 Task: Find connections with filter location Korem with filter topic #realestateinvesting with filter profile language German with filter current company Hacking Articles with filter school Indian Institute of Technology, Ropar with filter industry Pet Services with filter service category Translation with filter keywords title Payroll Manager
Action: Mouse moved to (170, 239)
Screenshot: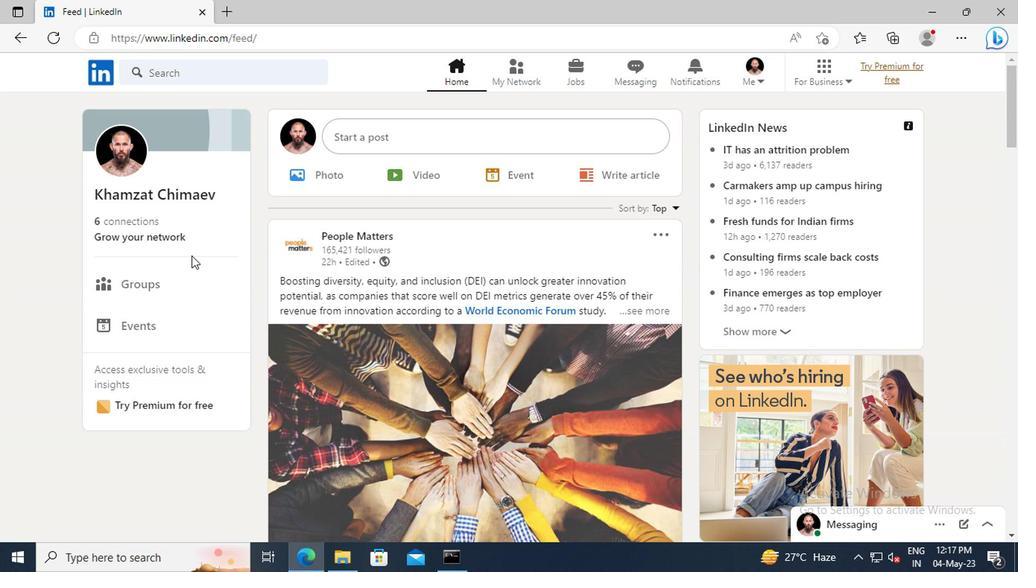 
Action: Mouse pressed left at (170, 239)
Screenshot: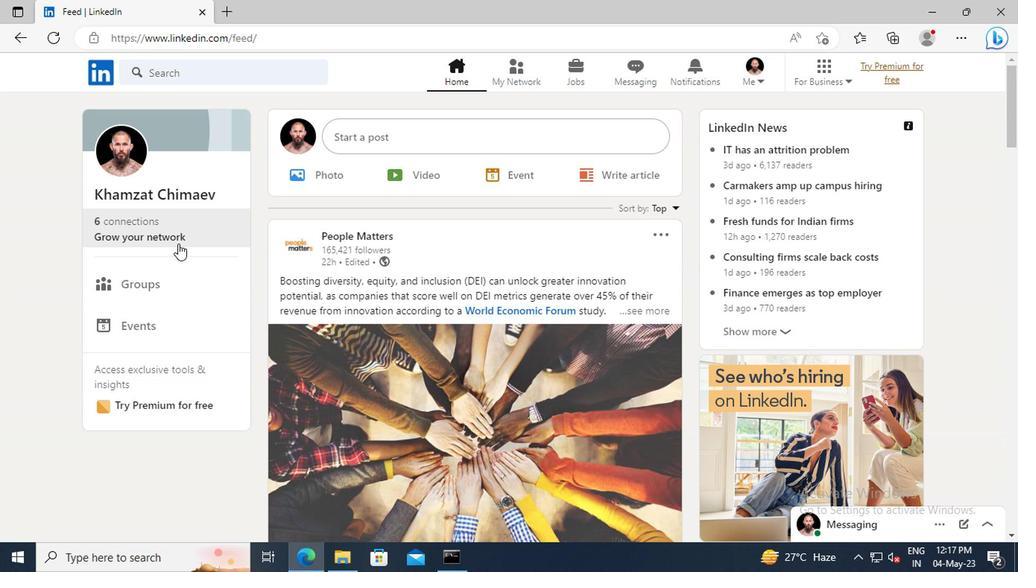 
Action: Mouse moved to (166, 160)
Screenshot: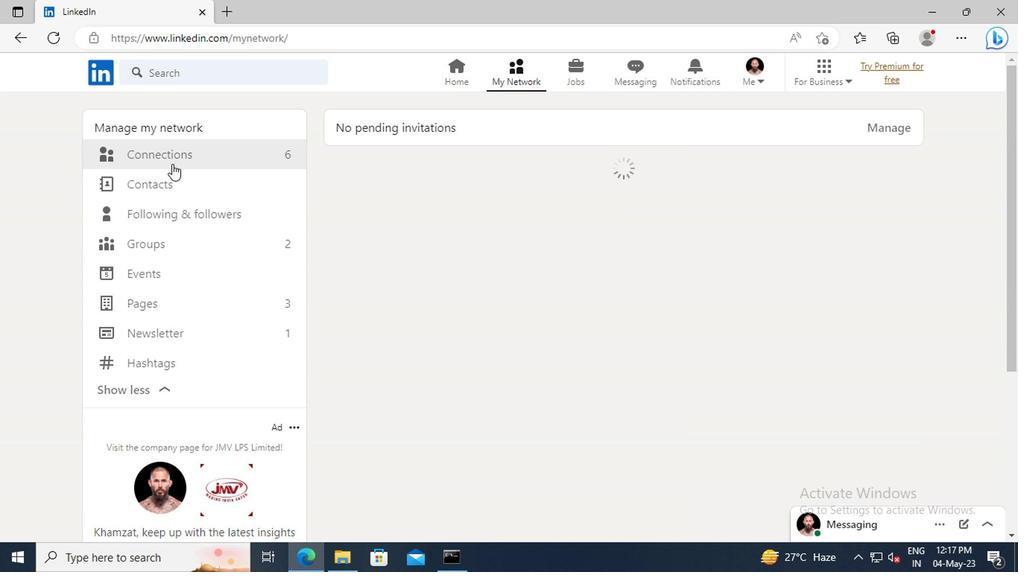 
Action: Mouse pressed left at (166, 160)
Screenshot: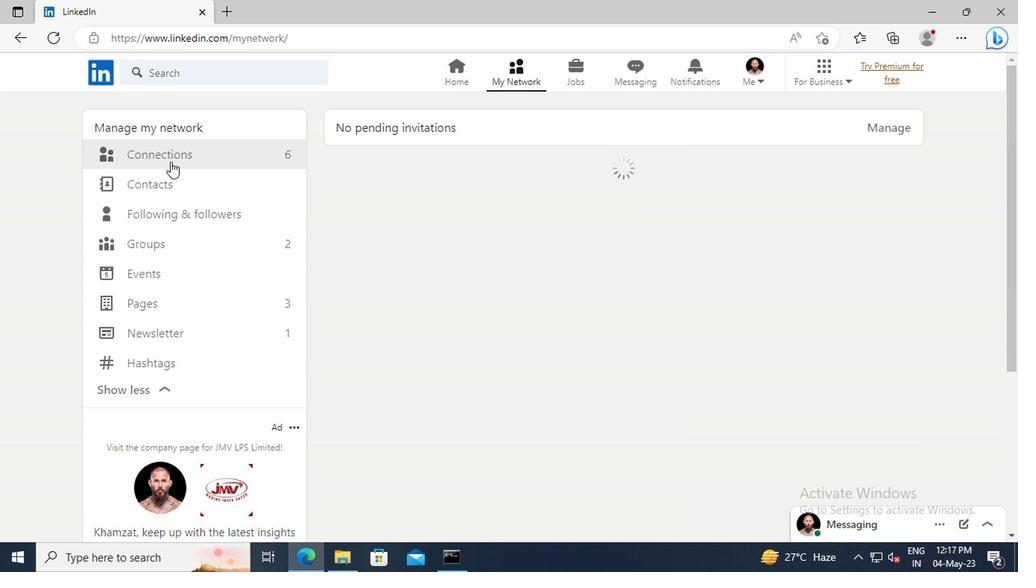 
Action: Mouse moved to (607, 160)
Screenshot: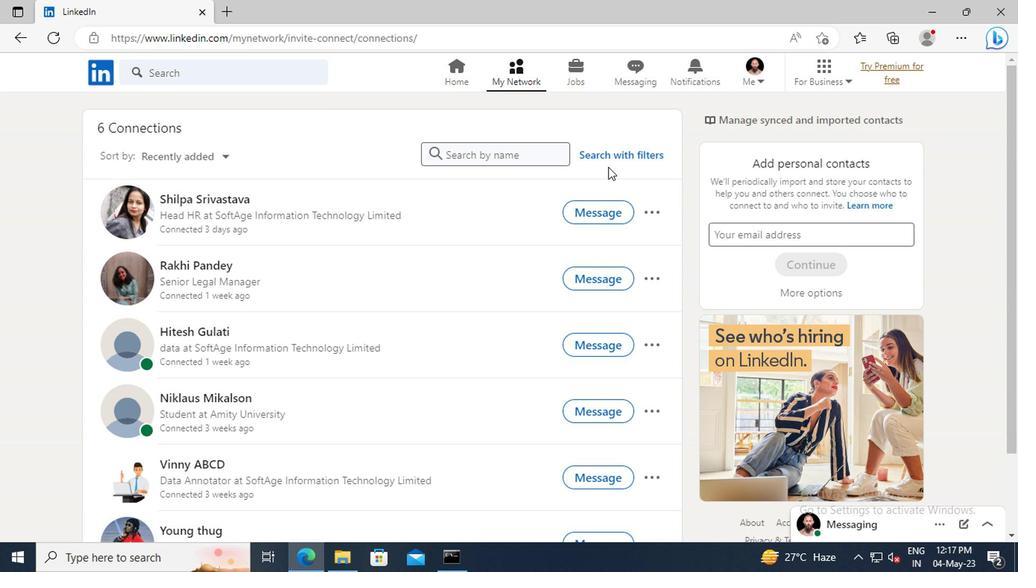 
Action: Mouse pressed left at (607, 160)
Screenshot: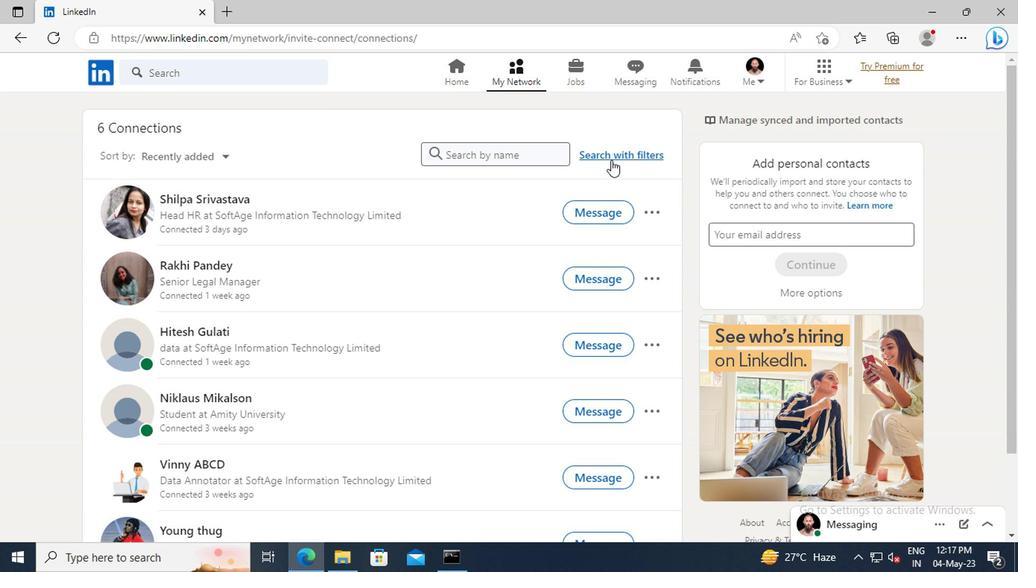 
Action: Mouse moved to (562, 117)
Screenshot: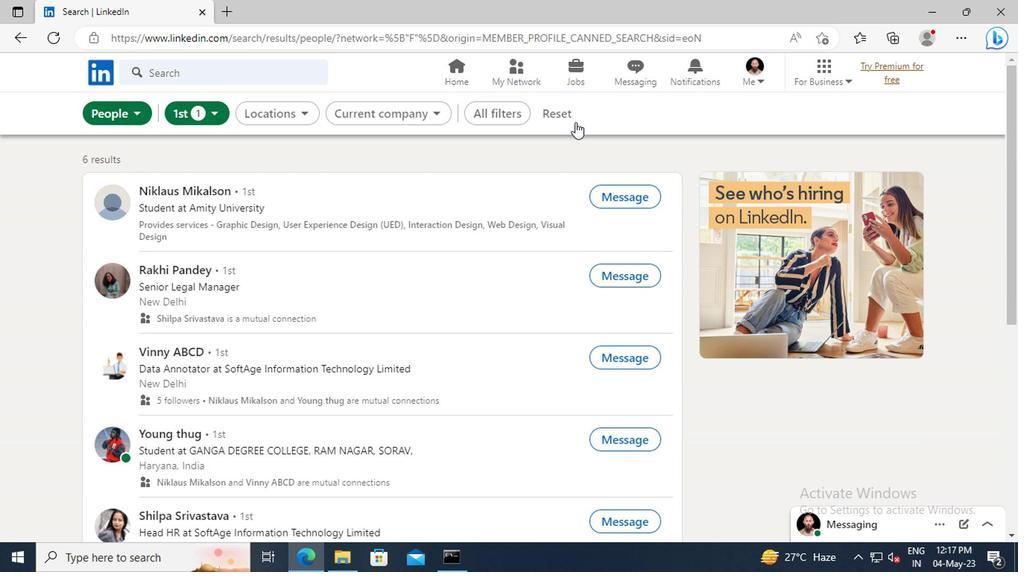 
Action: Mouse pressed left at (562, 117)
Screenshot: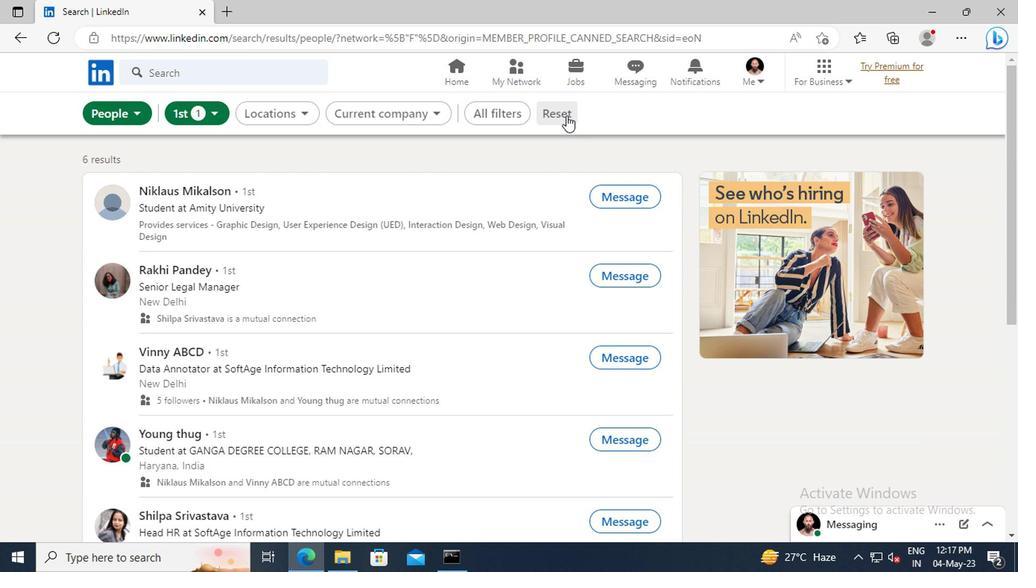 
Action: Mouse moved to (546, 117)
Screenshot: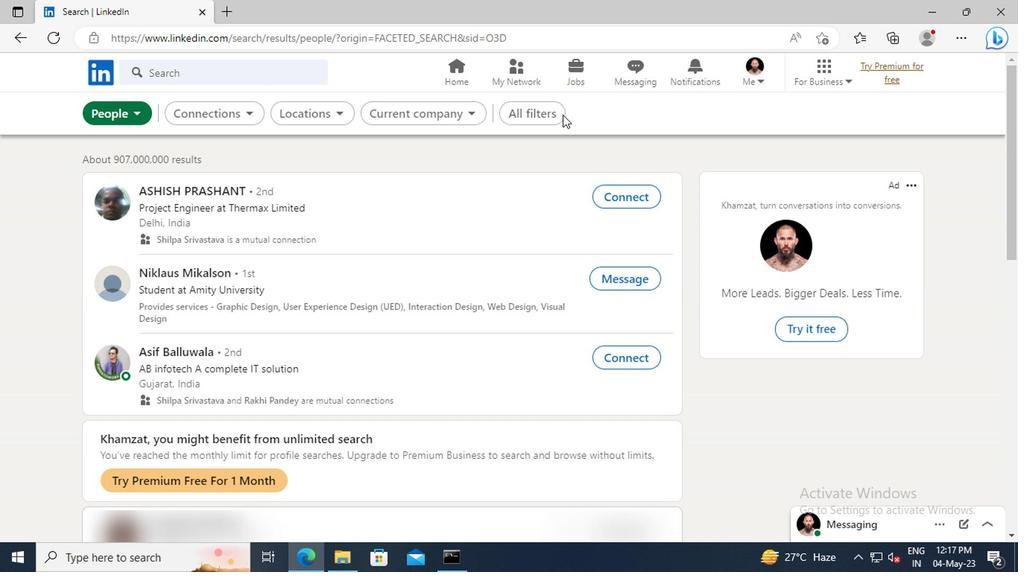 
Action: Mouse pressed left at (546, 117)
Screenshot: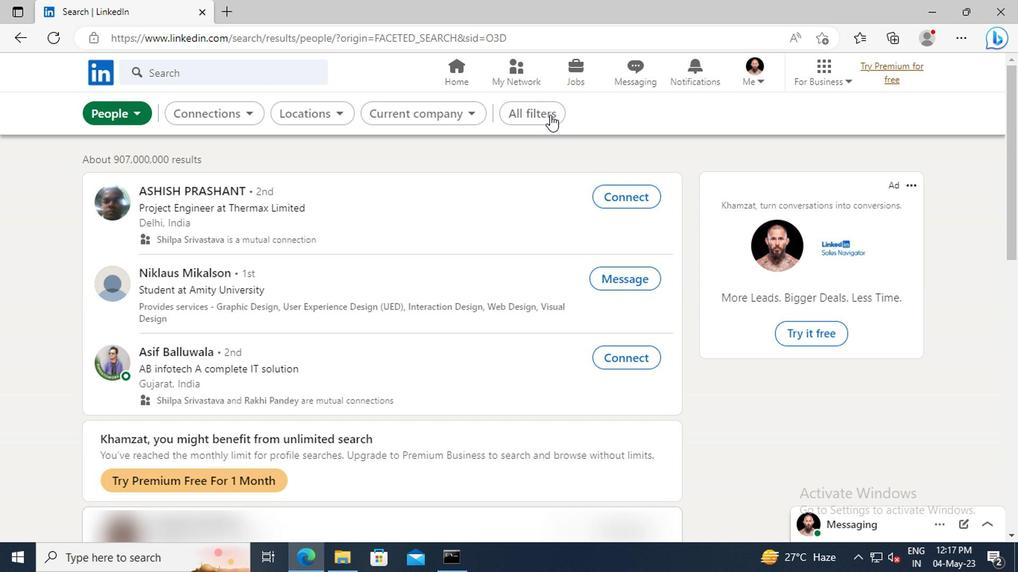 
Action: Mouse moved to (810, 280)
Screenshot: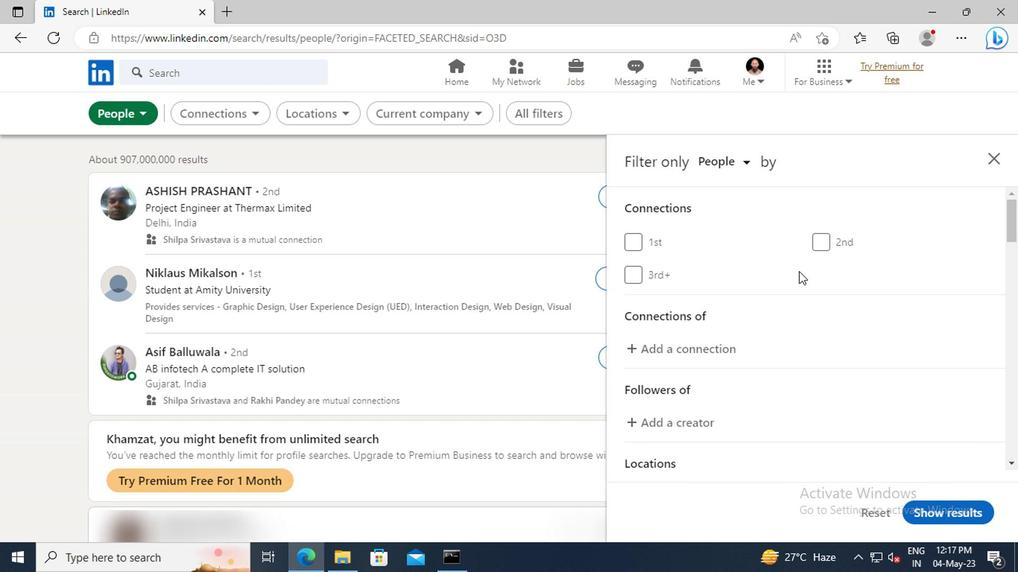 
Action: Mouse scrolled (810, 280) with delta (0, 0)
Screenshot: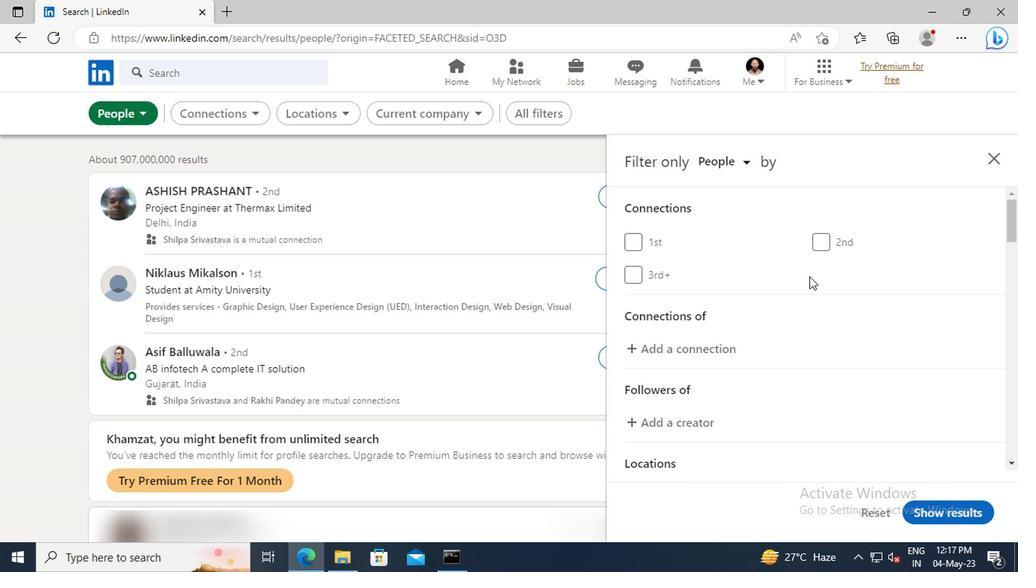 
Action: Mouse scrolled (810, 280) with delta (0, 0)
Screenshot: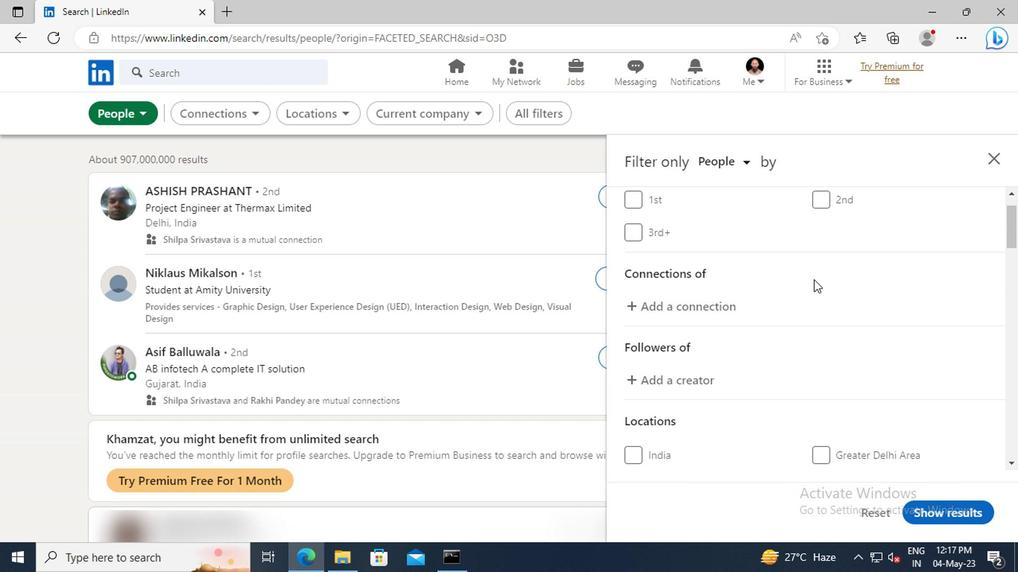 
Action: Mouse scrolled (810, 280) with delta (0, 0)
Screenshot: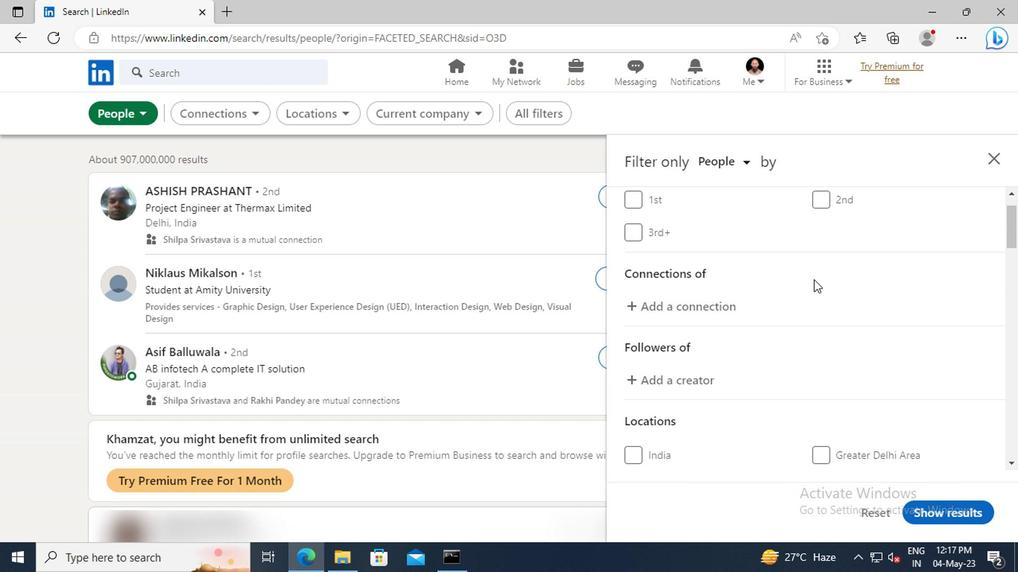 
Action: Mouse scrolled (810, 280) with delta (0, 0)
Screenshot: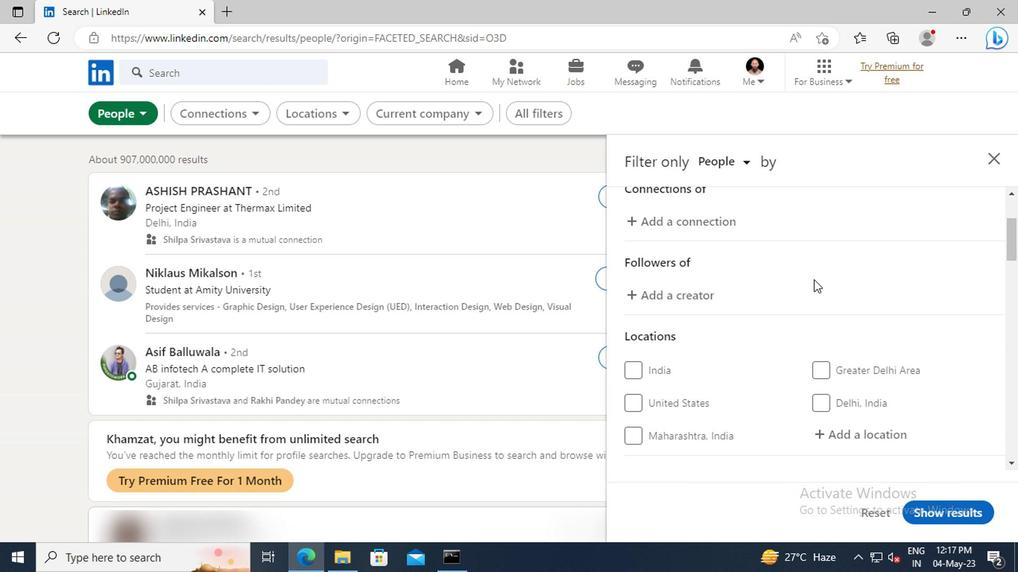 
Action: Mouse scrolled (810, 280) with delta (0, 0)
Screenshot: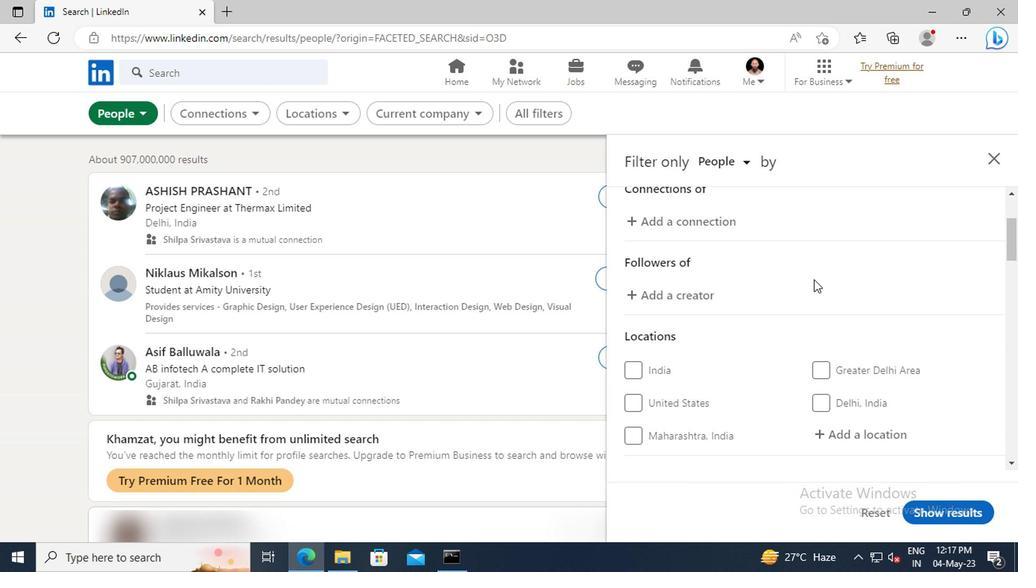 
Action: Mouse scrolled (810, 280) with delta (0, 0)
Screenshot: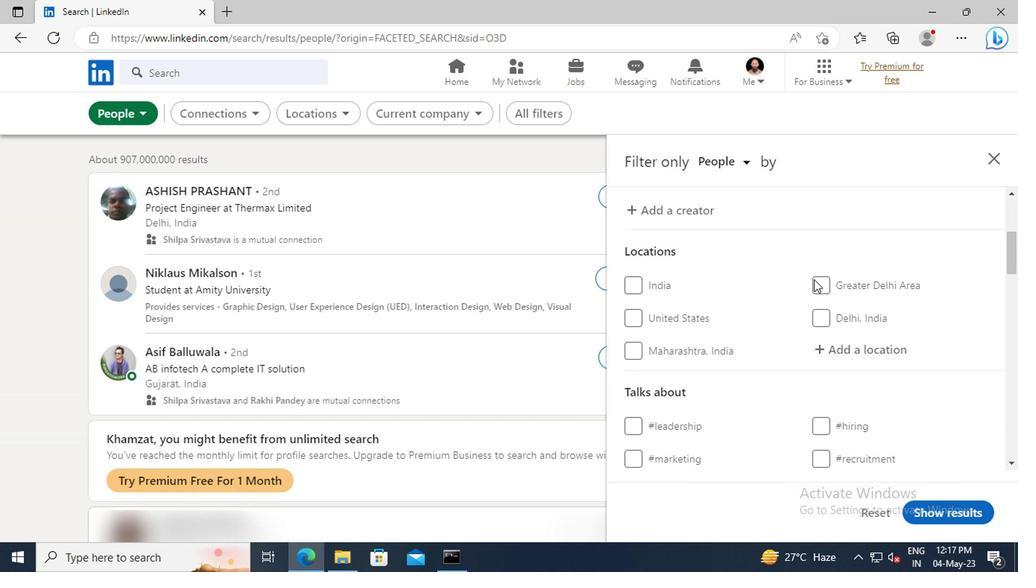 
Action: Mouse moved to (825, 307)
Screenshot: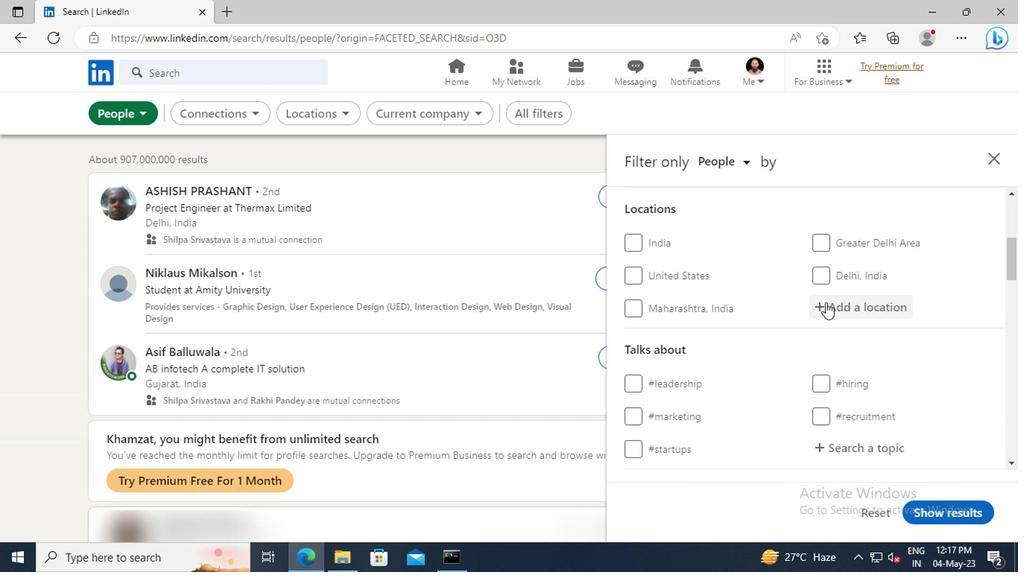
Action: Mouse pressed left at (825, 307)
Screenshot: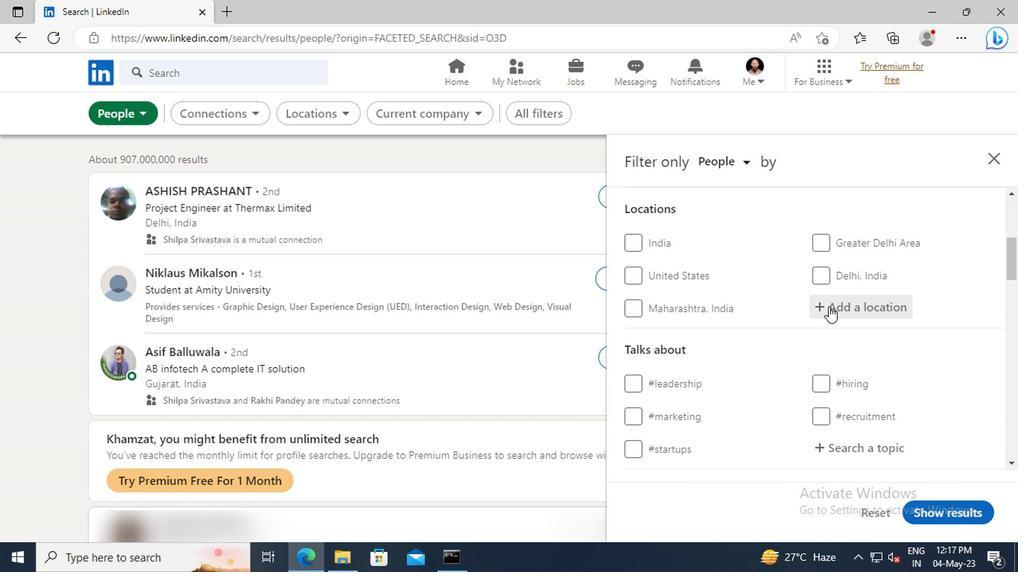 
Action: Mouse moved to (828, 308)
Screenshot: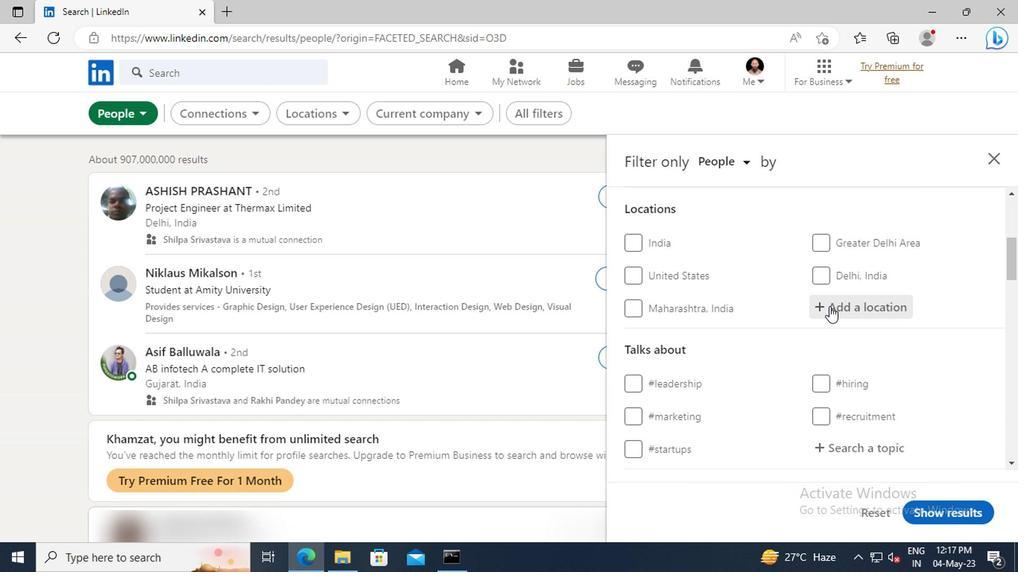 
Action: Key pressed <Key.shift>KOREM<Key.enter>
Screenshot: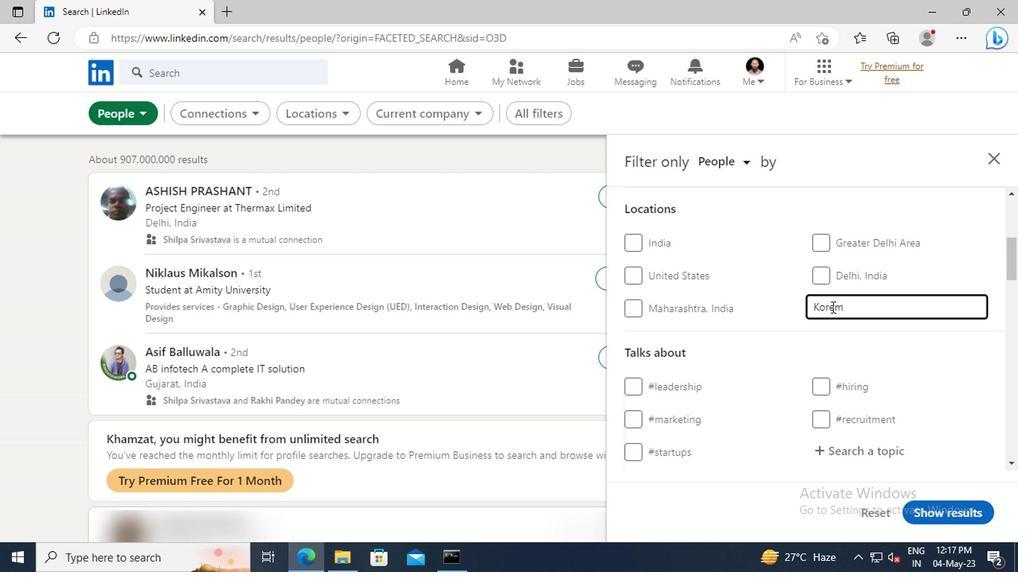 
Action: Mouse scrolled (828, 307) with delta (0, -1)
Screenshot: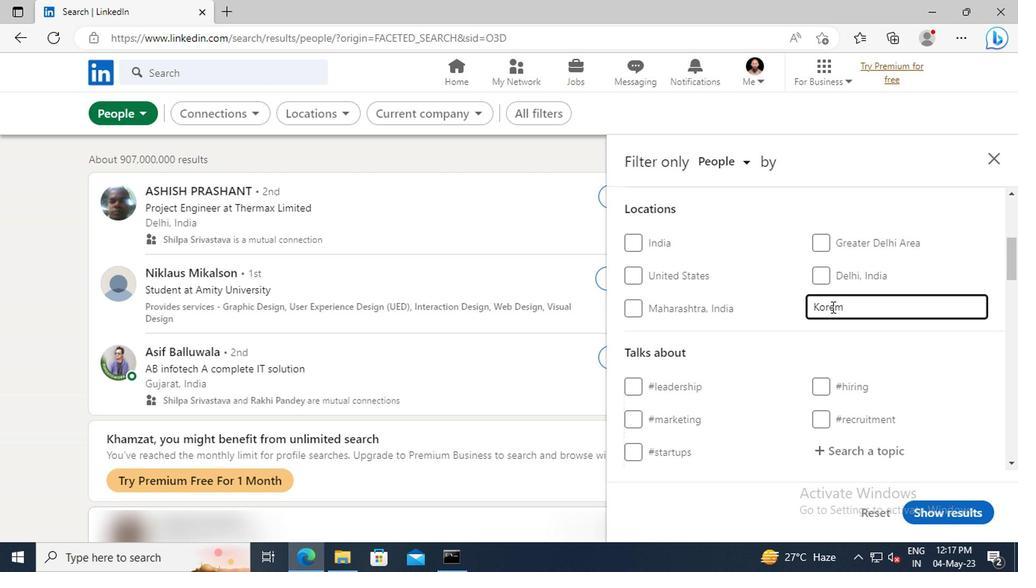 
Action: Mouse scrolled (828, 307) with delta (0, -1)
Screenshot: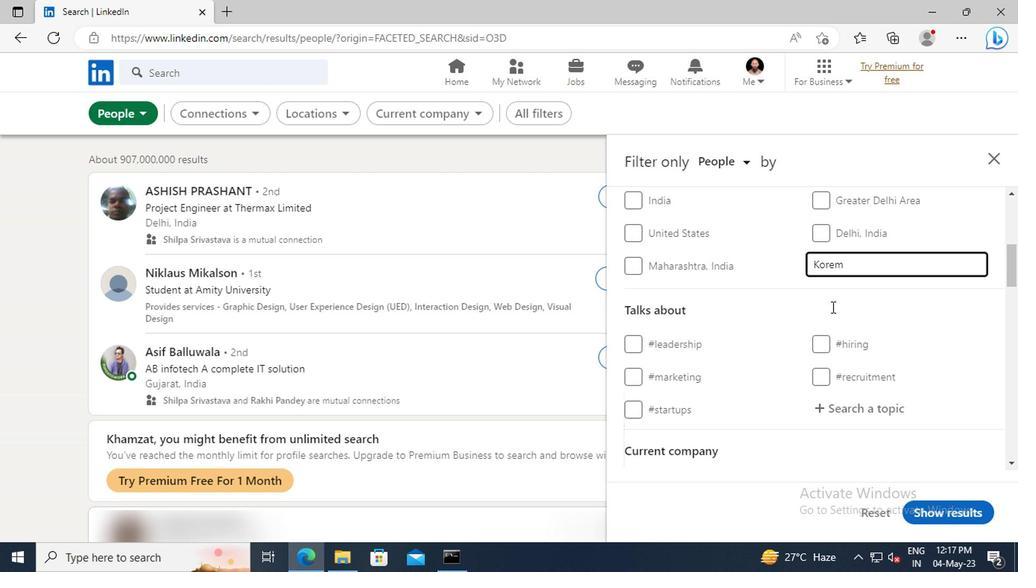 
Action: Mouse scrolled (828, 307) with delta (0, -1)
Screenshot: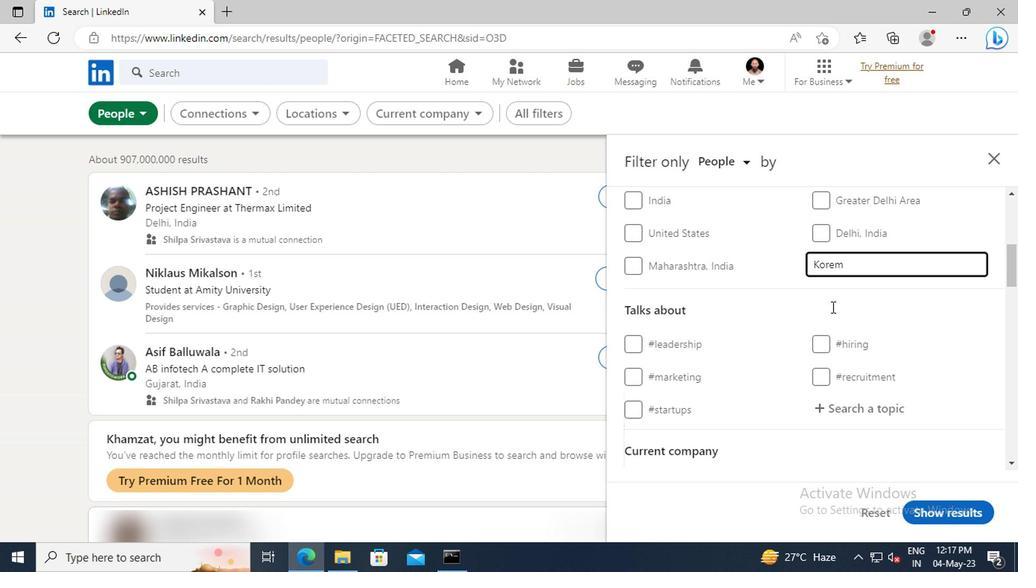 
Action: Mouse moved to (835, 325)
Screenshot: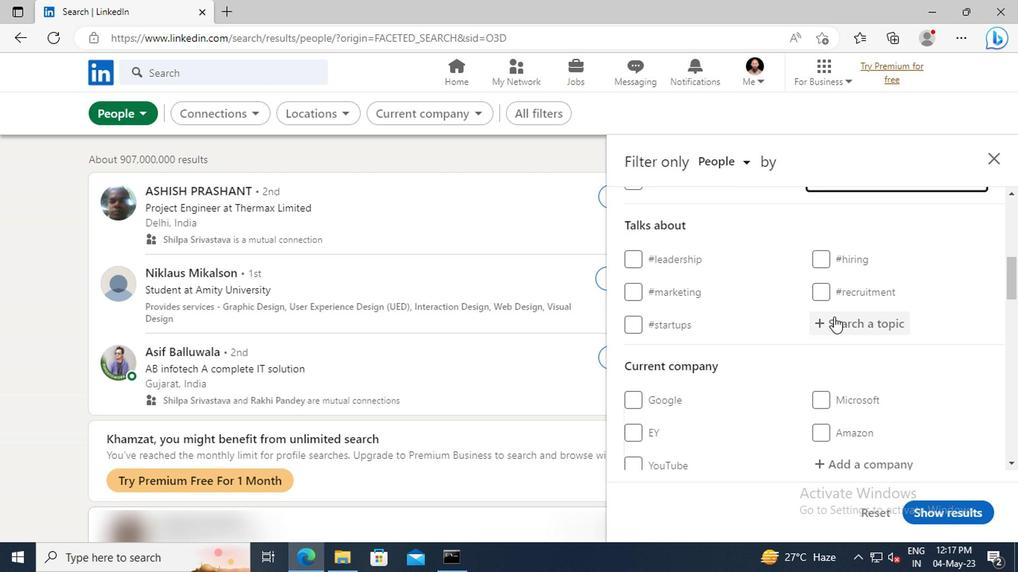 
Action: Mouse pressed left at (835, 325)
Screenshot: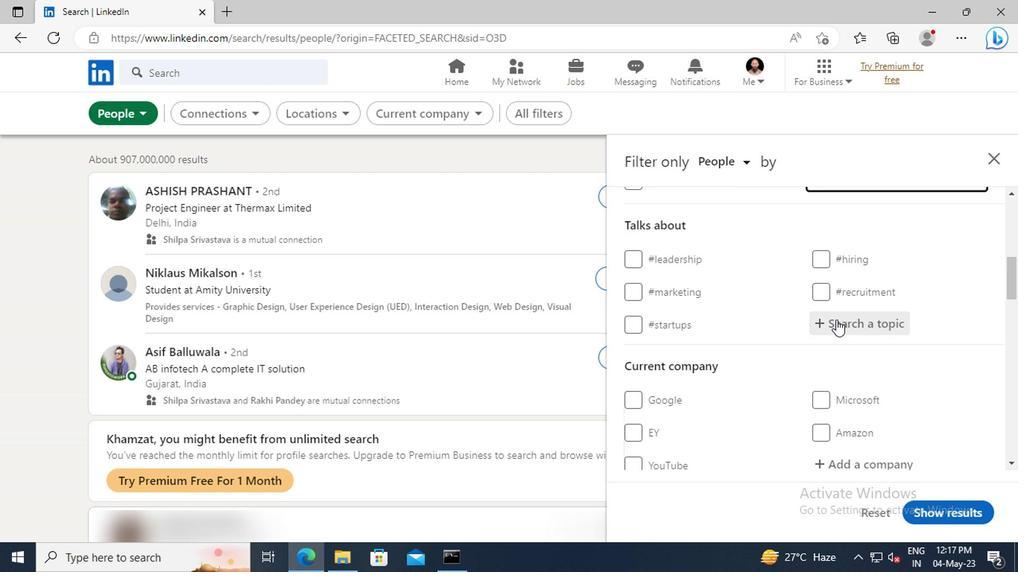 
Action: Key pressed REALESTATEIN
Screenshot: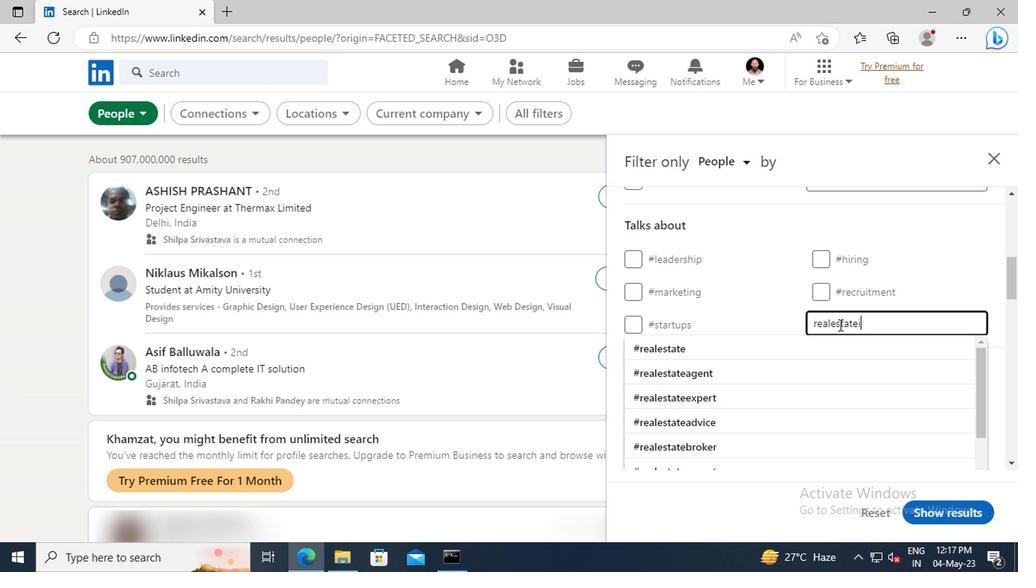
Action: Mouse moved to (836, 345)
Screenshot: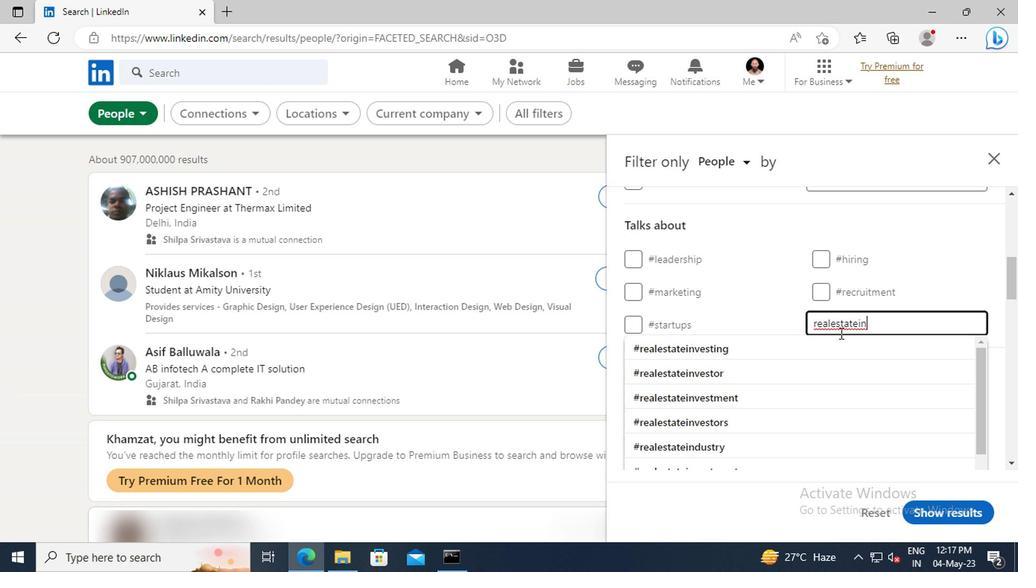 
Action: Mouse pressed left at (836, 345)
Screenshot: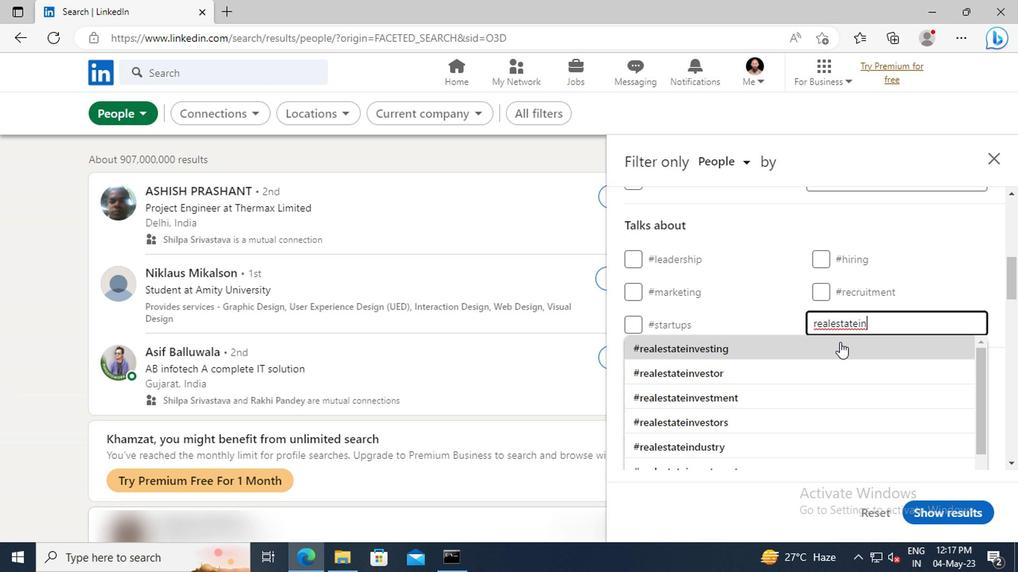 
Action: Mouse scrolled (836, 344) with delta (0, -1)
Screenshot: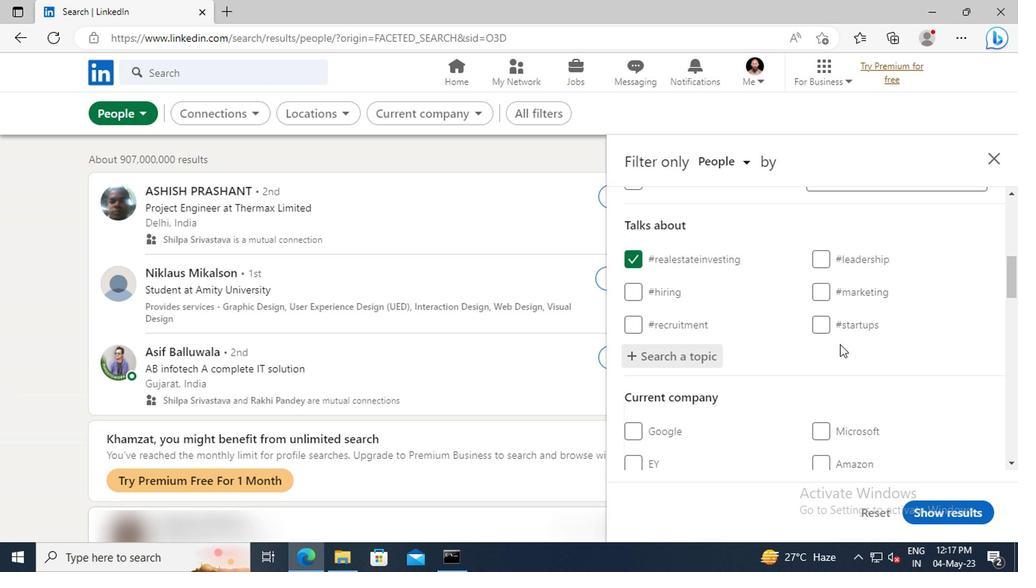 
Action: Mouse scrolled (836, 344) with delta (0, -1)
Screenshot: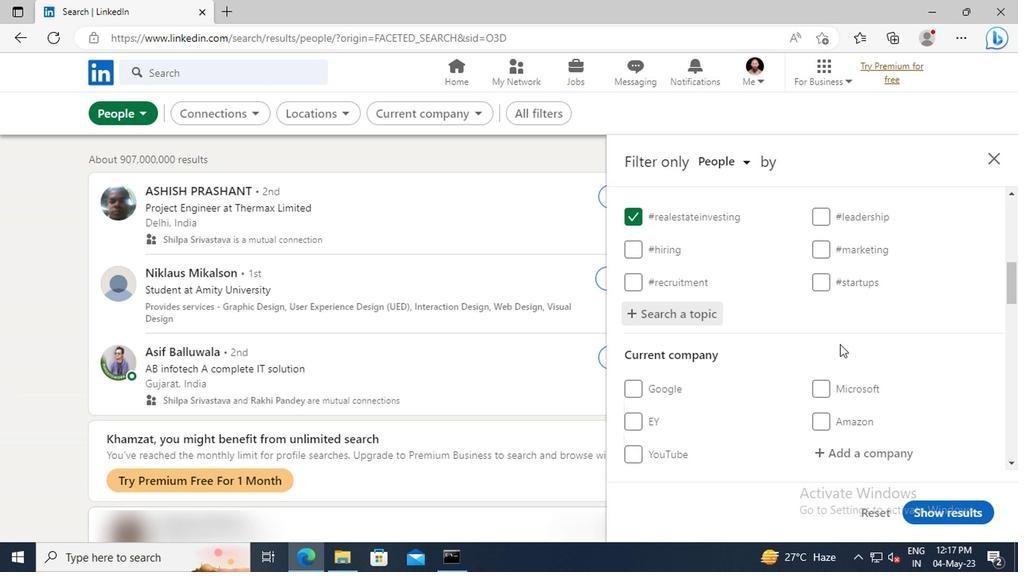 
Action: Mouse scrolled (836, 344) with delta (0, -1)
Screenshot: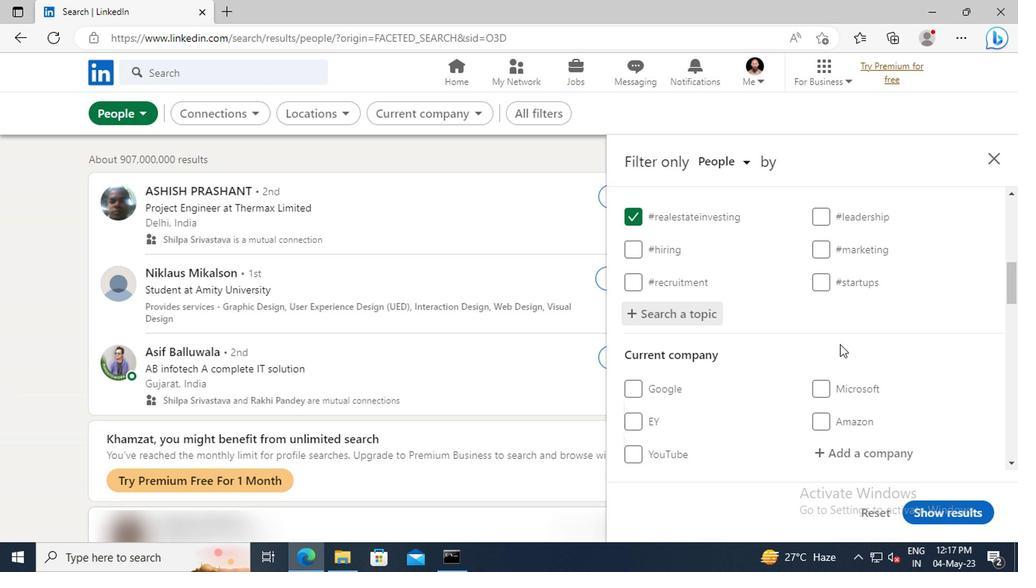 
Action: Mouse scrolled (836, 344) with delta (0, -1)
Screenshot: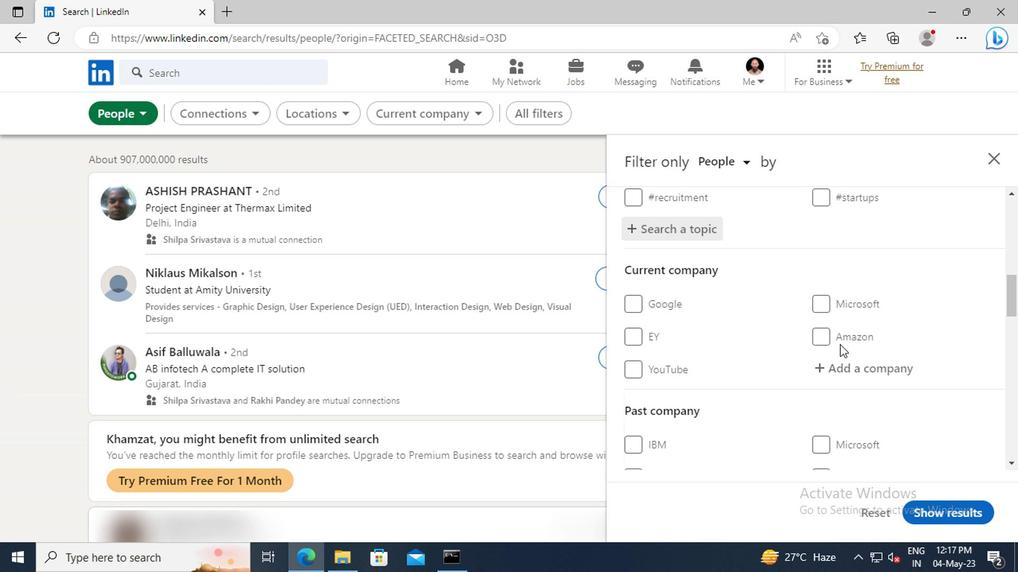 
Action: Mouse scrolled (836, 344) with delta (0, -1)
Screenshot: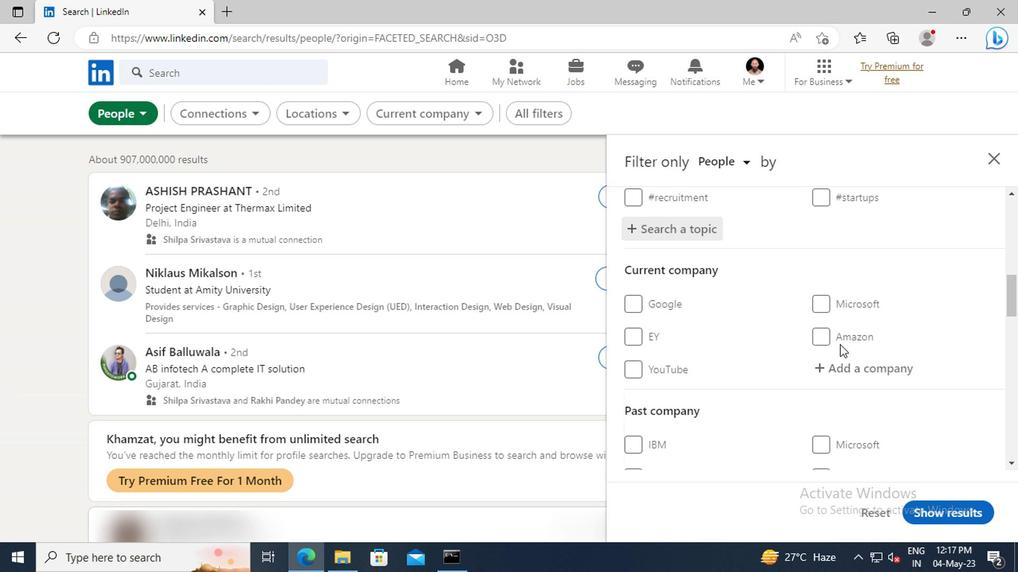 
Action: Mouse scrolled (836, 344) with delta (0, -1)
Screenshot: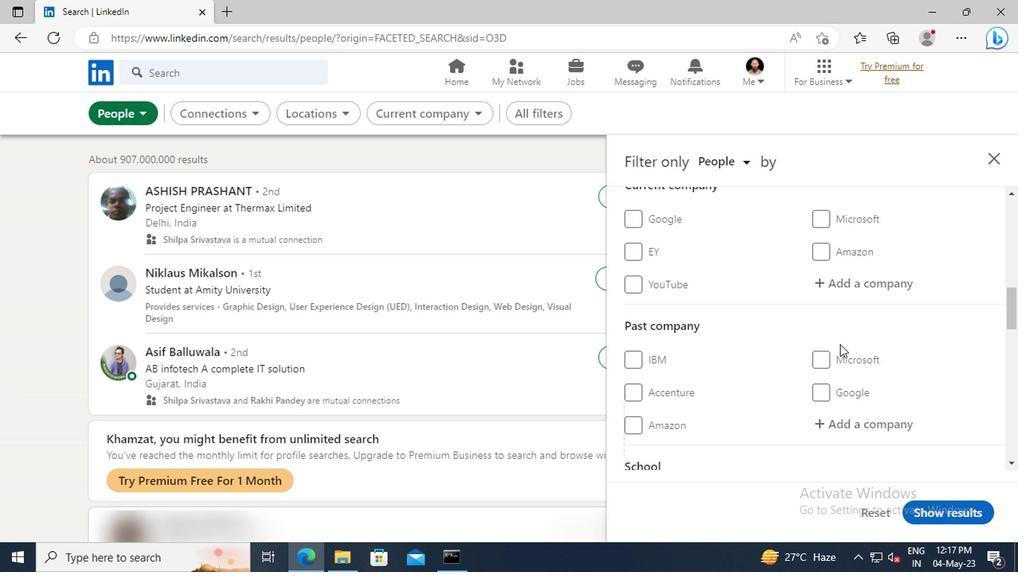 
Action: Mouse scrolled (836, 344) with delta (0, -1)
Screenshot: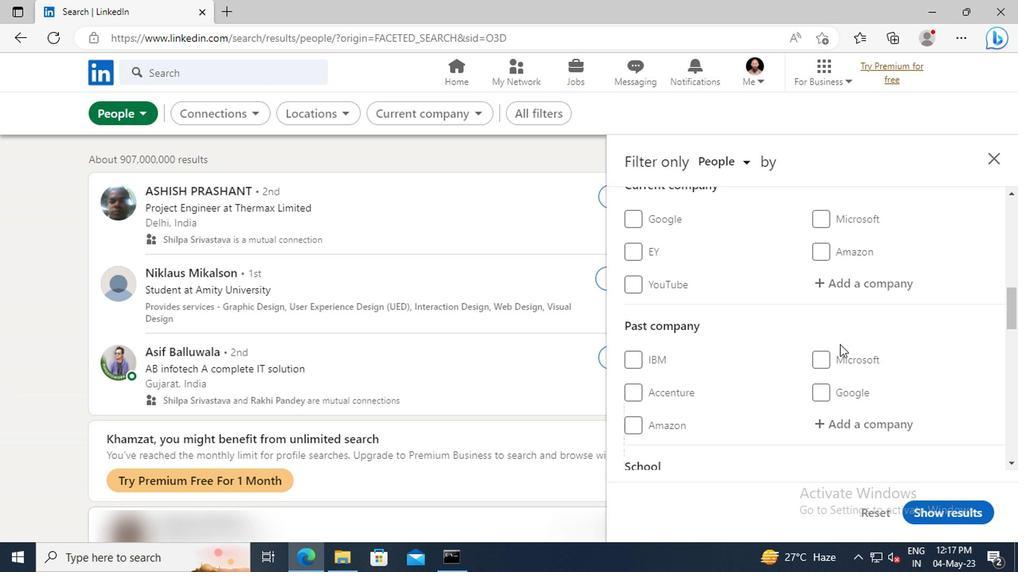 
Action: Mouse scrolled (836, 344) with delta (0, -1)
Screenshot: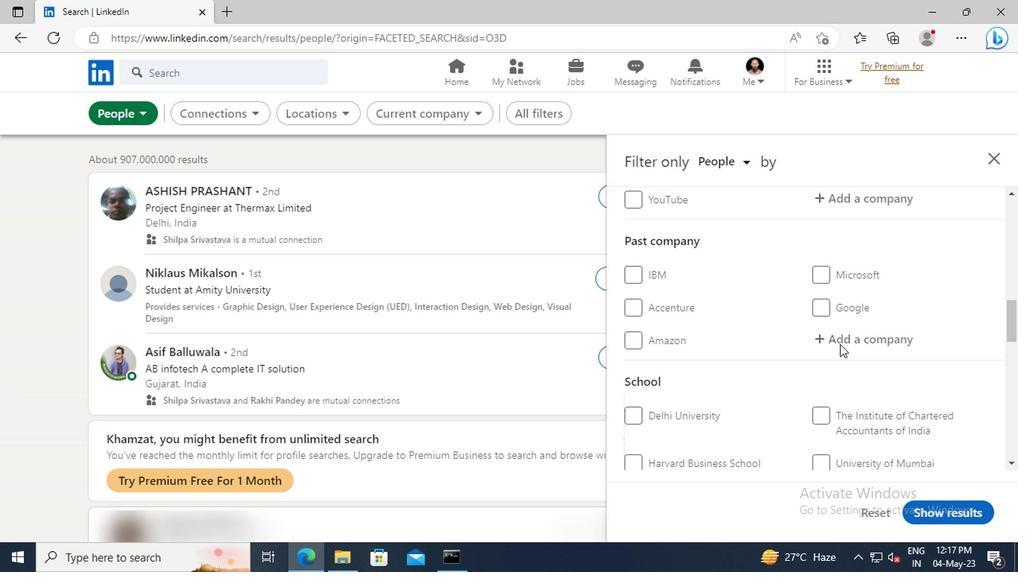 
Action: Mouse scrolled (836, 344) with delta (0, -1)
Screenshot: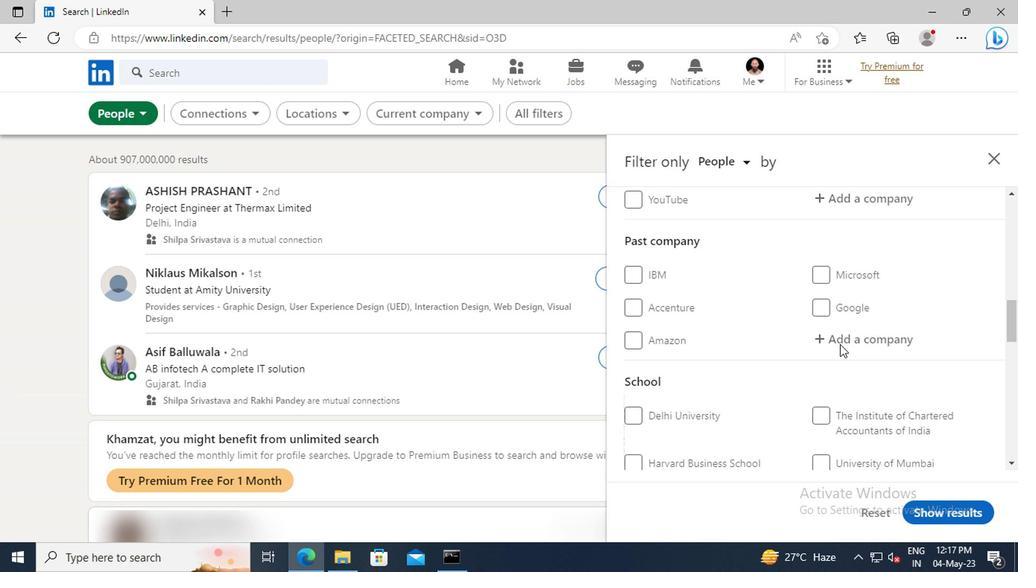 
Action: Mouse scrolled (836, 344) with delta (0, -1)
Screenshot: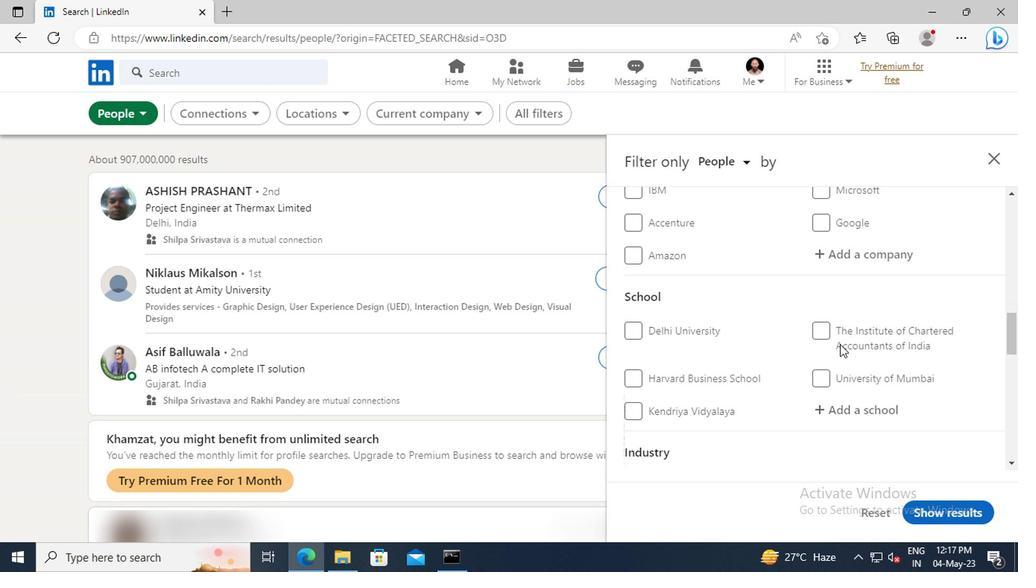 
Action: Mouse scrolled (836, 344) with delta (0, -1)
Screenshot: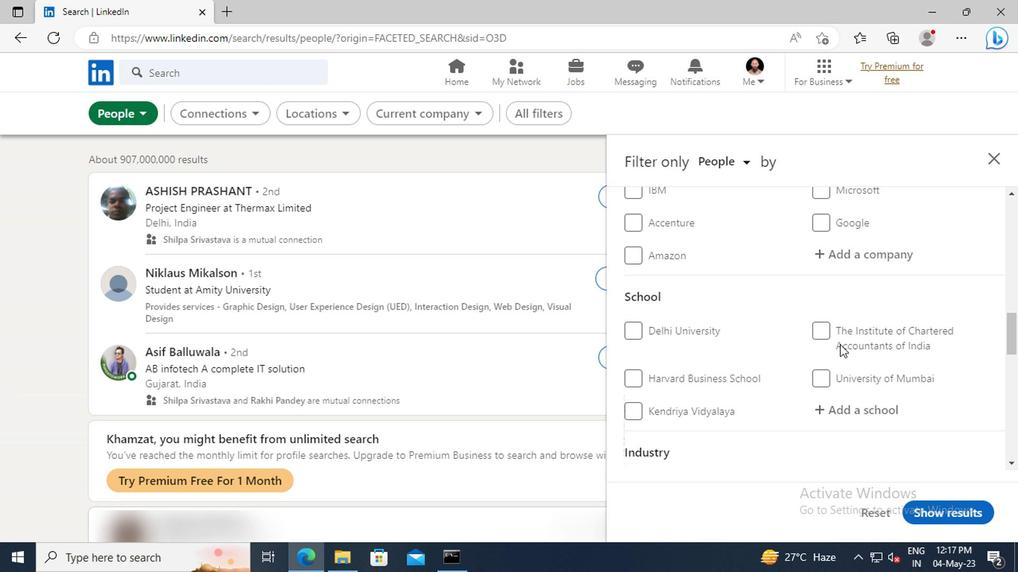 
Action: Mouse scrolled (836, 344) with delta (0, -1)
Screenshot: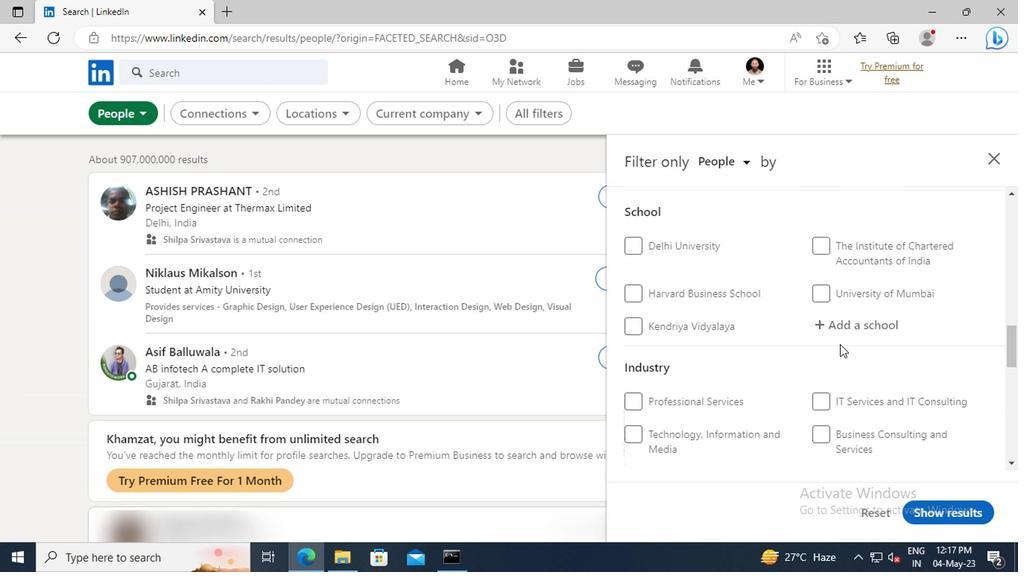 
Action: Mouse scrolled (836, 344) with delta (0, -1)
Screenshot: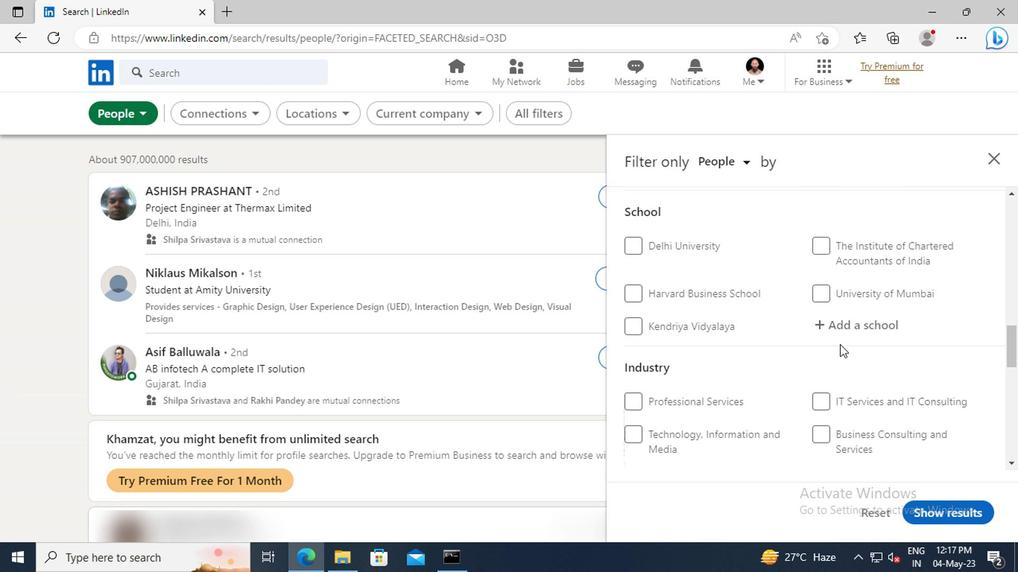 
Action: Mouse scrolled (836, 344) with delta (0, -1)
Screenshot: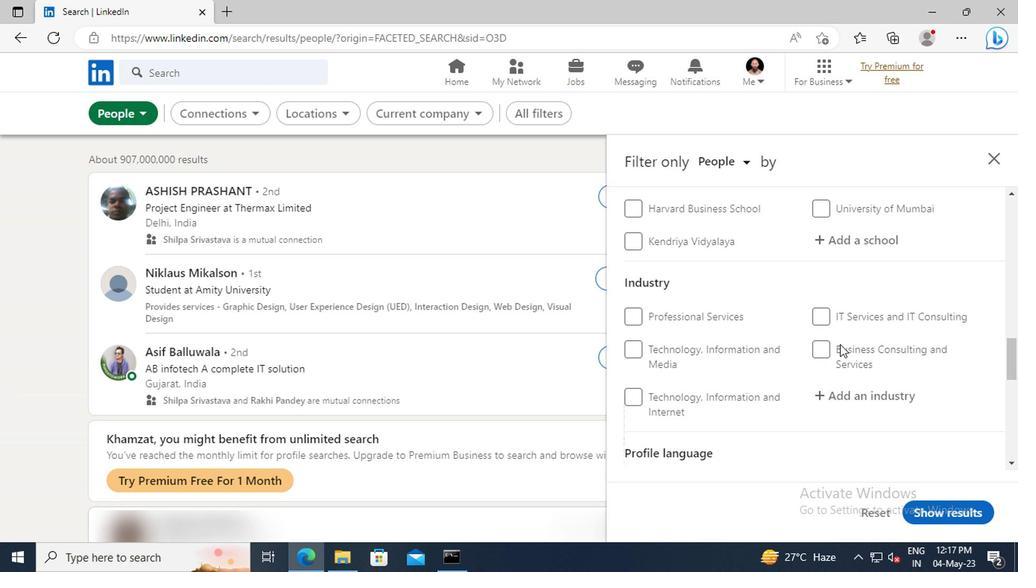 
Action: Mouse scrolled (836, 344) with delta (0, -1)
Screenshot: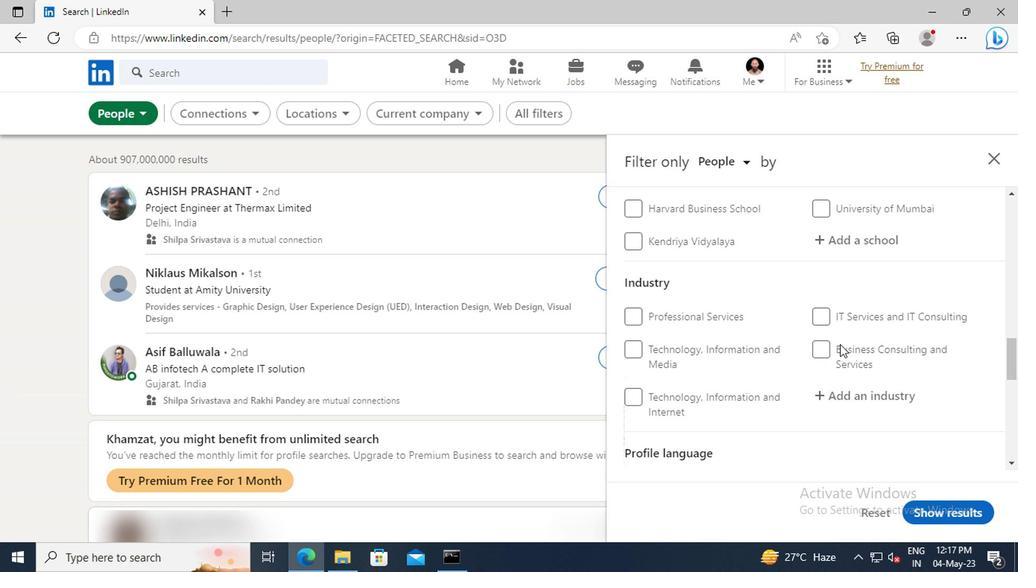 
Action: Mouse scrolled (836, 344) with delta (0, -1)
Screenshot: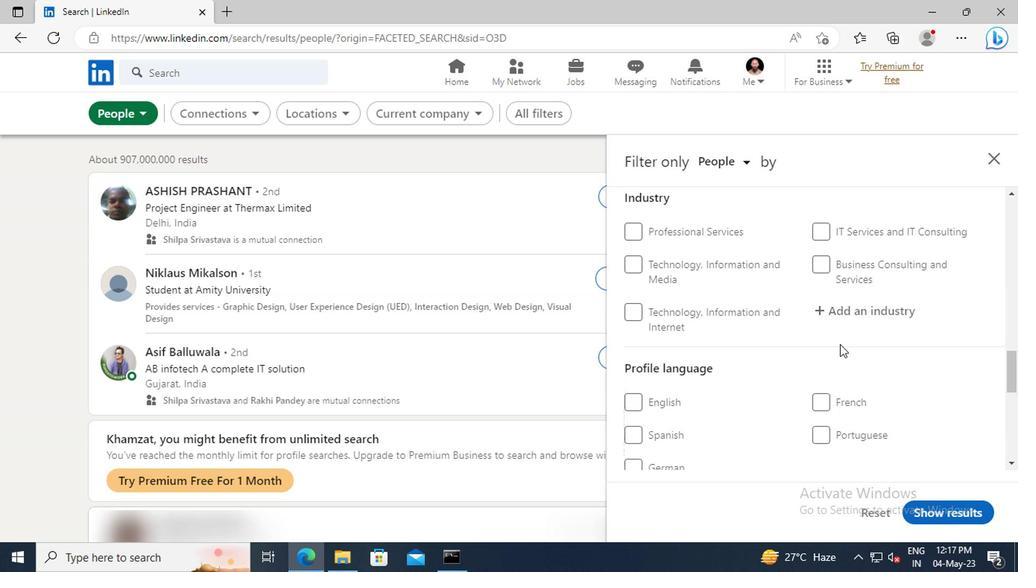 
Action: Mouse moved to (631, 427)
Screenshot: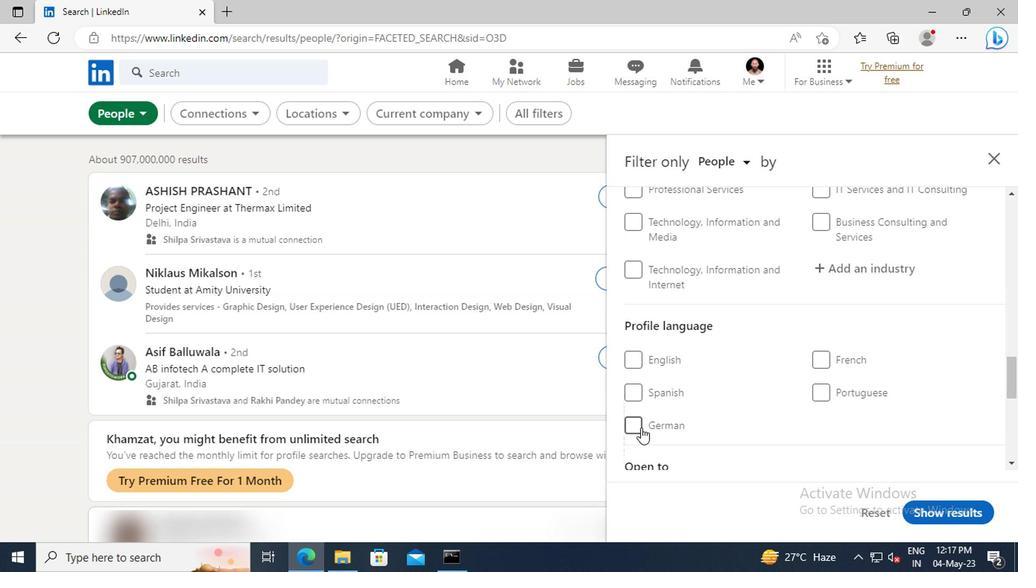 
Action: Mouse pressed left at (631, 427)
Screenshot: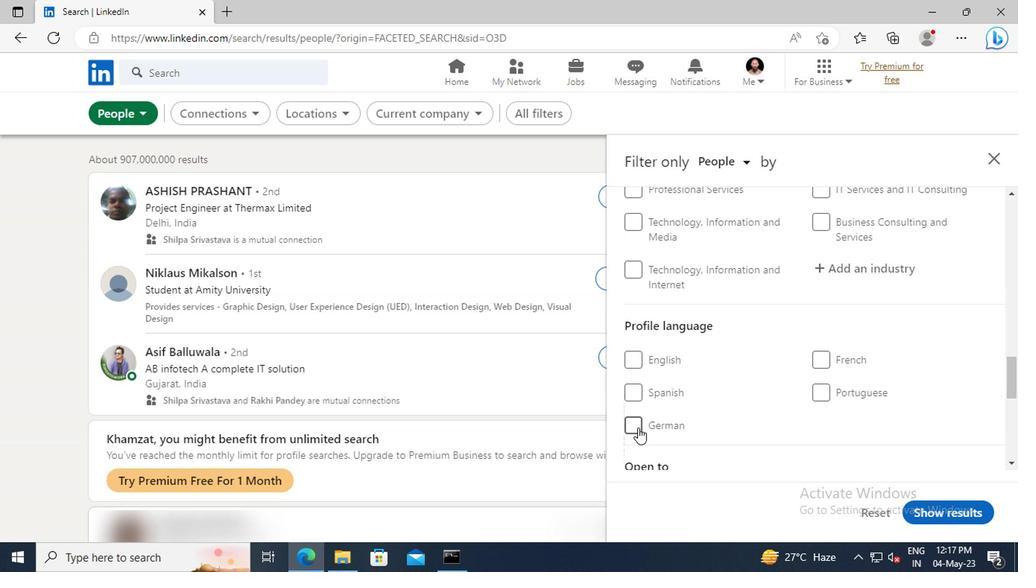 
Action: Mouse moved to (820, 389)
Screenshot: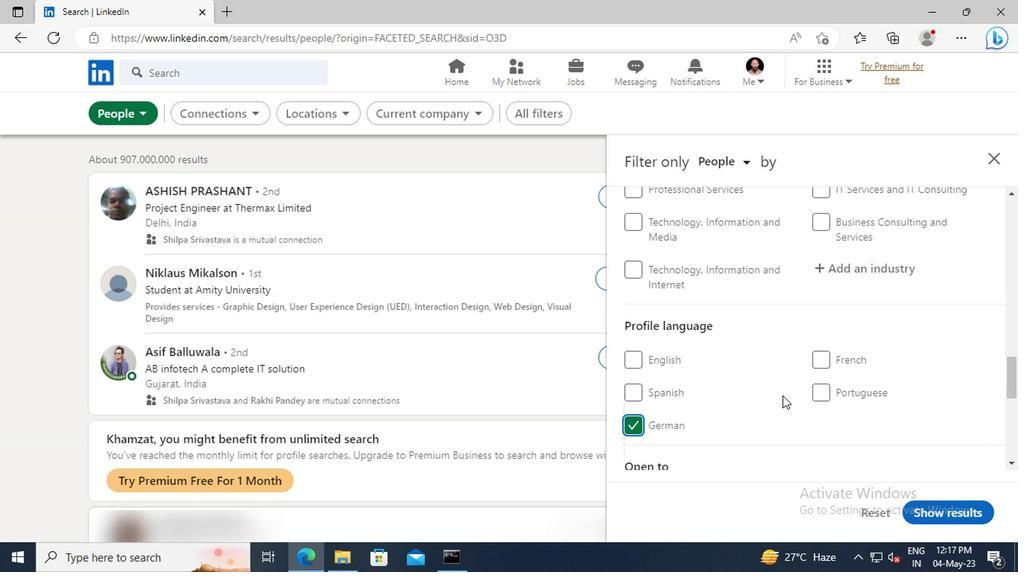 
Action: Mouse scrolled (820, 390) with delta (0, 1)
Screenshot: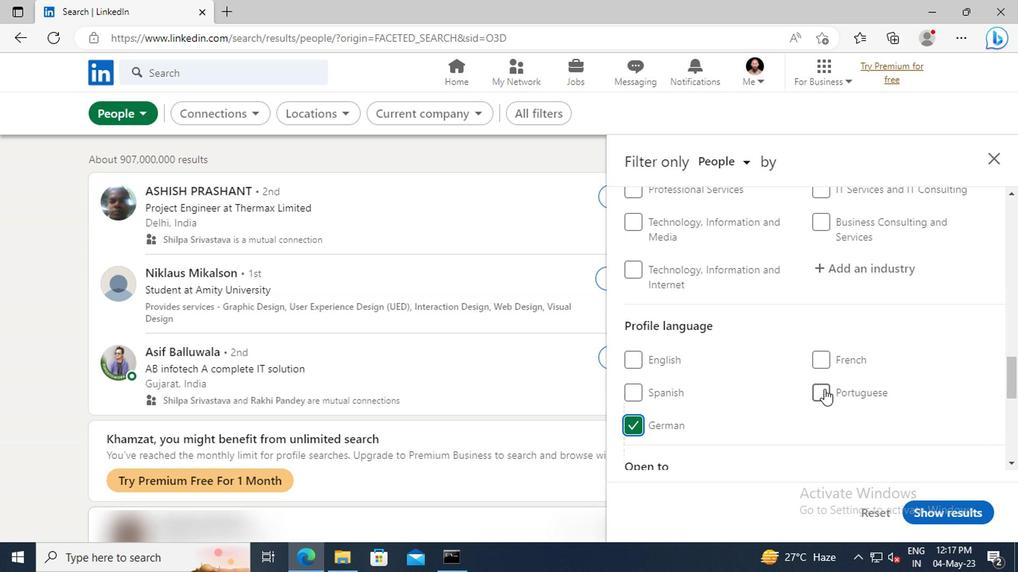 
Action: Mouse scrolled (820, 390) with delta (0, 1)
Screenshot: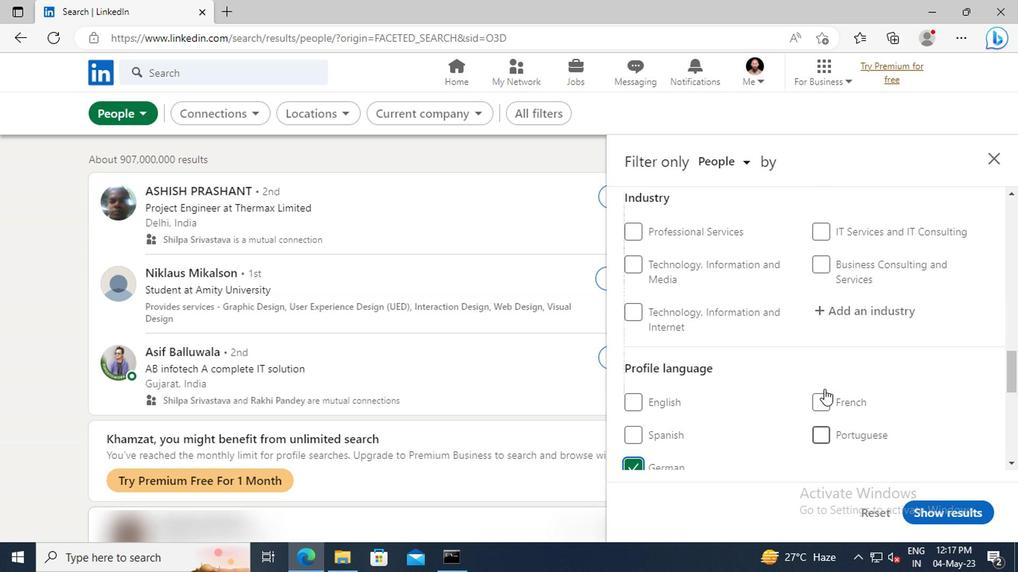 
Action: Mouse scrolled (820, 390) with delta (0, 1)
Screenshot: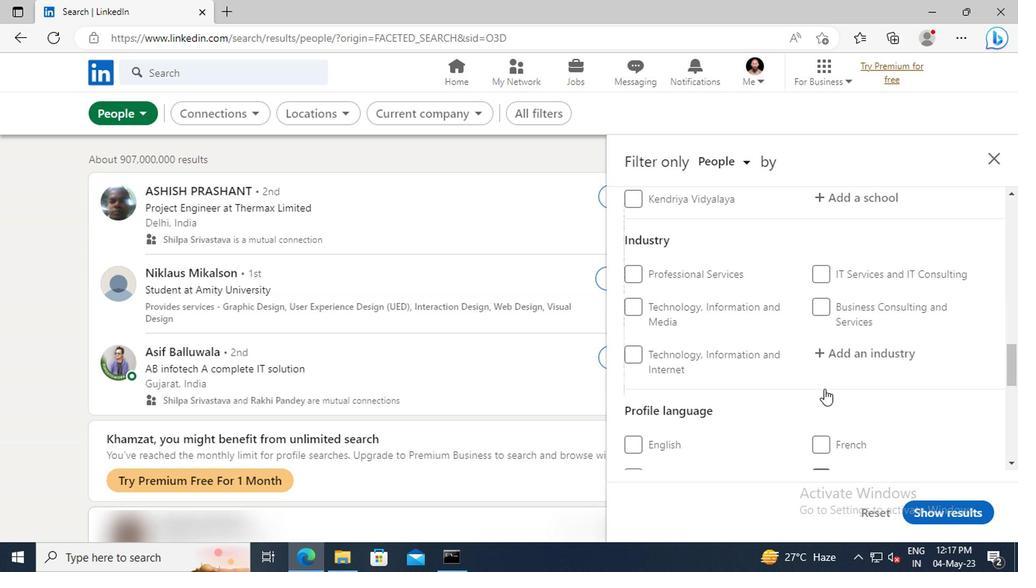 
Action: Mouse moved to (821, 388)
Screenshot: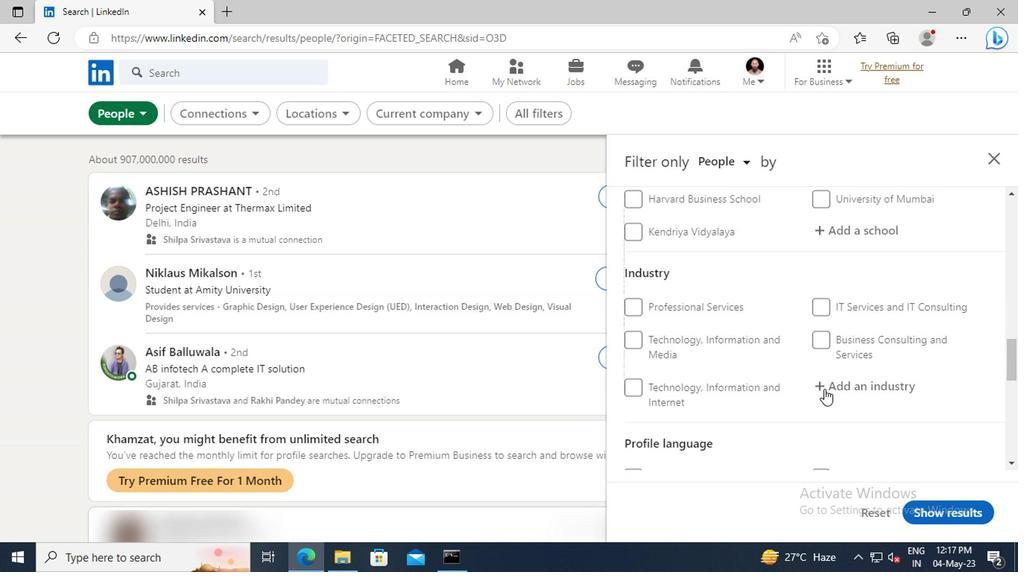 
Action: Mouse scrolled (821, 389) with delta (0, 0)
Screenshot: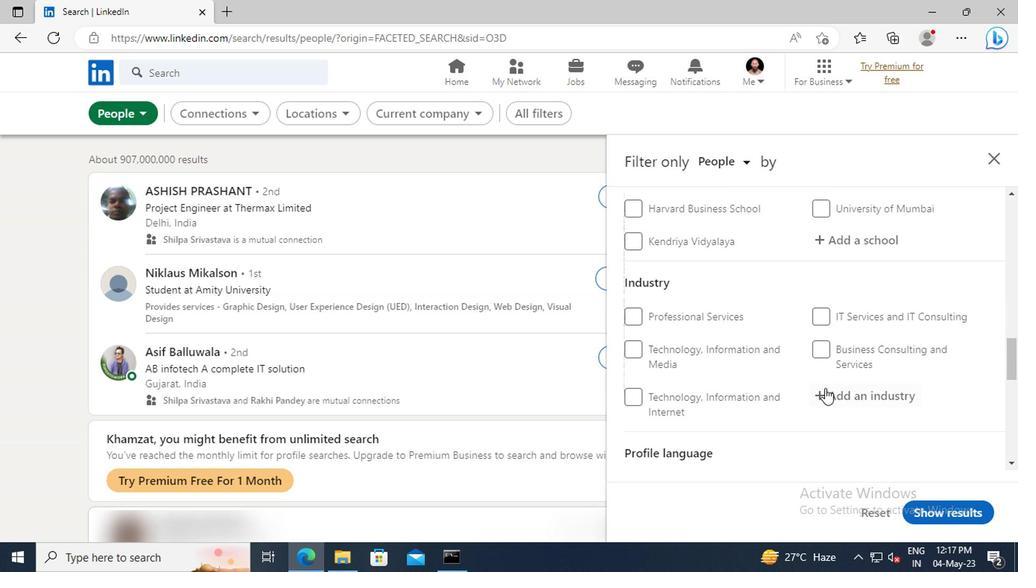 
Action: Mouse scrolled (821, 389) with delta (0, 0)
Screenshot: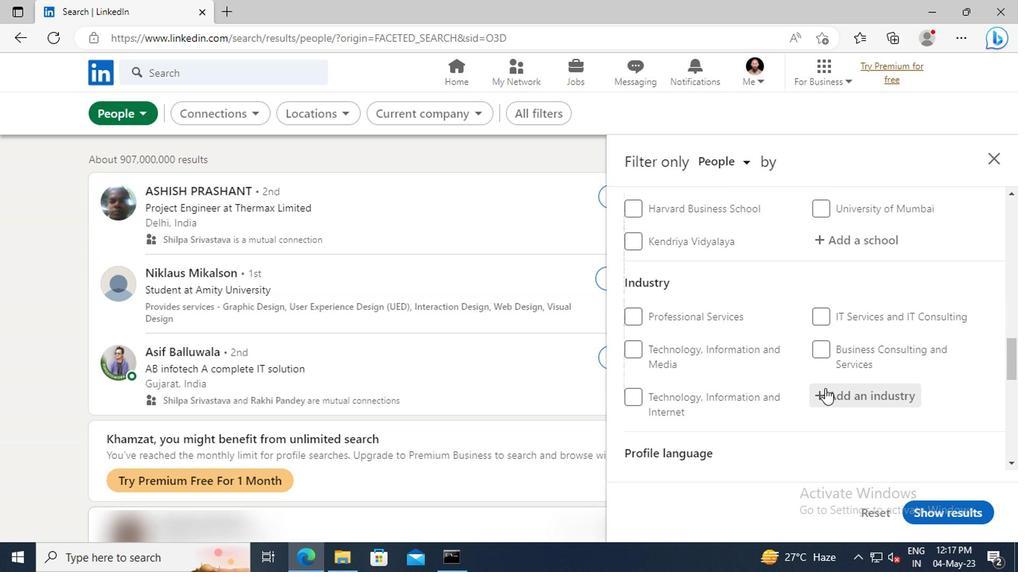 
Action: Mouse scrolled (821, 389) with delta (0, 0)
Screenshot: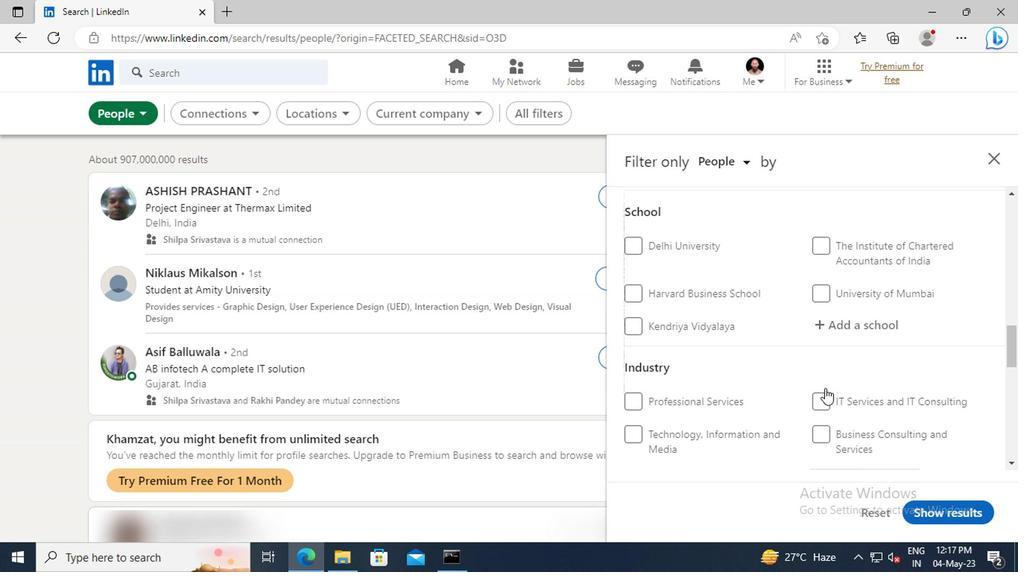 
Action: Mouse scrolled (821, 389) with delta (0, 0)
Screenshot: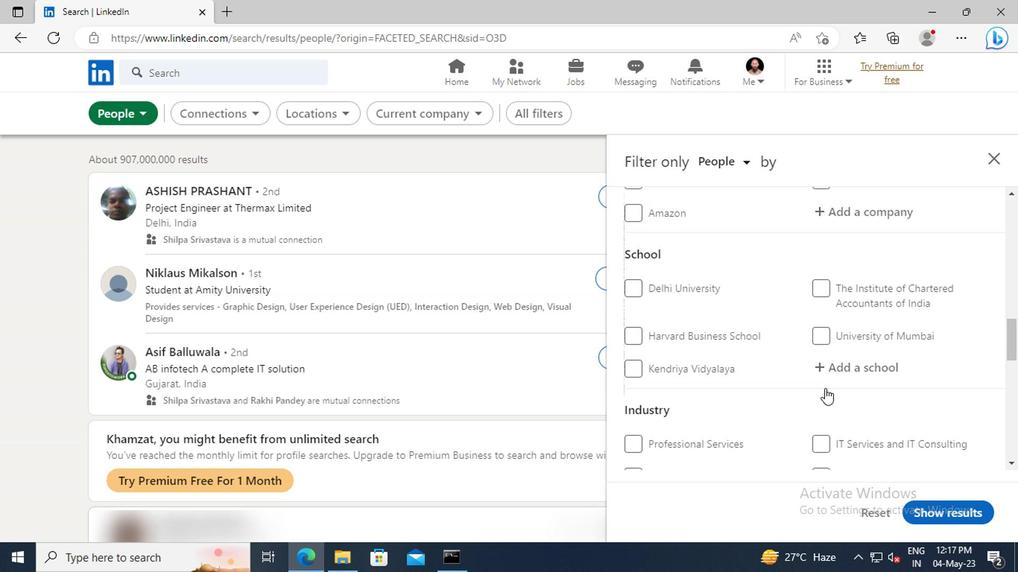 
Action: Mouse scrolled (821, 389) with delta (0, 0)
Screenshot: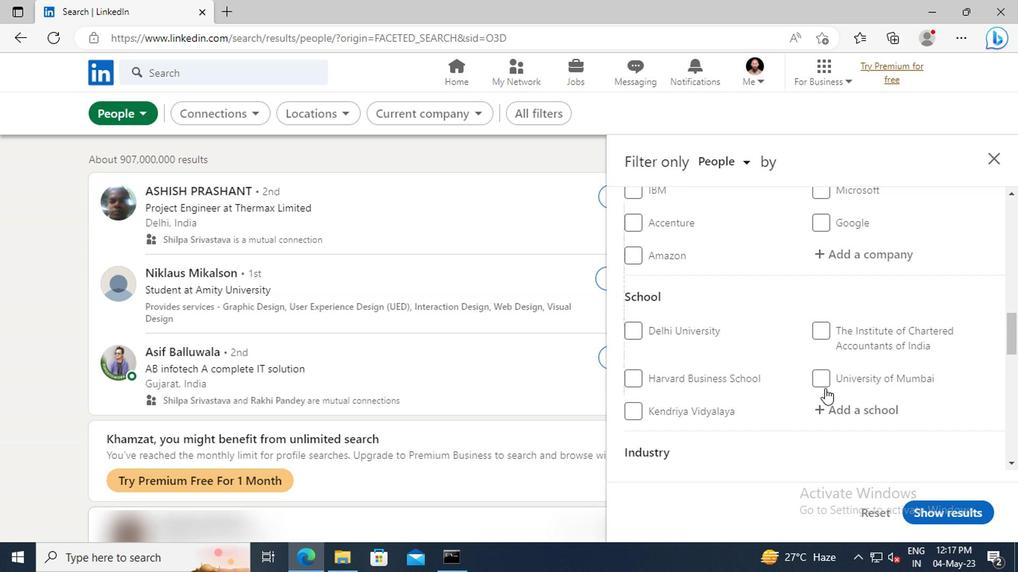 
Action: Mouse scrolled (821, 389) with delta (0, 0)
Screenshot: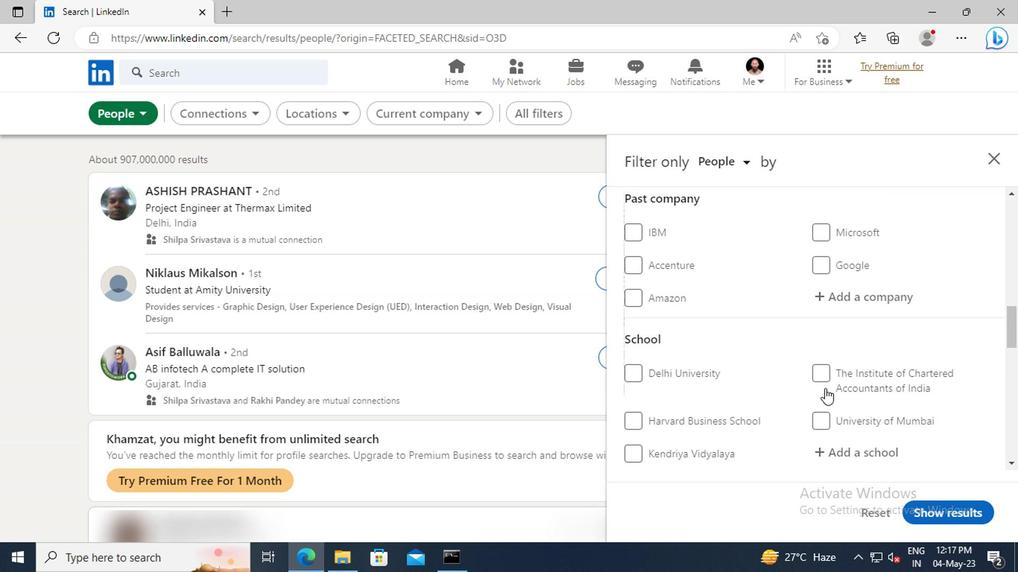 
Action: Mouse scrolled (821, 389) with delta (0, 0)
Screenshot: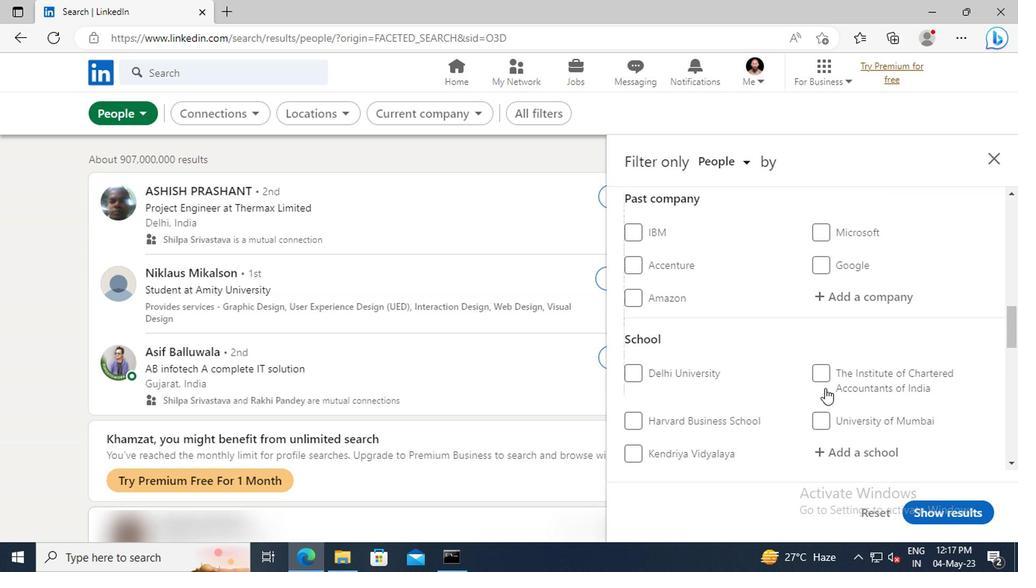 
Action: Mouse scrolled (821, 389) with delta (0, 0)
Screenshot: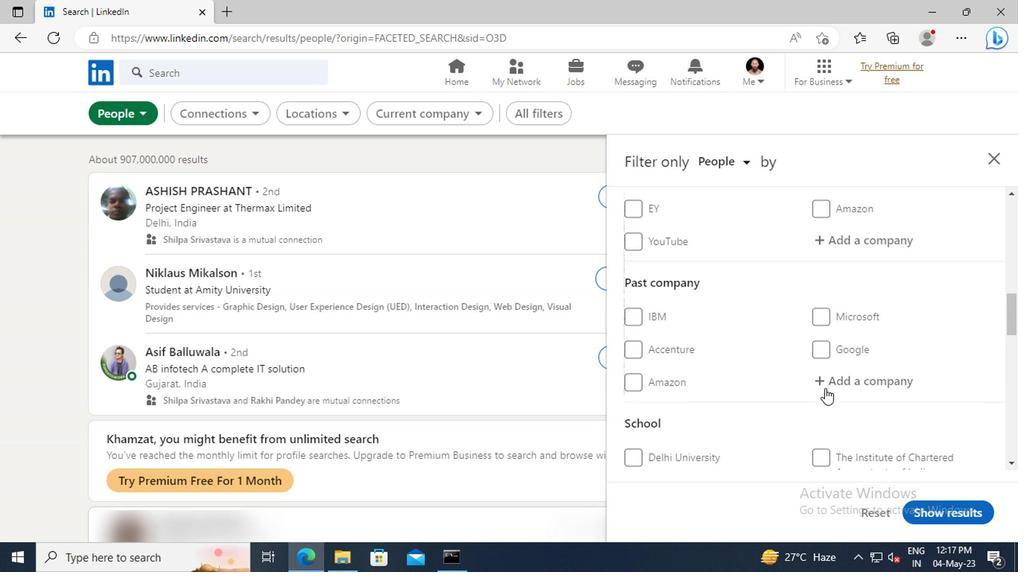 
Action: Mouse scrolled (821, 389) with delta (0, 0)
Screenshot: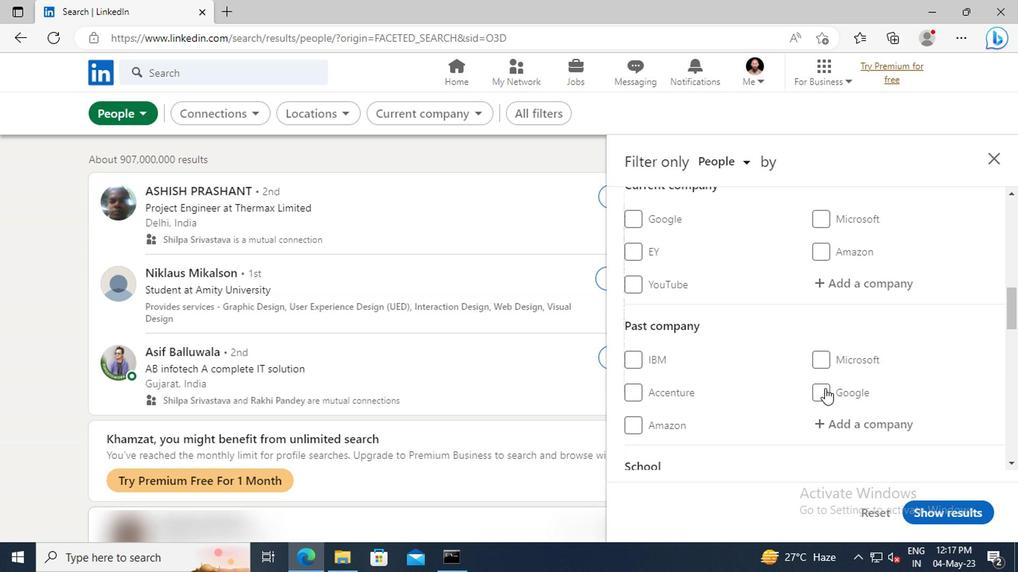 
Action: Mouse moved to (826, 330)
Screenshot: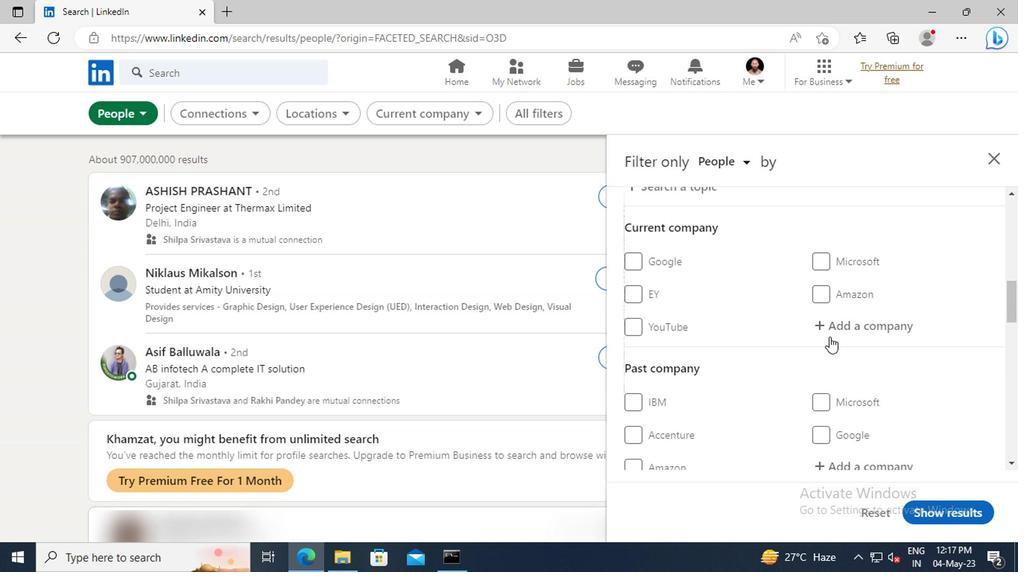 
Action: Mouse pressed left at (826, 330)
Screenshot: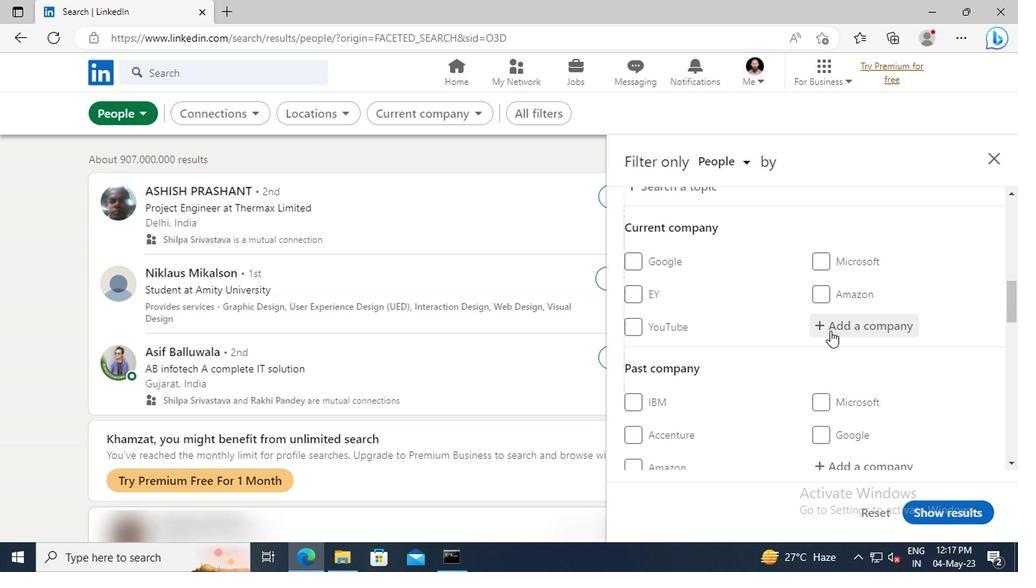 
Action: Key pressed <Key.shift>HACKING<Key.space><Key.shift>AR
Screenshot: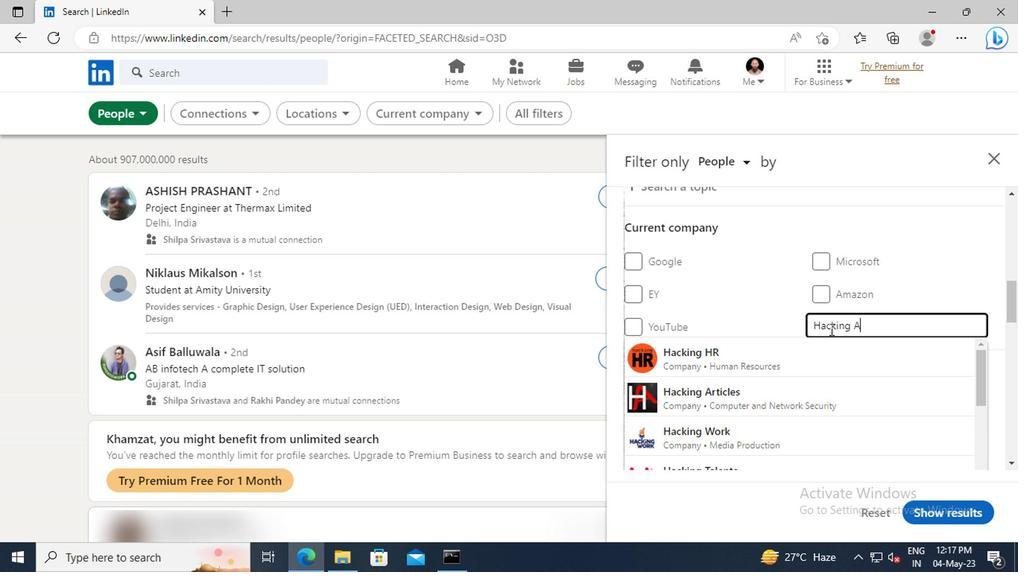 
Action: Mouse moved to (828, 350)
Screenshot: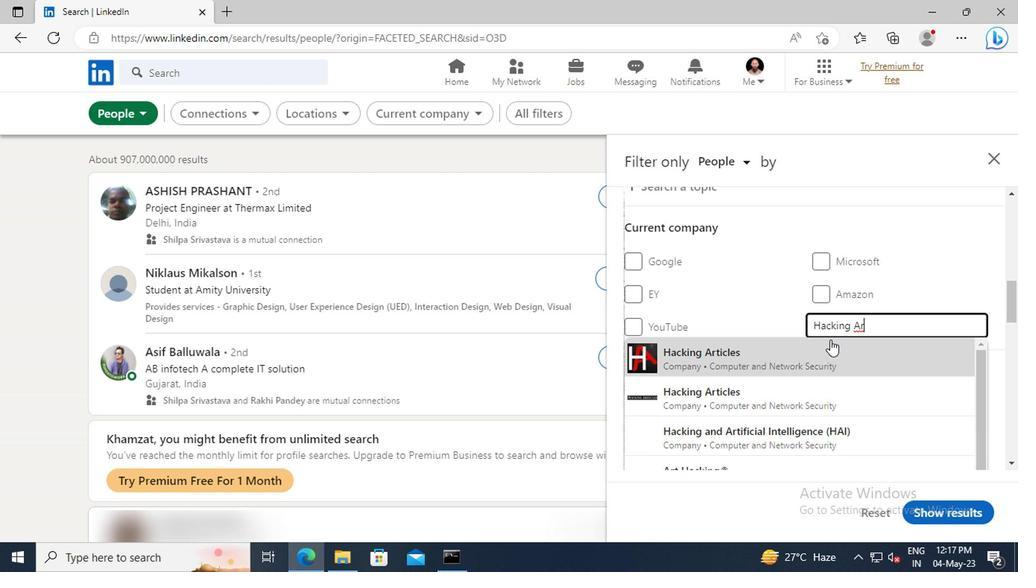 
Action: Mouse pressed left at (828, 350)
Screenshot: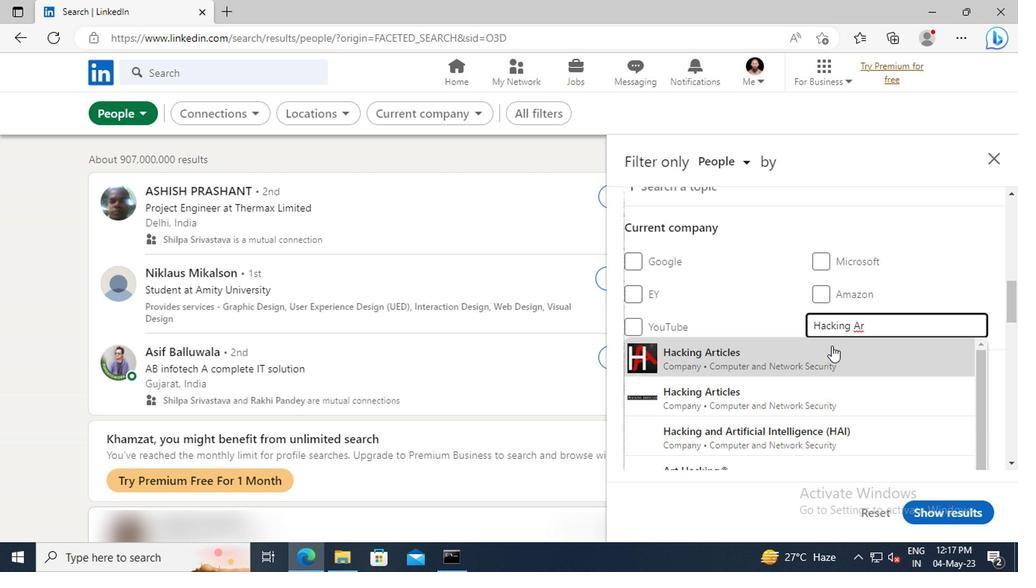 
Action: Mouse scrolled (828, 349) with delta (0, 0)
Screenshot: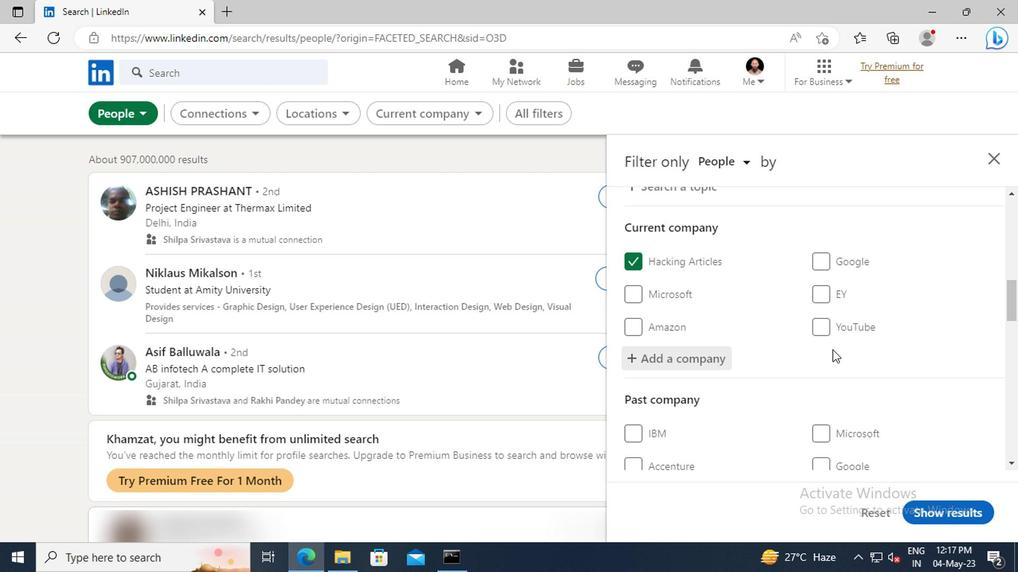 
Action: Mouse scrolled (828, 349) with delta (0, 0)
Screenshot: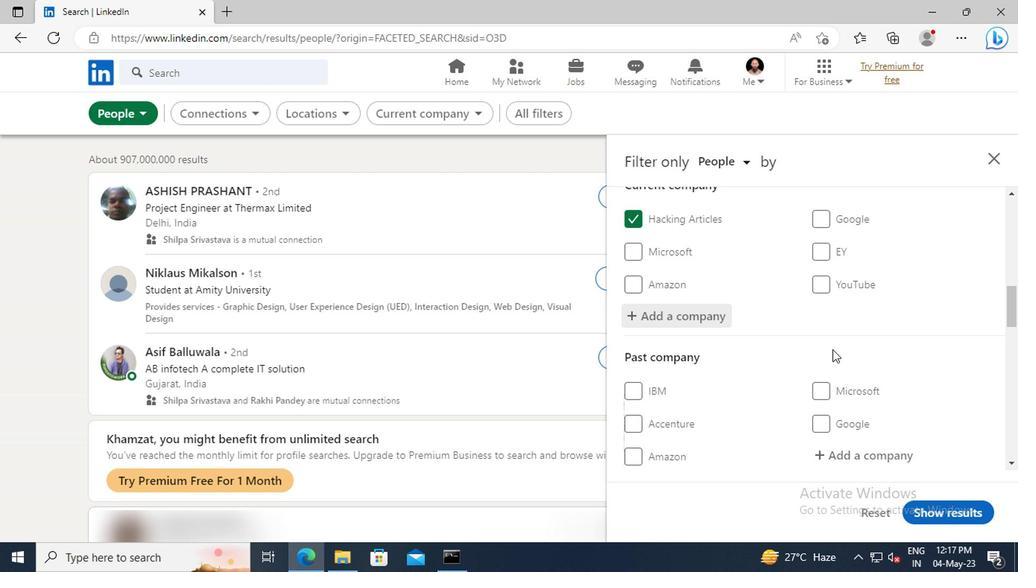 
Action: Mouse moved to (828, 344)
Screenshot: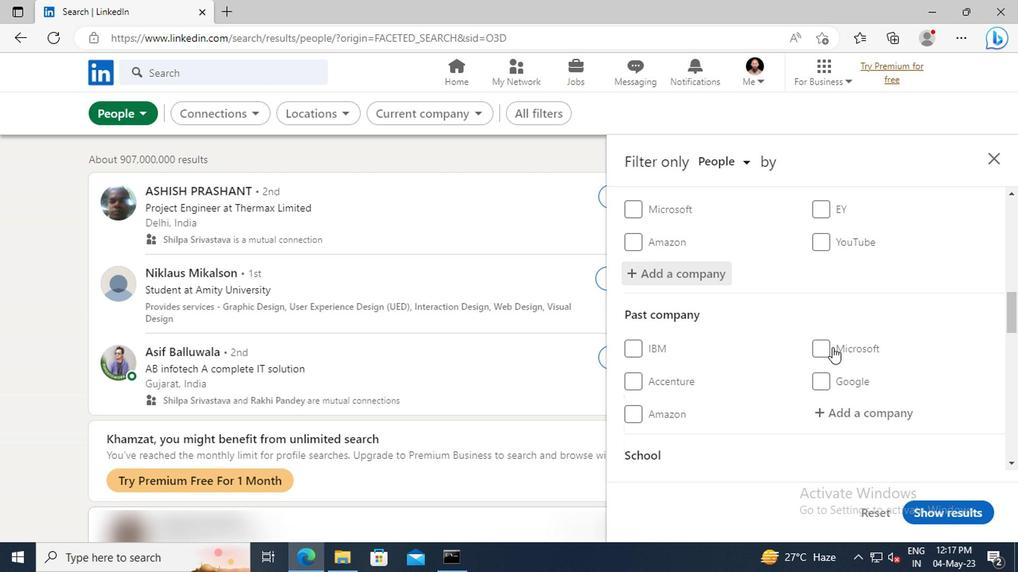 
Action: Mouse scrolled (828, 343) with delta (0, 0)
Screenshot: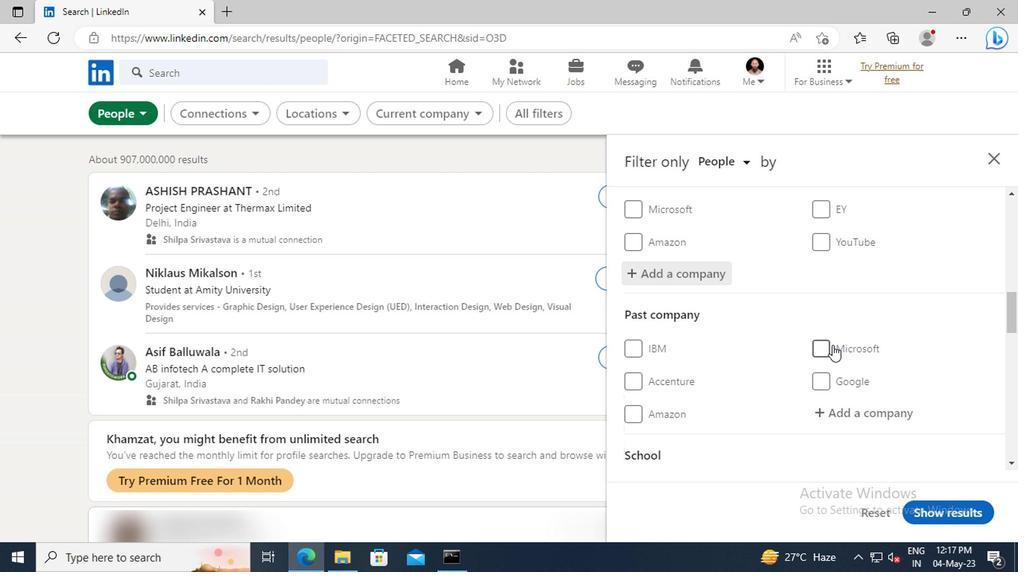 
Action: Mouse scrolled (828, 343) with delta (0, 0)
Screenshot: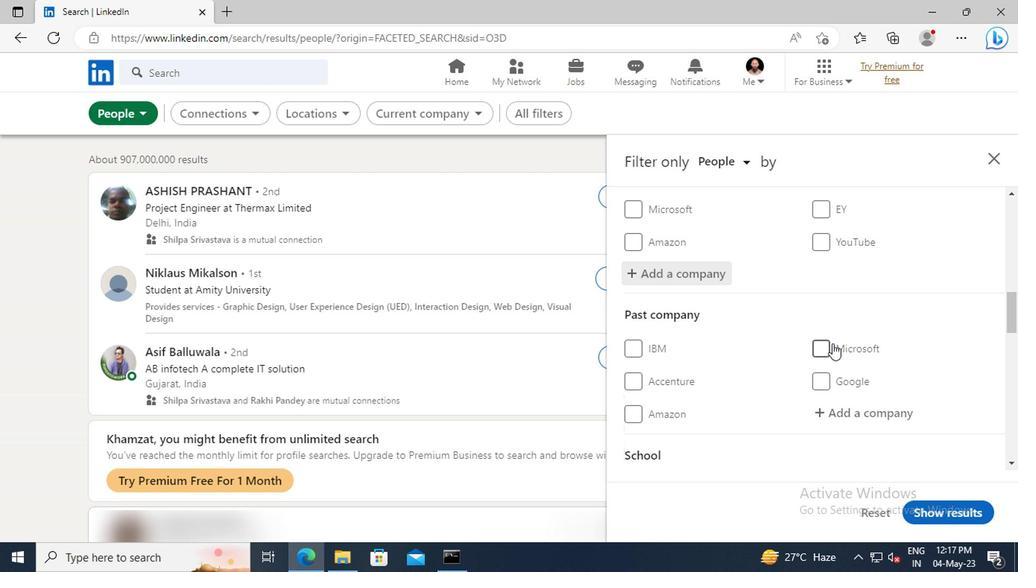 
Action: Mouse scrolled (828, 343) with delta (0, 0)
Screenshot: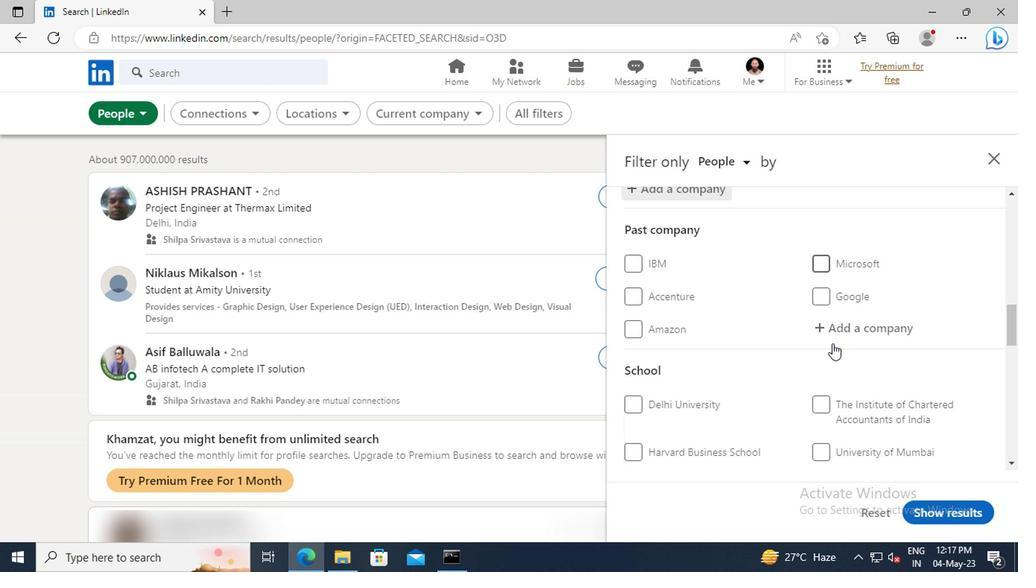 
Action: Mouse scrolled (828, 343) with delta (0, 0)
Screenshot: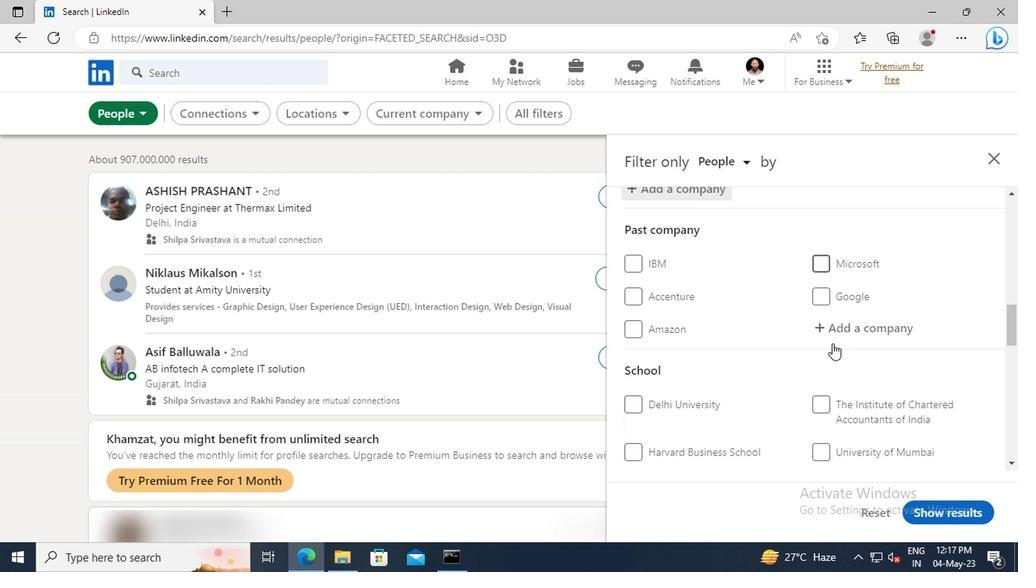 
Action: Mouse scrolled (828, 343) with delta (0, 0)
Screenshot: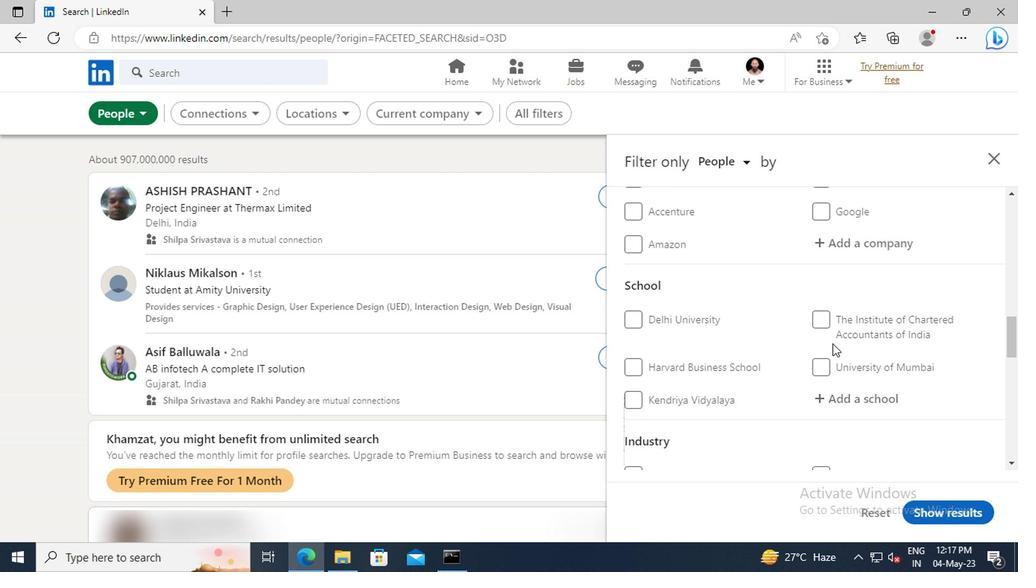 
Action: Mouse moved to (828, 353)
Screenshot: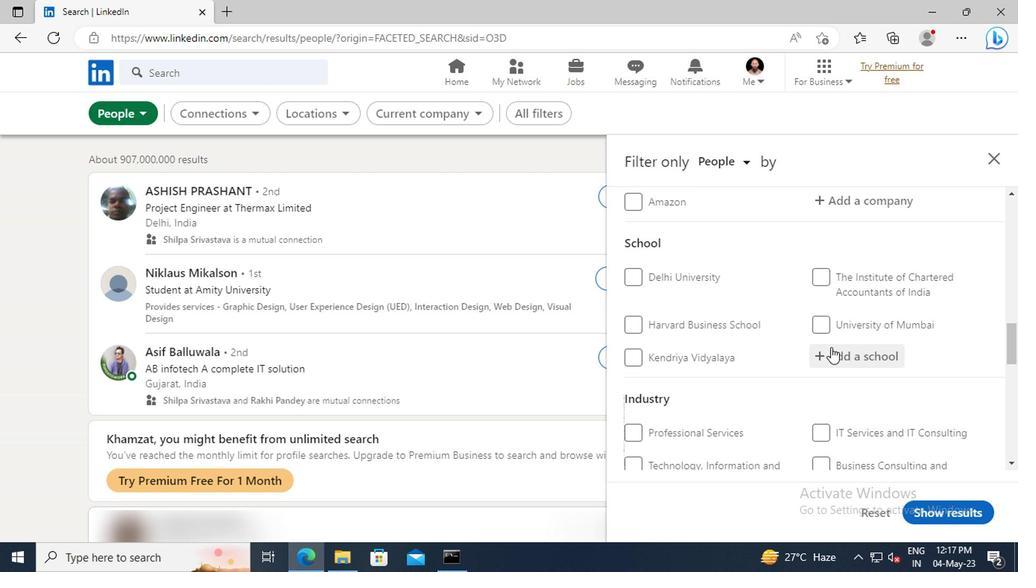 
Action: Mouse pressed left at (828, 353)
Screenshot: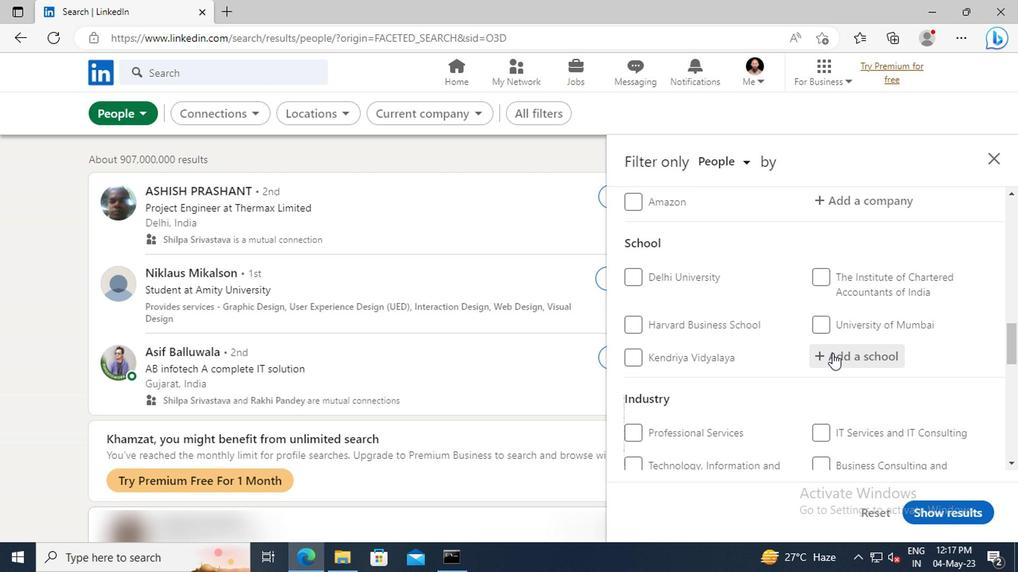 
Action: Mouse moved to (830, 356)
Screenshot: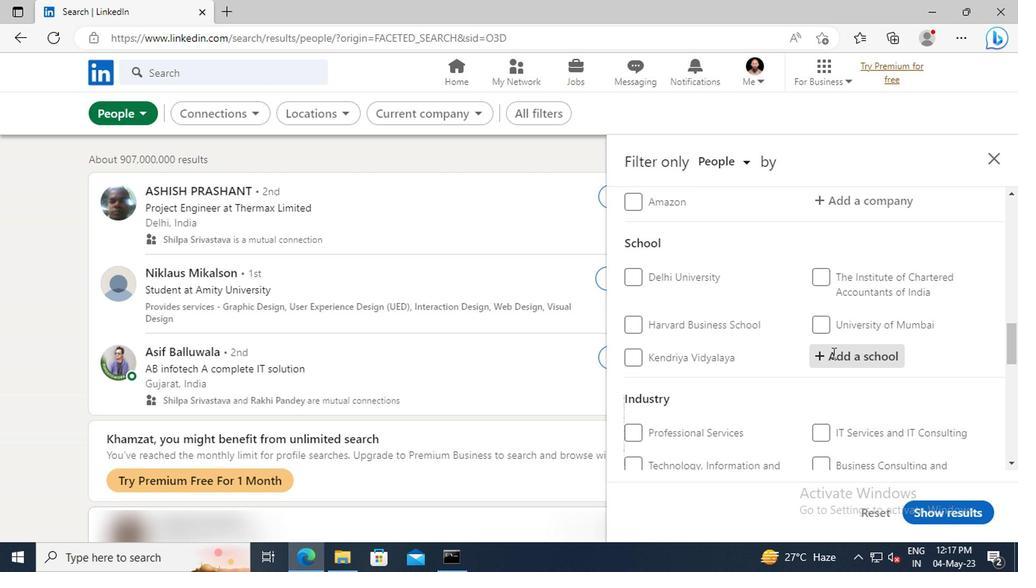 
Action: Key pressed <Key.shift>INDIAN<Key.space><Key.shift>INSTITUTE<Key.space>OF<Key.space><Key.shift>TECHNOLOGY,<Key.space><Key.shift>ROP
Screenshot: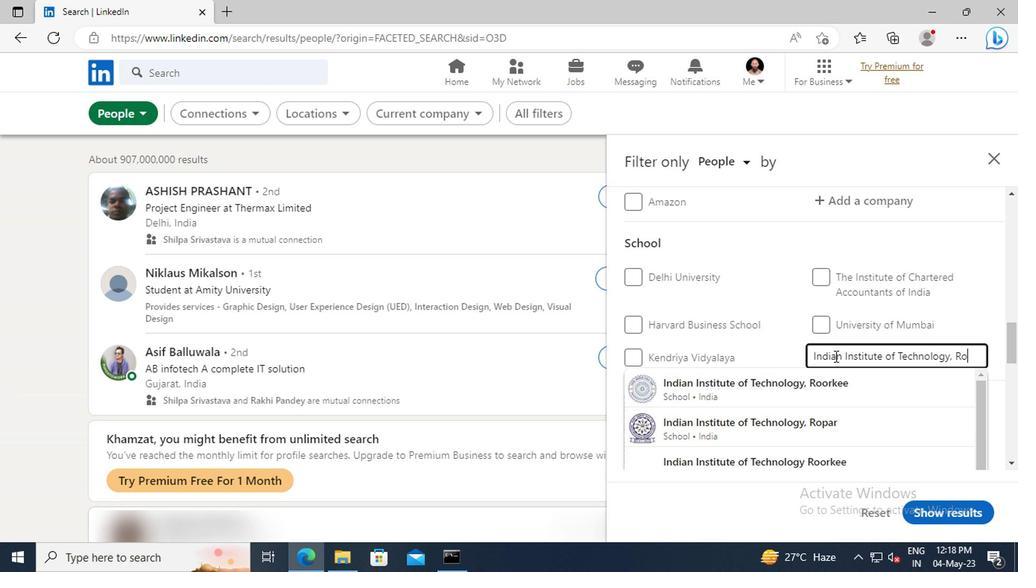 
Action: Mouse moved to (835, 374)
Screenshot: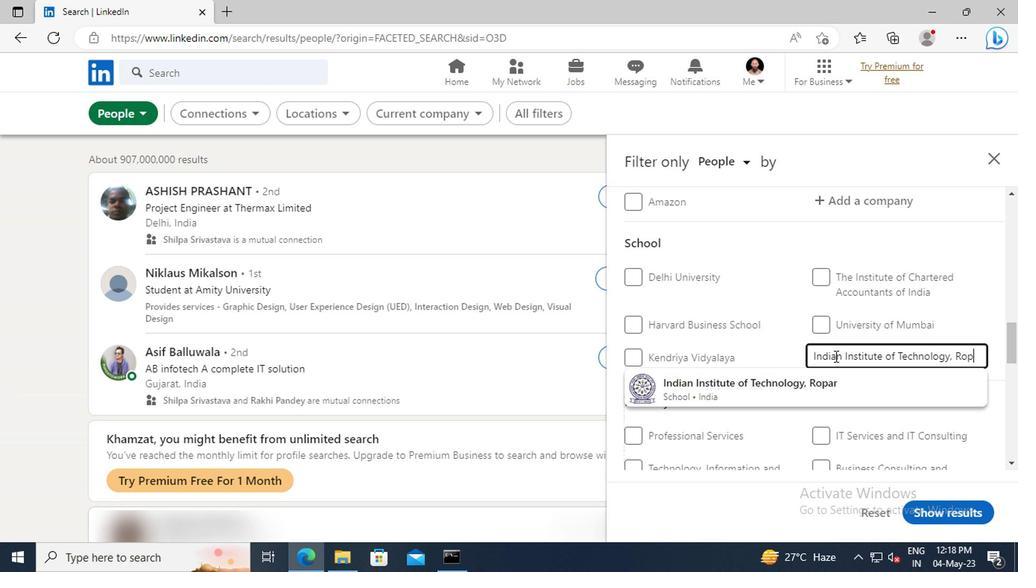 
Action: Mouse pressed left at (835, 374)
Screenshot: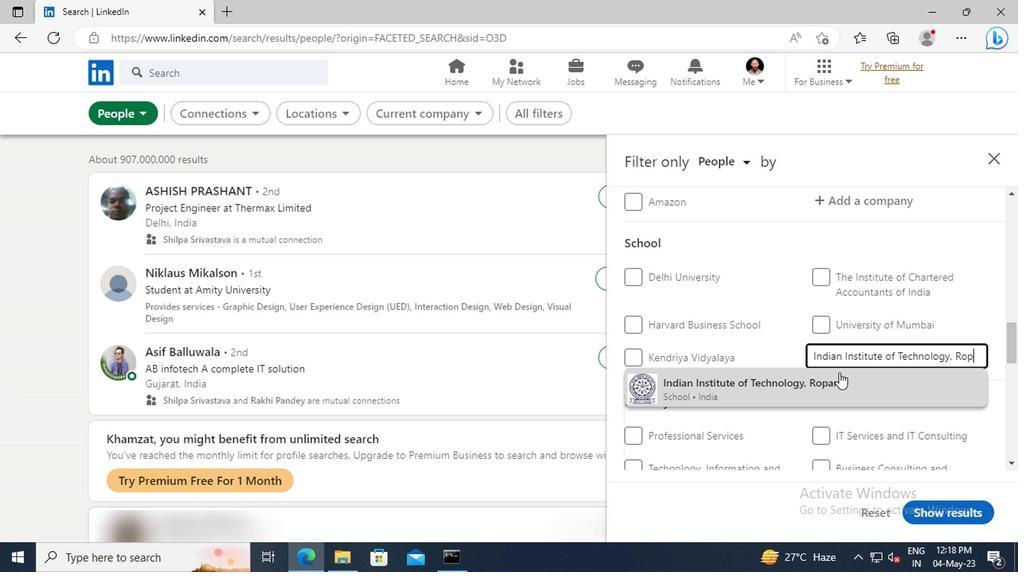 
Action: Mouse scrolled (835, 373) with delta (0, 0)
Screenshot: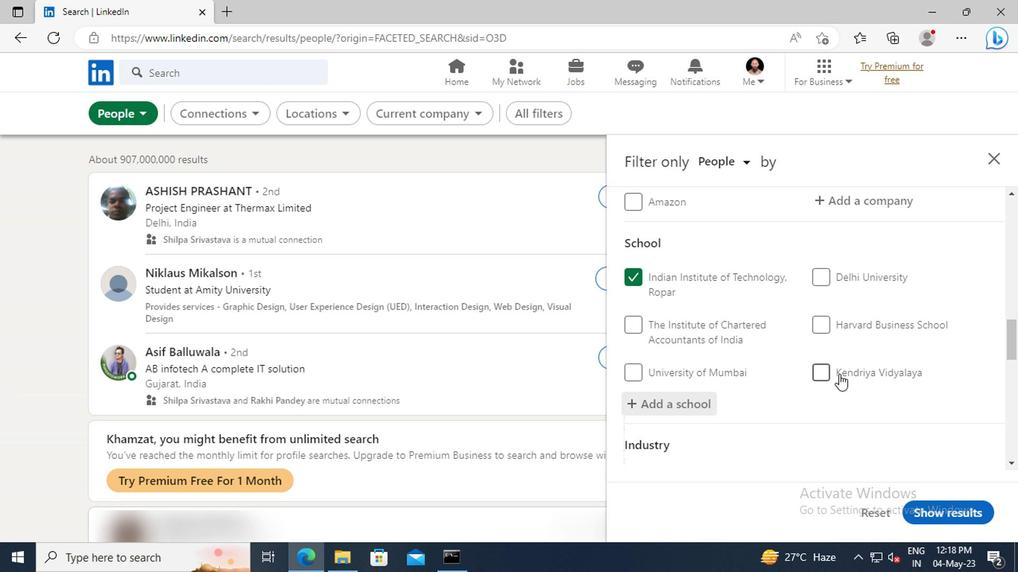 
Action: Mouse scrolled (835, 373) with delta (0, 0)
Screenshot: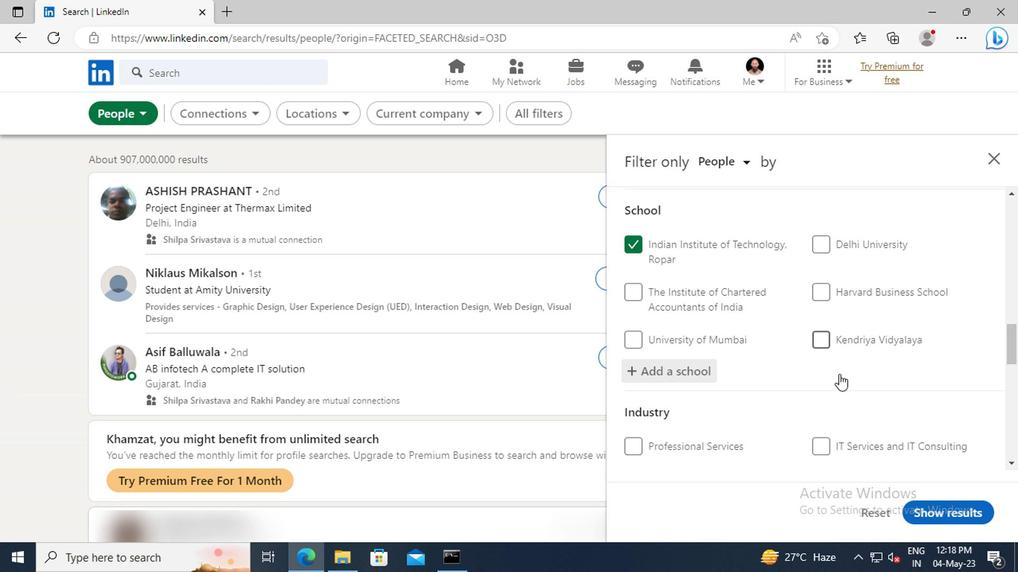 
Action: Mouse scrolled (835, 373) with delta (0, 0)
Screenshot: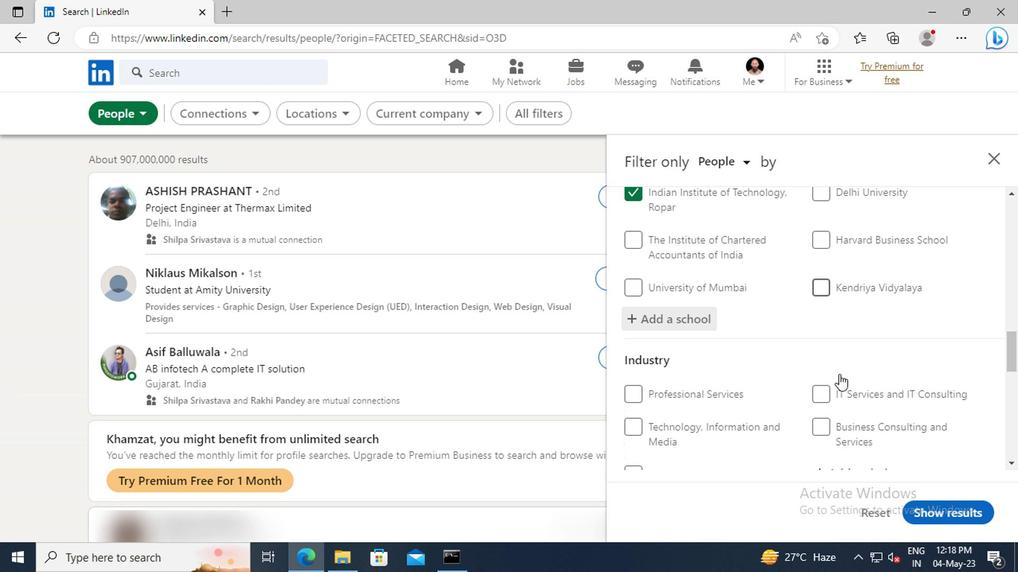 
Action: Mouse scrolled (835, 373) with delta (0, 0)
Screenshot: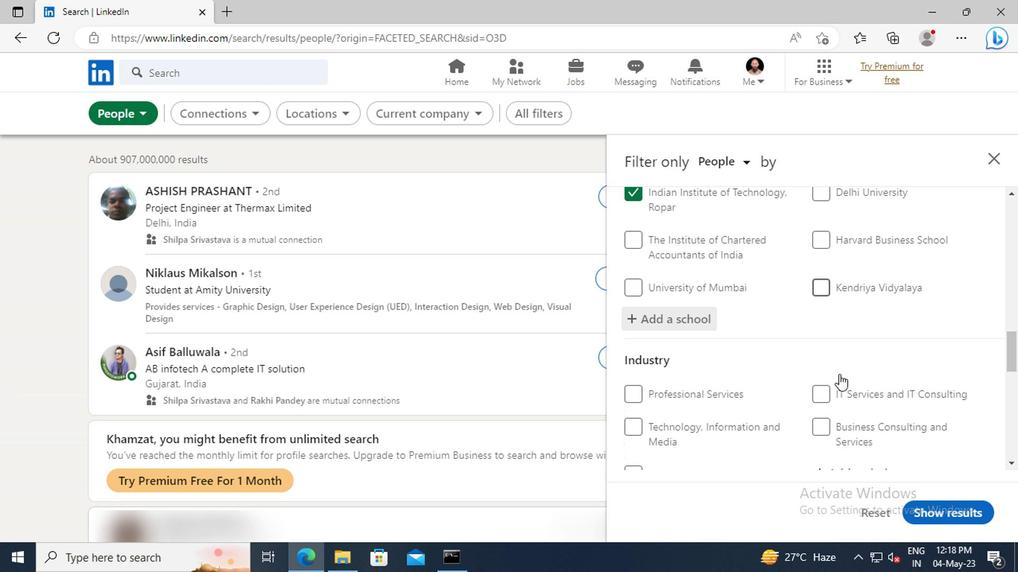 
Action: Mouse moved to (835, 375)
Screenshot: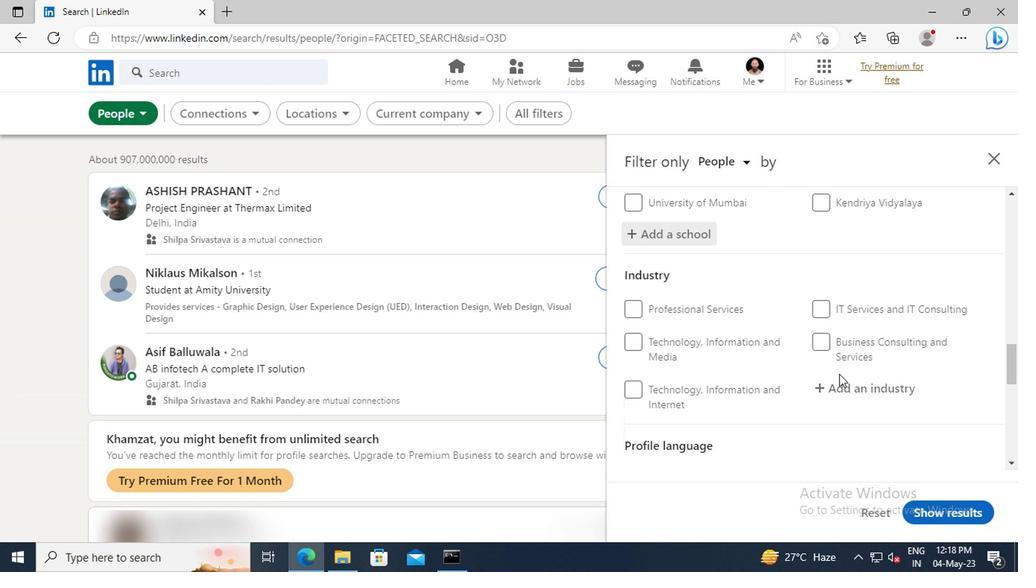 
Action: Mouse scrolled (835, 375) with delta (0, 0)
Screenshot: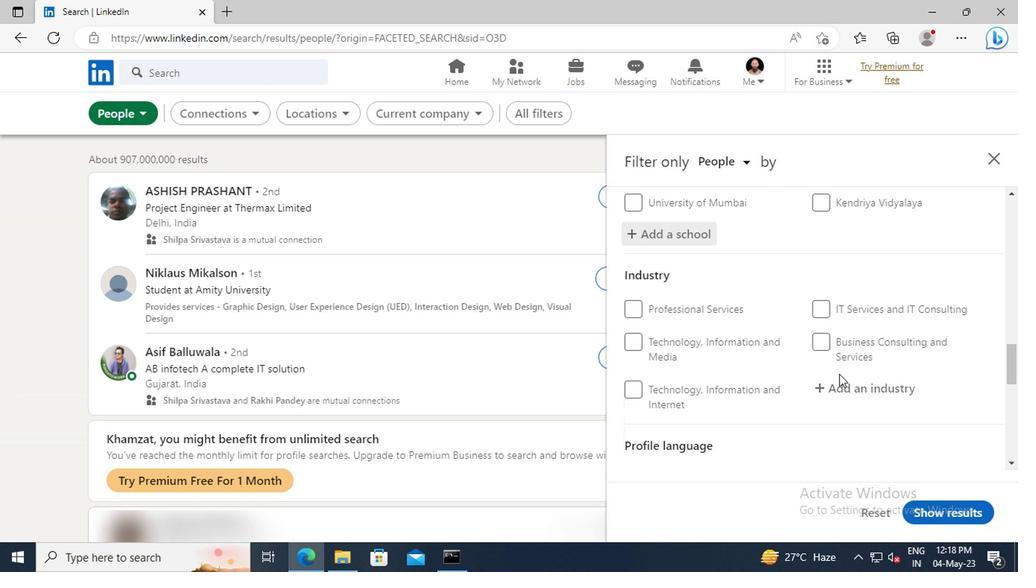 
Action: Mouse moved to (833, 353)
Screenshot: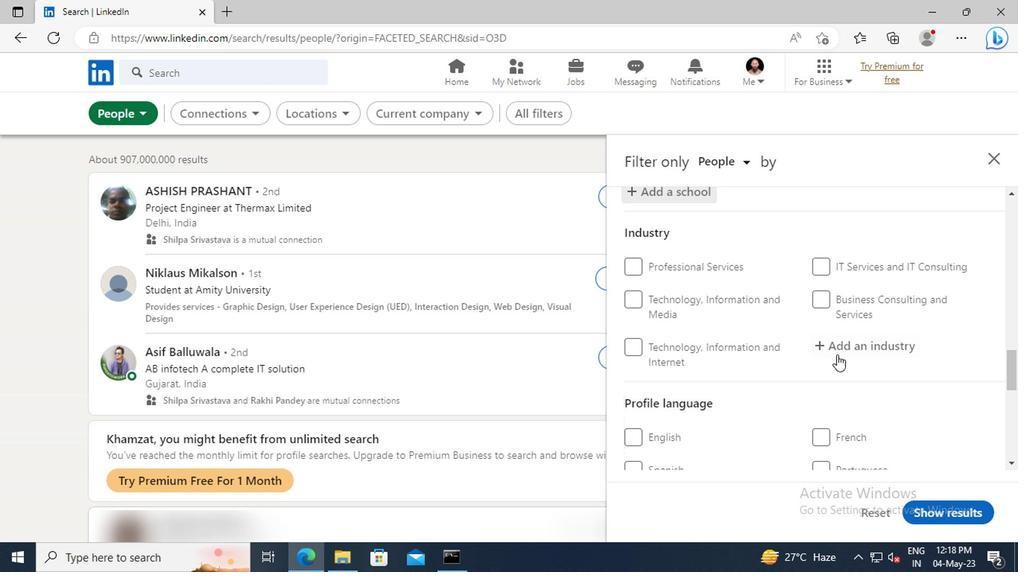 
Action: Mouse pressed left at (833, 353)
Screenshot: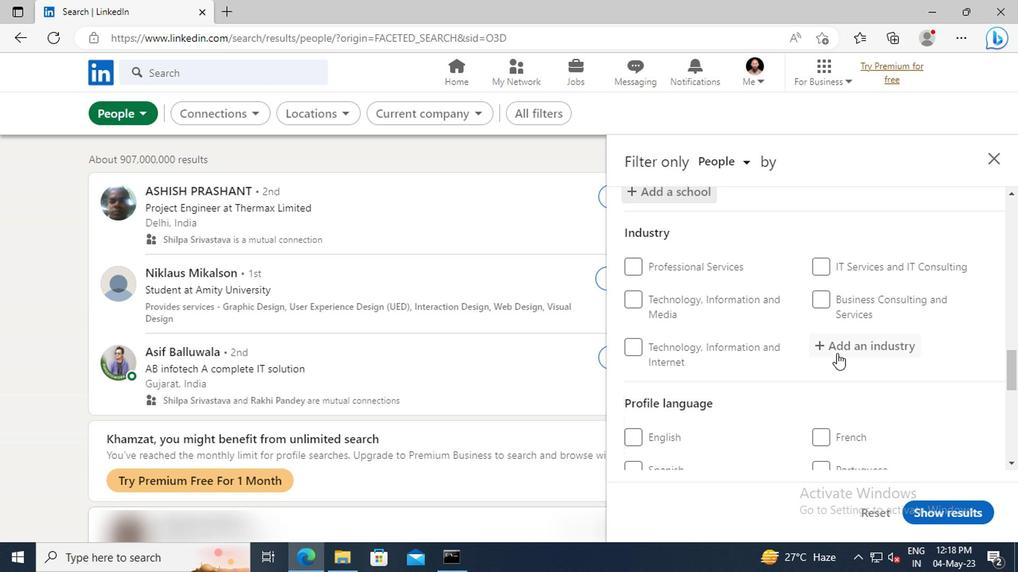 
Action: Key pressed <Key.shift>PET<Key.space>
Screenshot: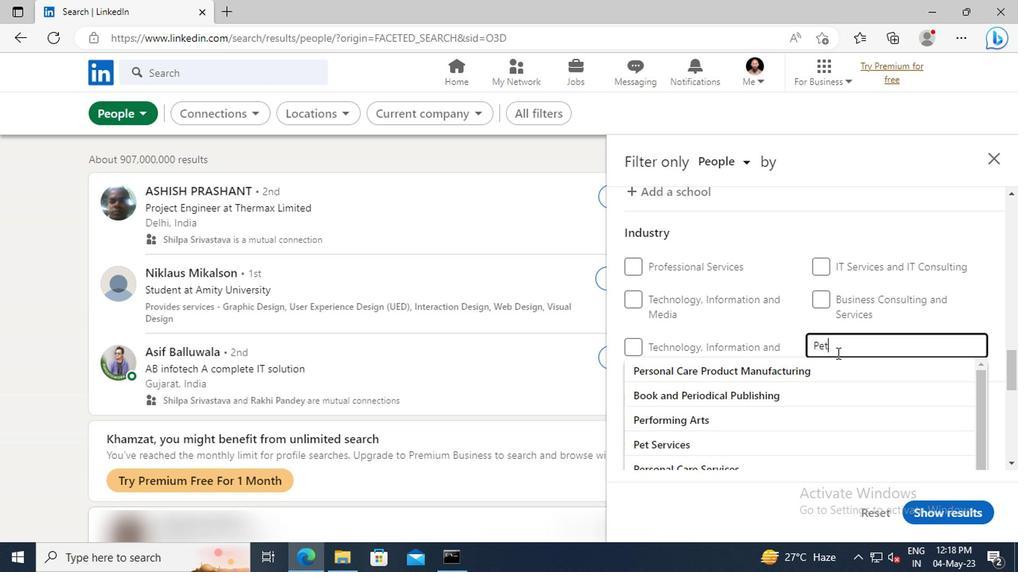 
Action: Mouse moved to (834, 367)
Screenshot: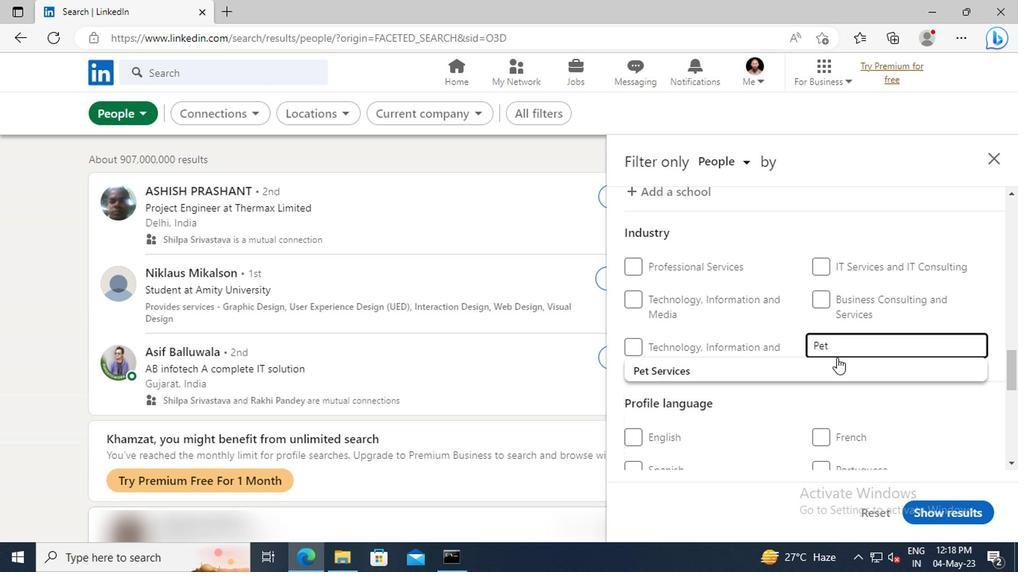 
Action: Mouse pressed left at (834, 367)
Screenshot: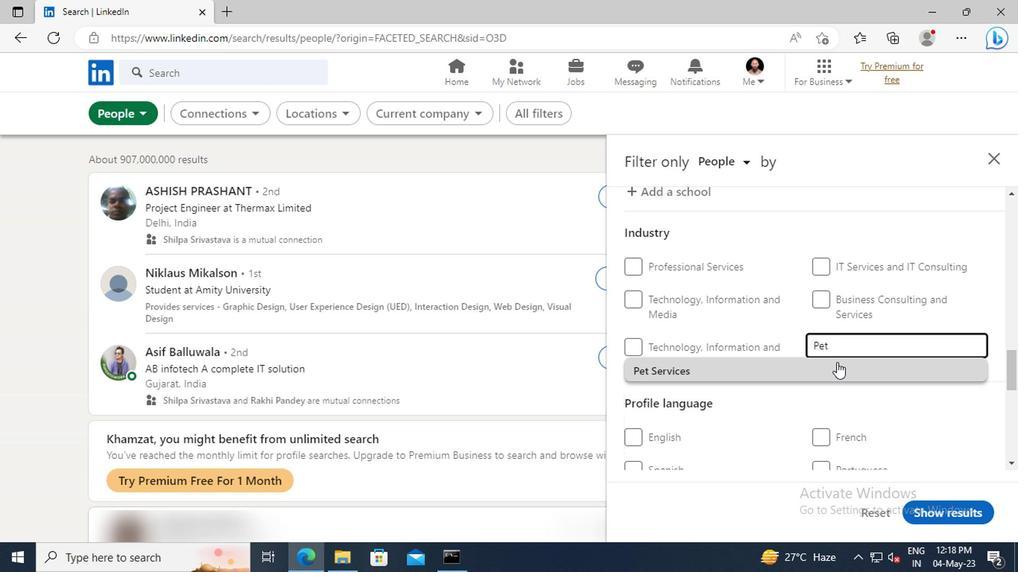 
Action: Mouse scrolled (834, 366) with delta (0, -1)
Screenshot: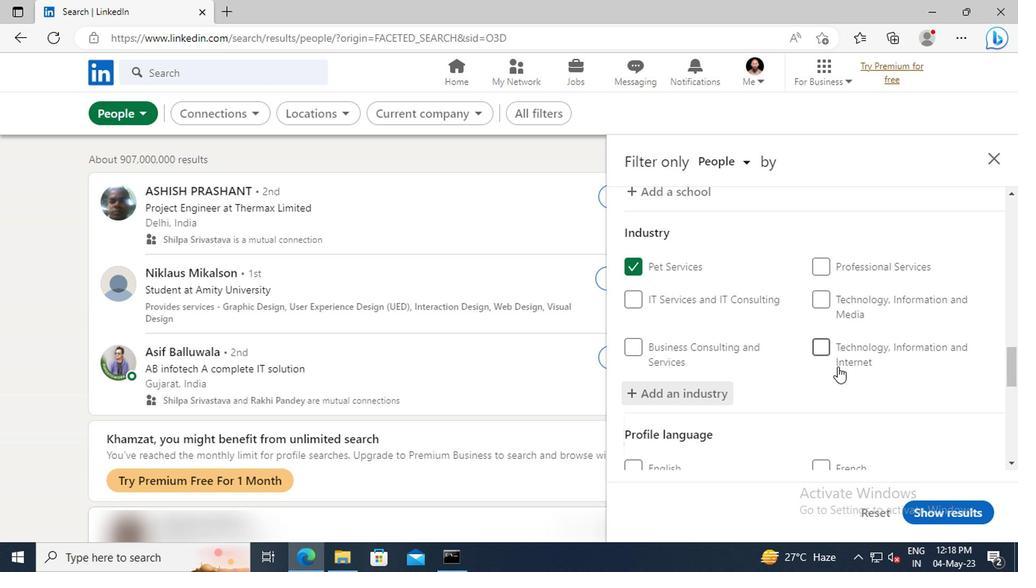 
Action: Mouse scrolled (834, 366) with delta (0, -1)
Screenshot: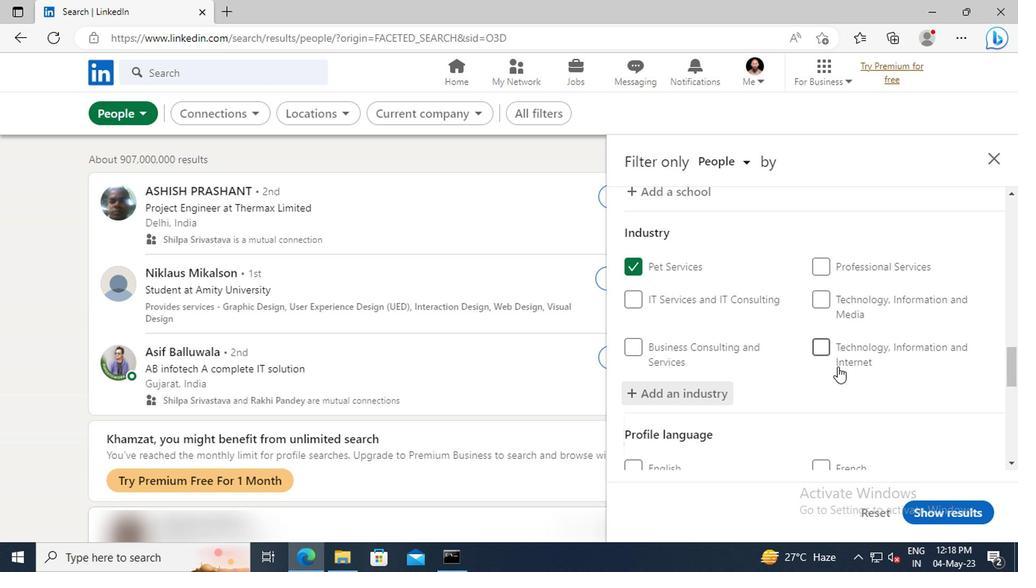 
Action: Mouse scrolled (834, 366) with delta (0, -1)
Screenshot: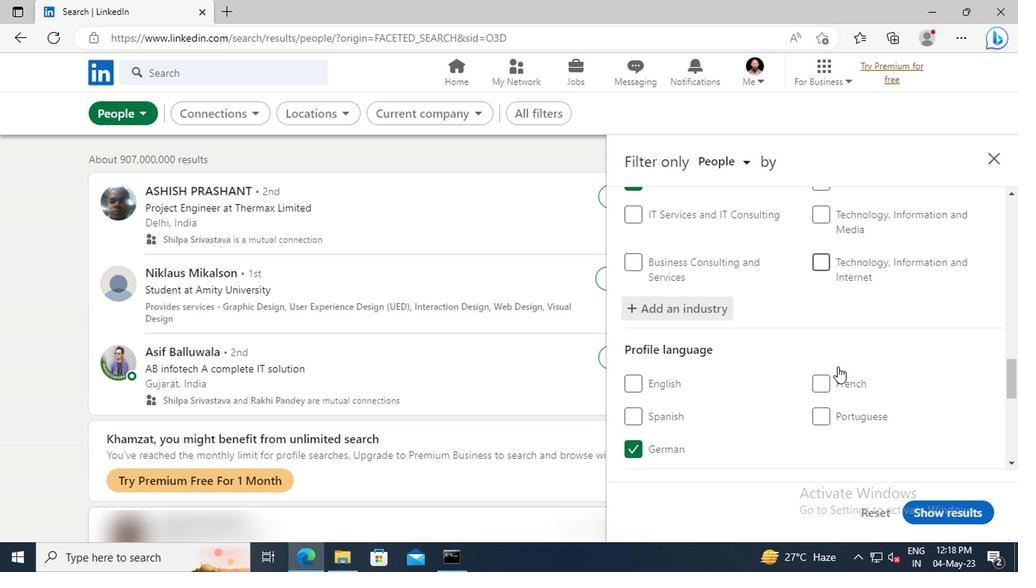 
Action: Mouse scrolled (834, 366) with delta (0, -1)
Screenshot: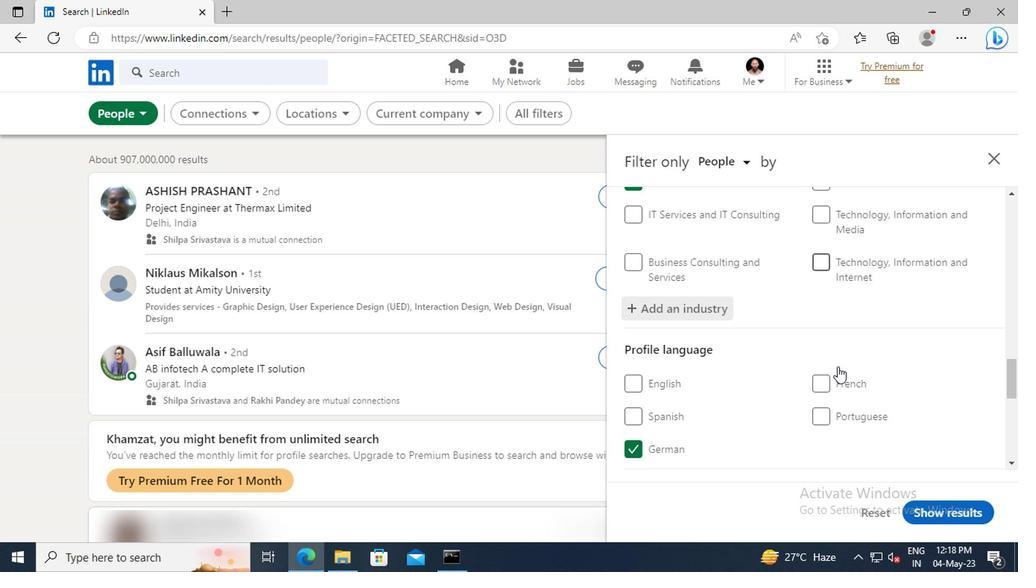 
Action: Mouse scrolled (834, 366) with delta (0, -1)
Screenshot: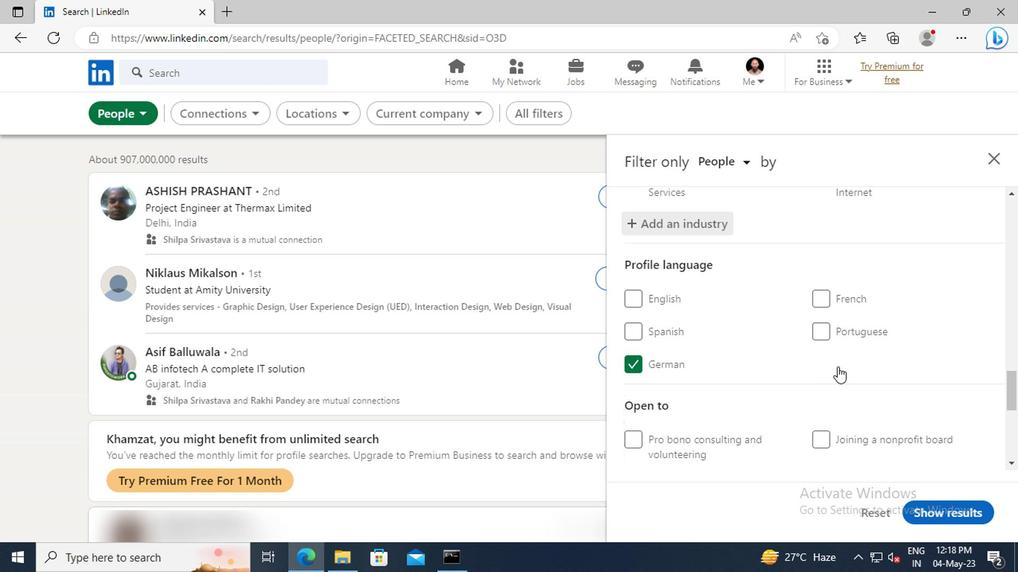 
Action: Mouse scrolled (834, 366) with delta (0, -1)
Screenshot: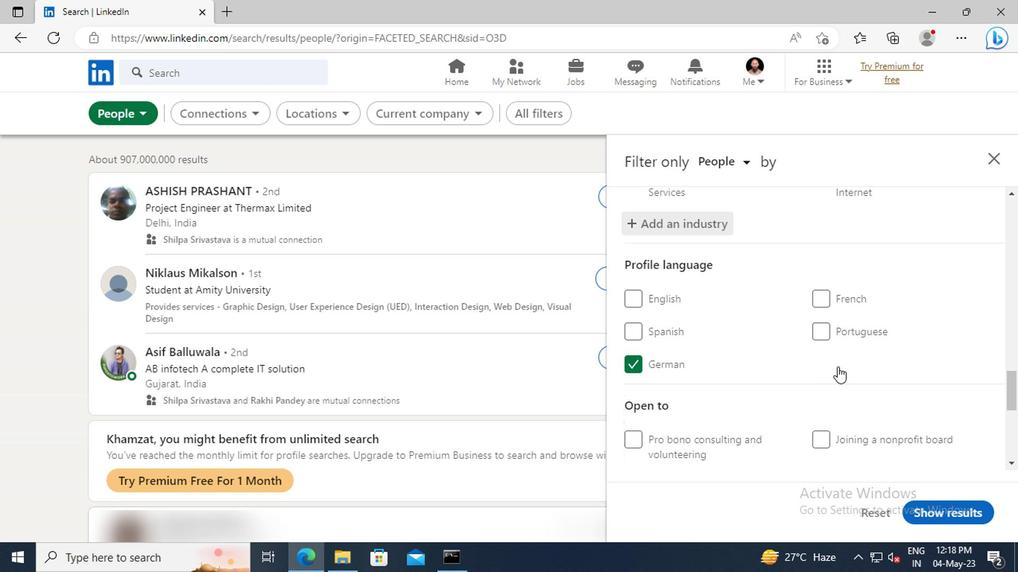 
Action: Mouse moved to (834, 360)
Screenshot: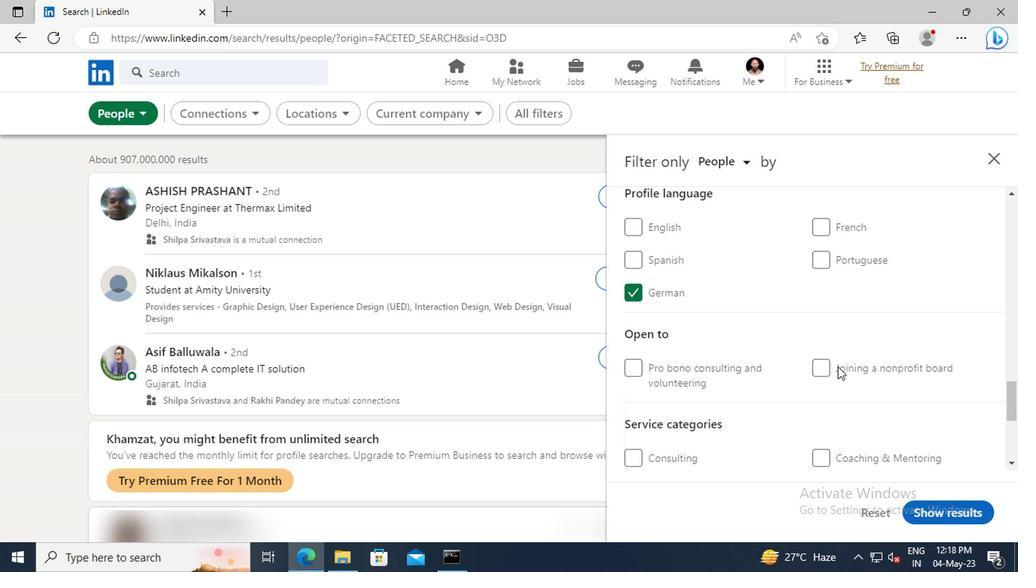 
Action: Mouse scrolled (834, 360) with delta (0, 0)
Screenshot: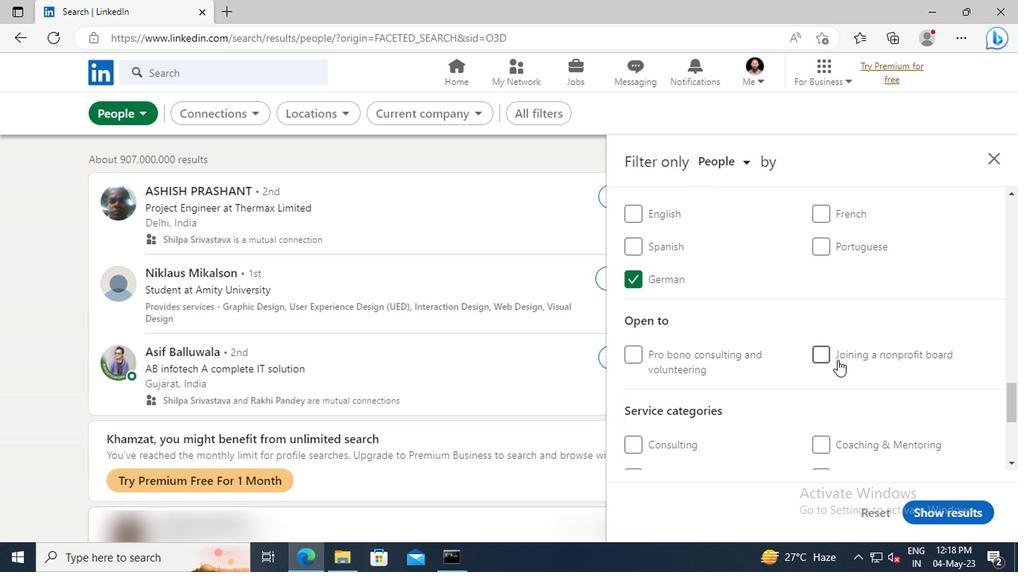 
Action: Mouse scrolled (834, 360) with delta (0, 0)
Screenshot: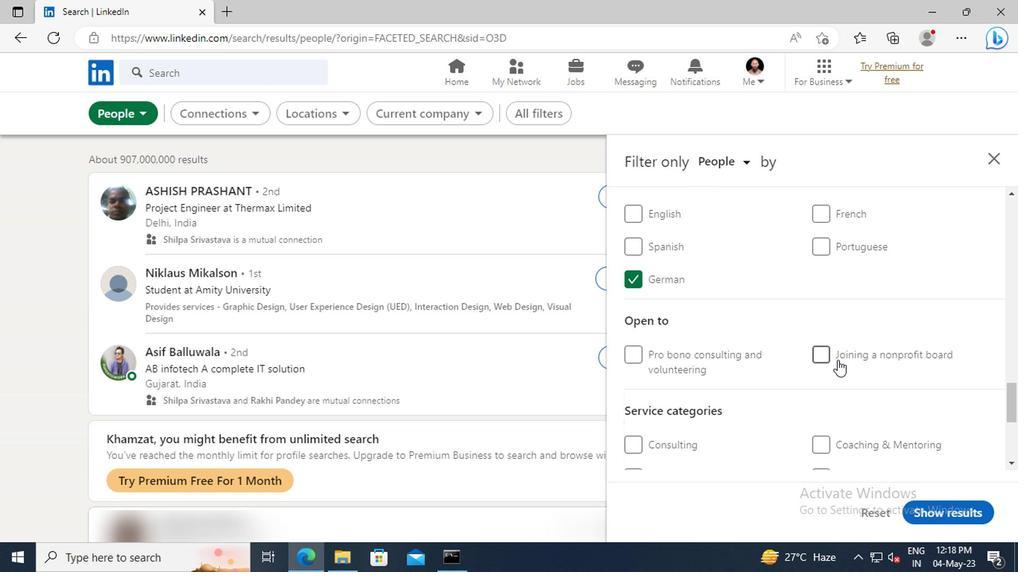 
Action: Mouse scrolled (834, 360) with delta (0, 0)
Screenshot: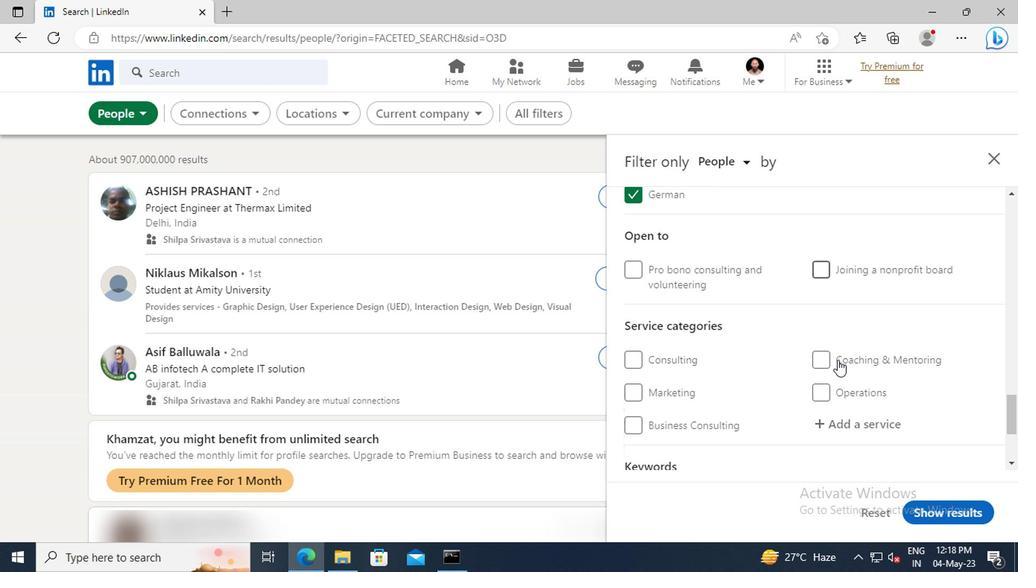 
Action: Mouse scrolled (834, 360) with delta (0, 0)
Screenshot: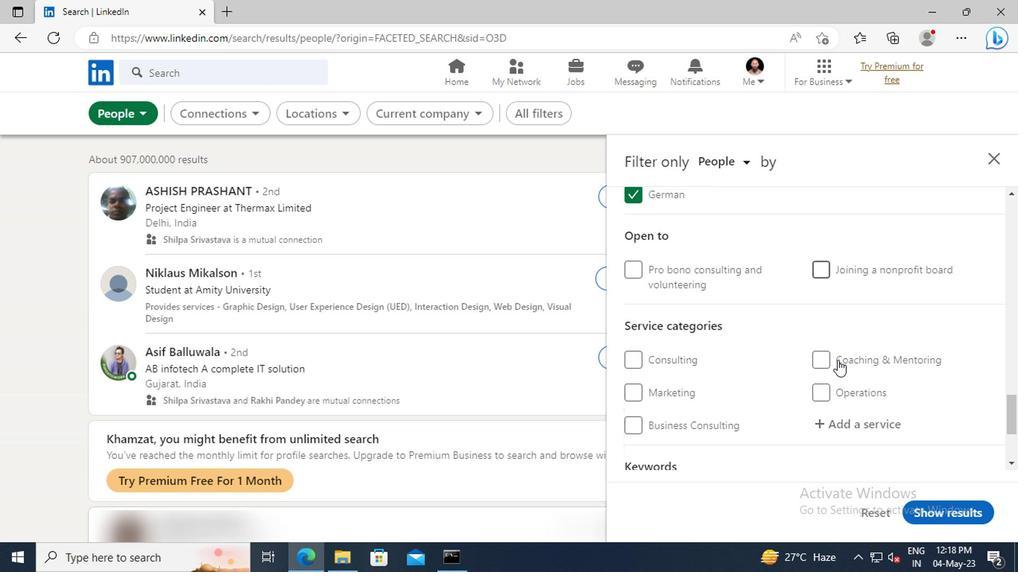 
Action: Mouse moved to (829, 345)
Screenshot: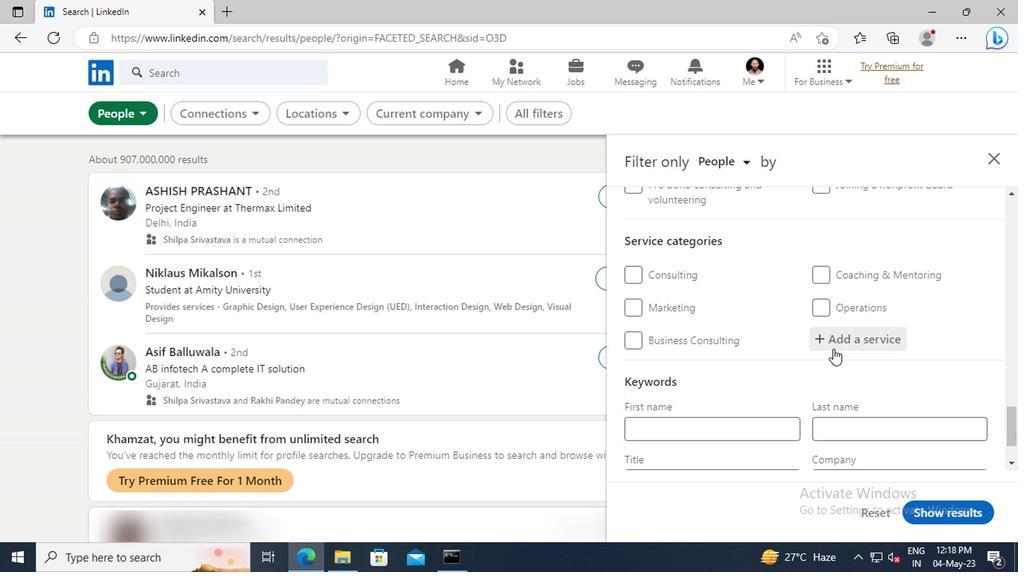 
Action: Mouse pressed left at (829, 345)
Screenshot: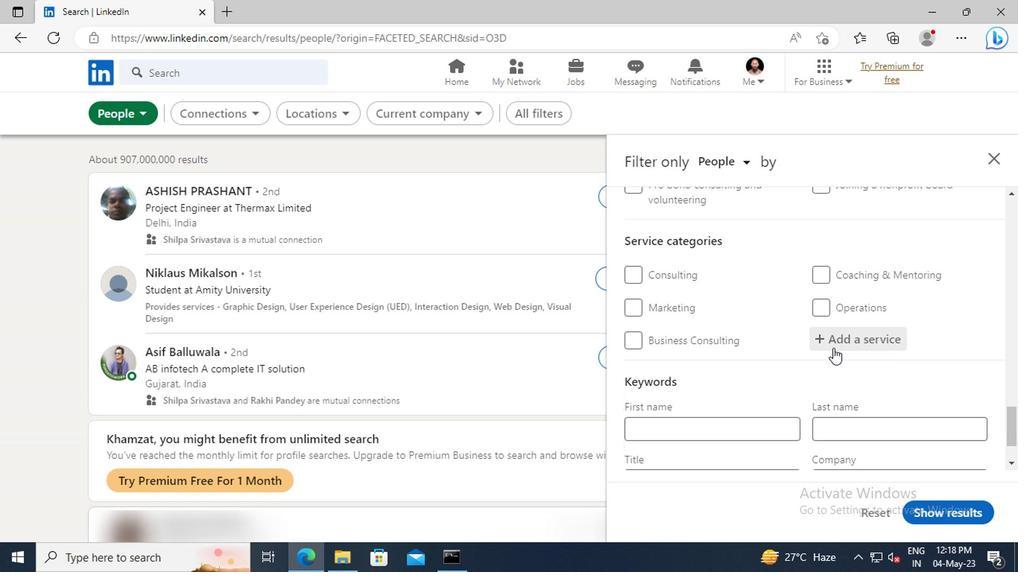 
Action: Mouse moved to (829, 345)
Screenshot: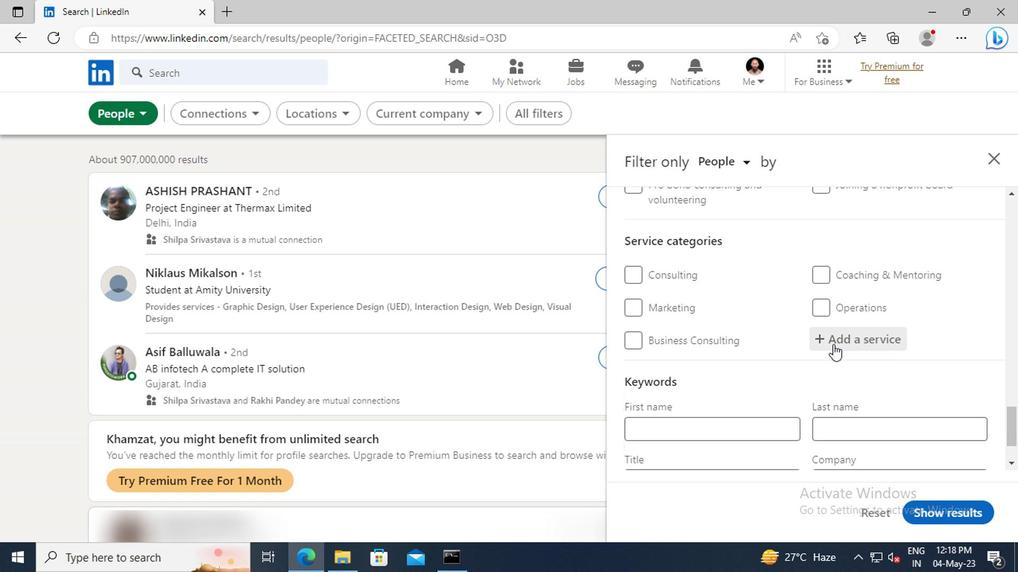 
Action: Key pressed <Key.shift>TRANS
Screenshot: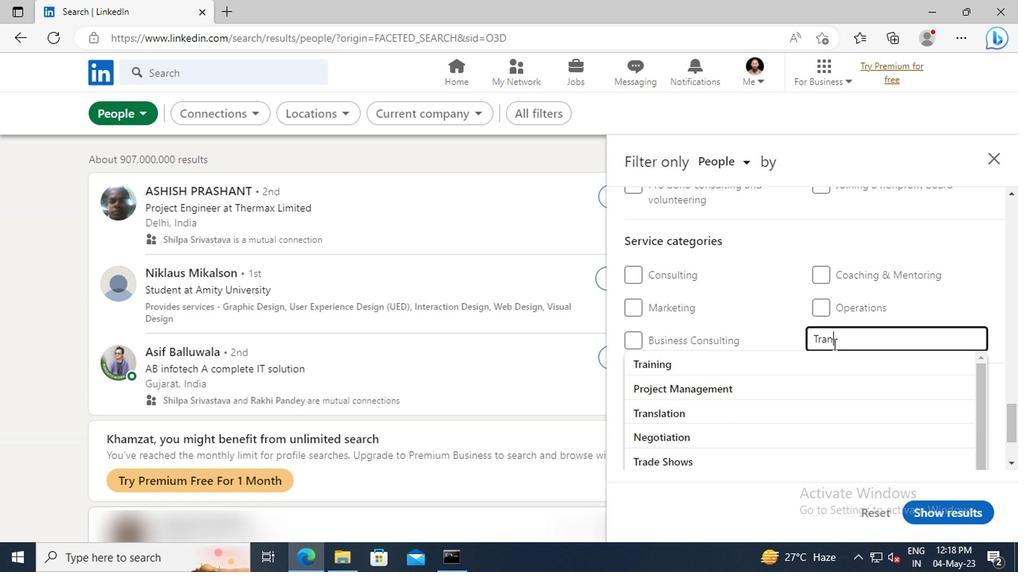 
Action: Mouse moved to (829, 357)
Screenshot: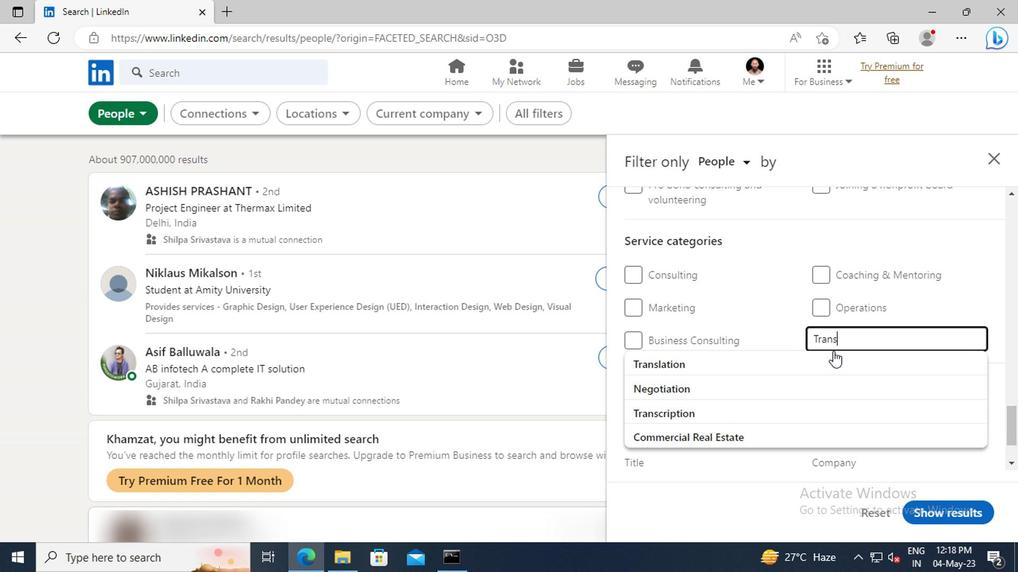 
Action: Mouse pressed left at (829, 357)
Screenshot: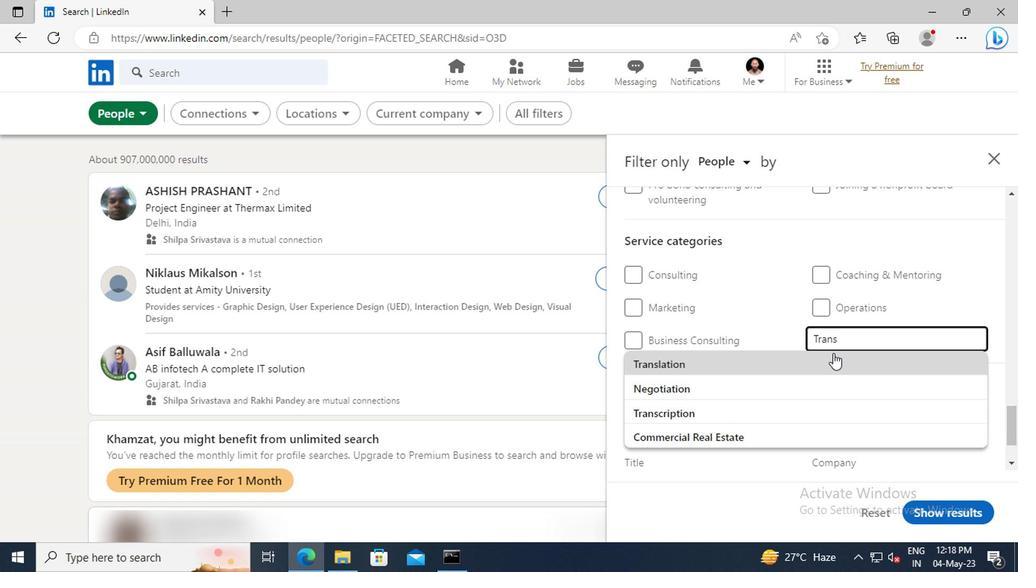 
Action: Mouse scrolled (829, 356) with delta (0, 0)
Screenshot: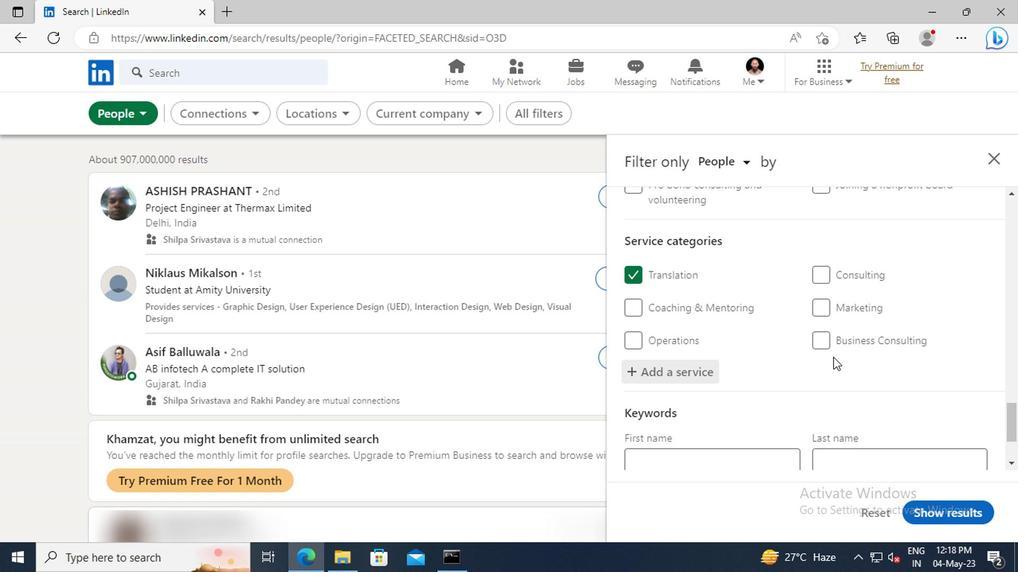 
Action: Mouse scrolled (829, 356) with delta (0, 0)
Screenshot: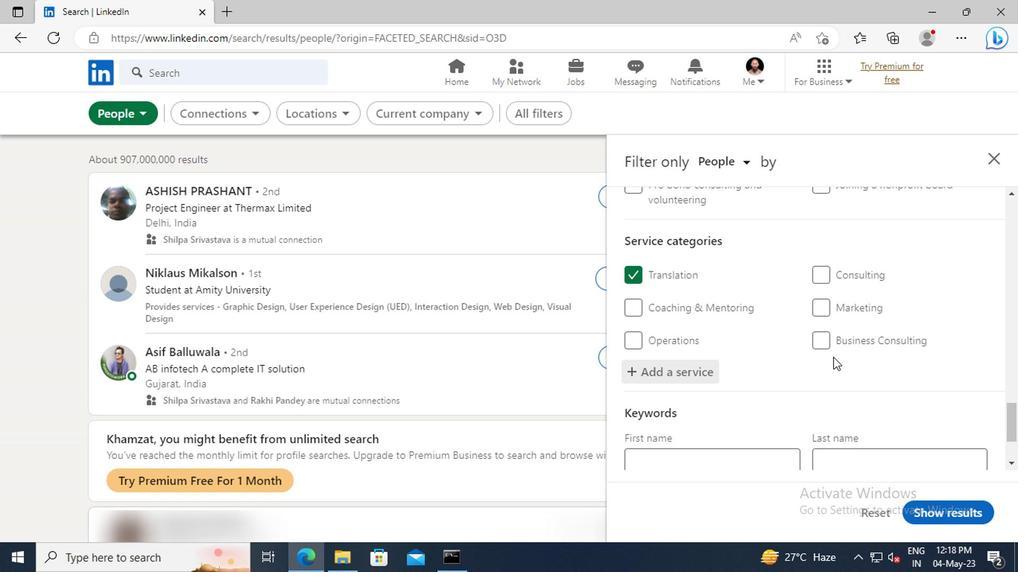 
Action: Mouse scrolled (829, 356) with delta (0, 0)
Screenshot: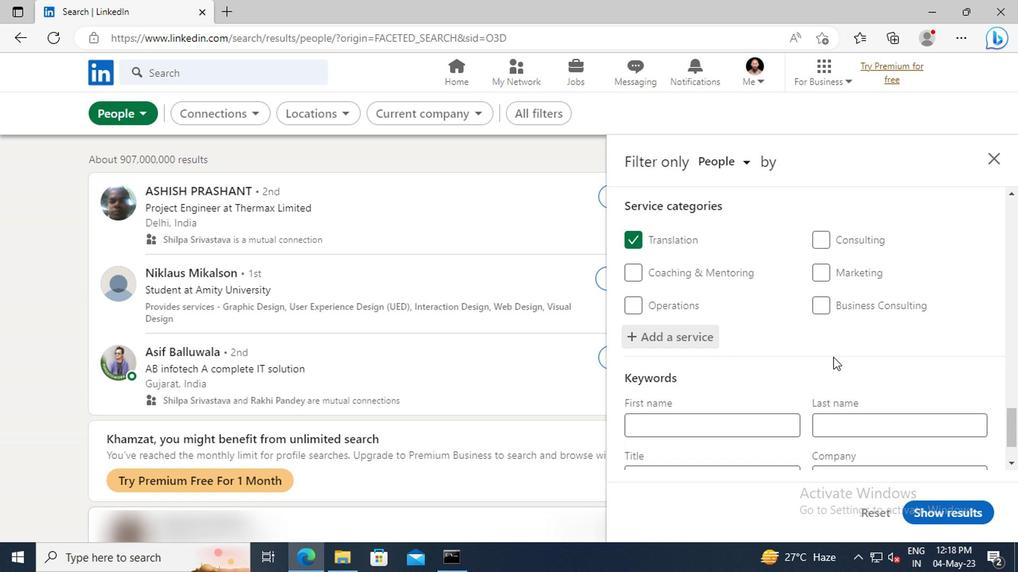 
Action: Mouse scrolled (829, 356) with delta (0, 0)
Screenshot: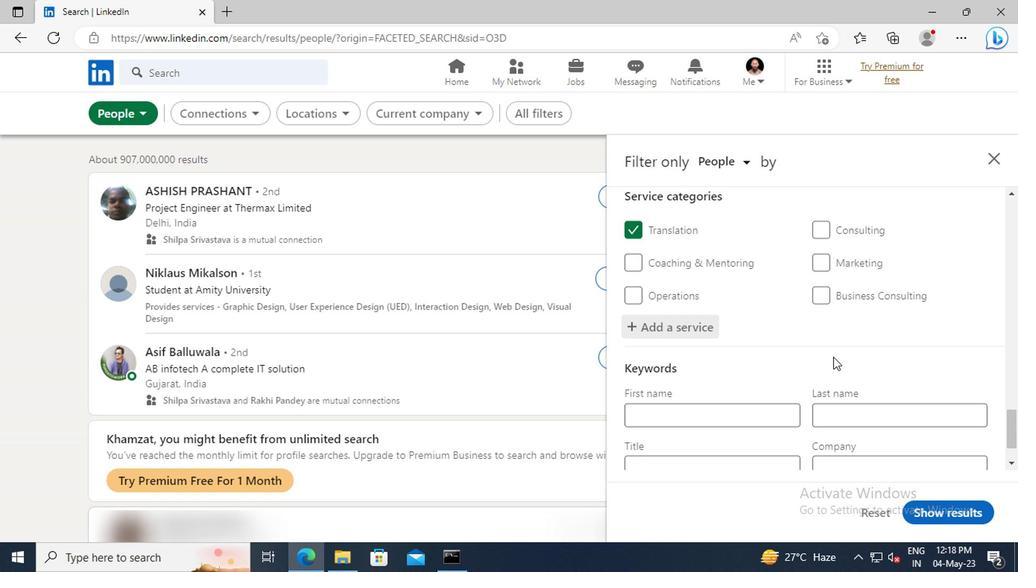 
Action: Mouse moved to (773, 399)
Screenshot: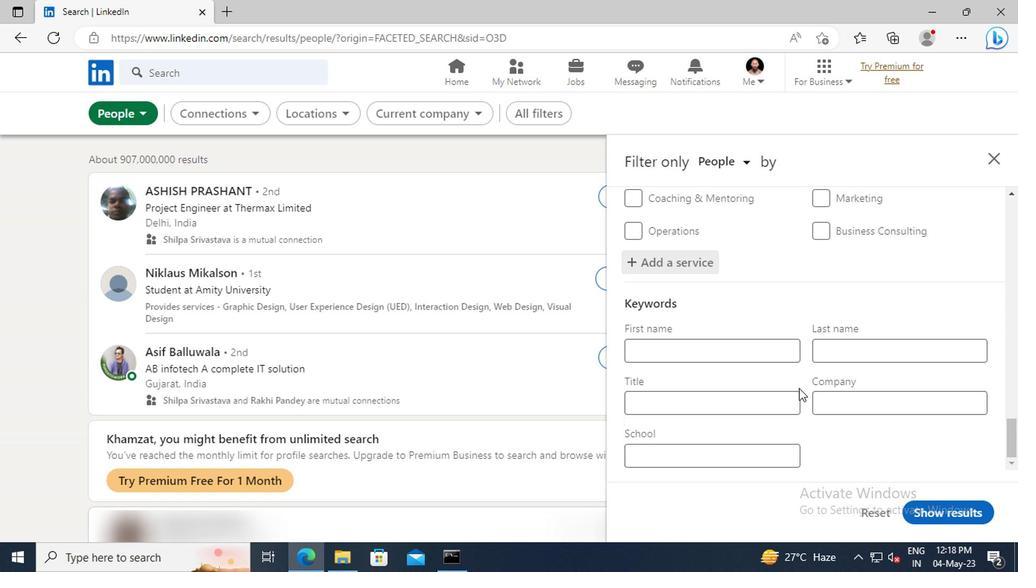 
Action: Mouse pressed left at (773, 399)
Screenshot: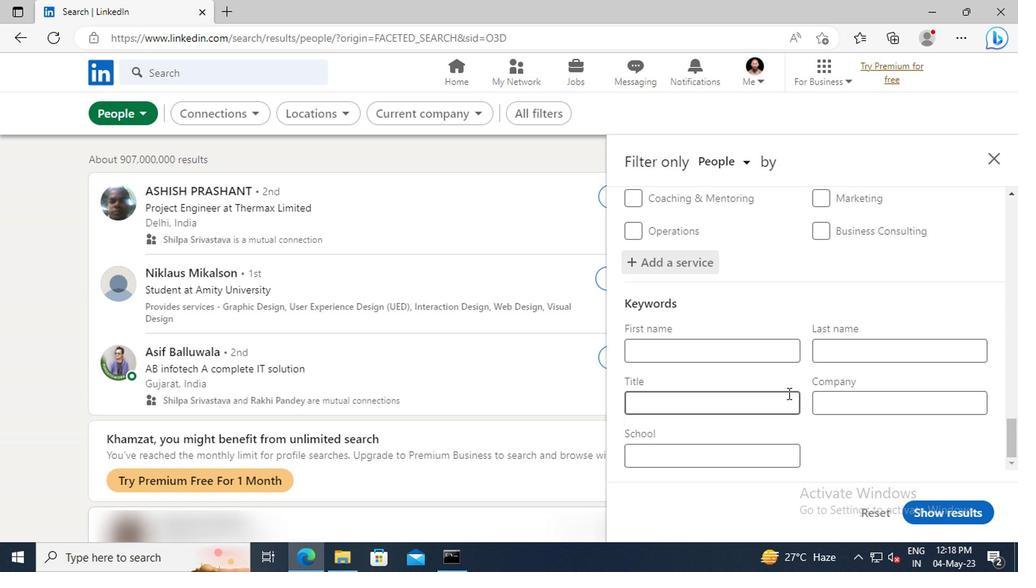 
Action: Key pressed <Key.shift>PAYROLL<Key.space><Key.shift>MANAGER<Key.enter>
Screenshot: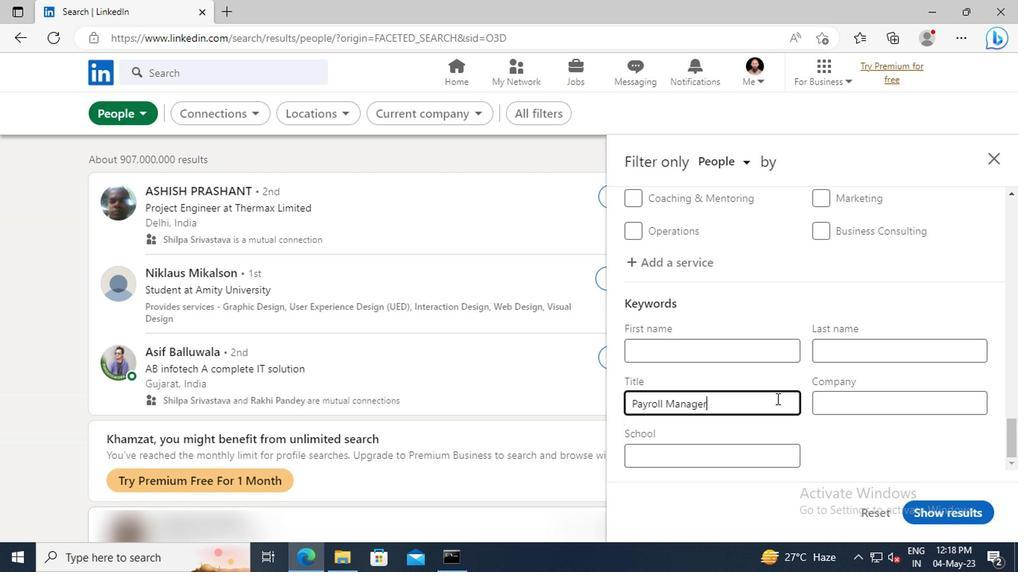 
Action: Mouse moved to (918, 510)
Screenshot: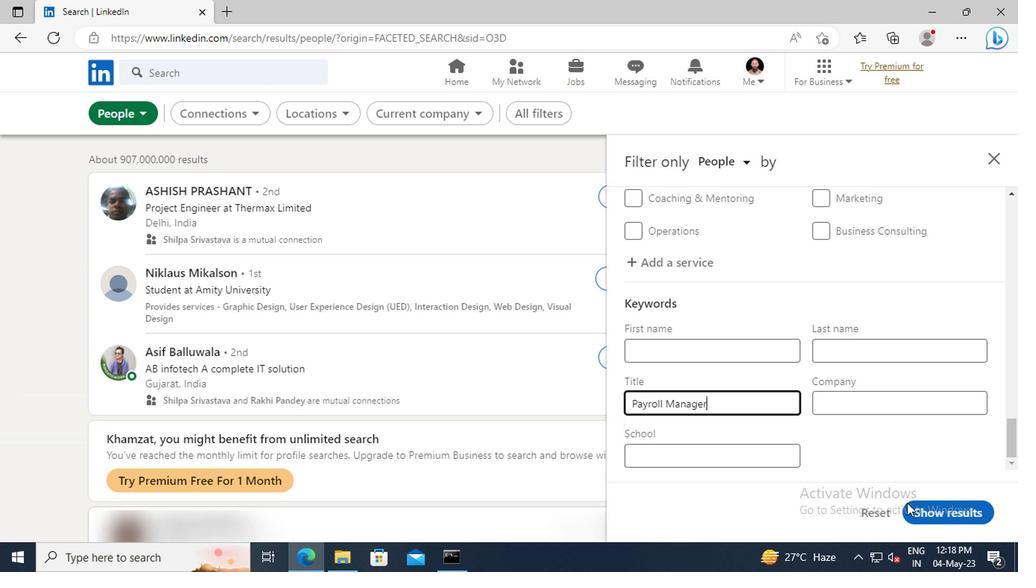 
Action: Mouse pressed left at (918, 510)
Screenshot: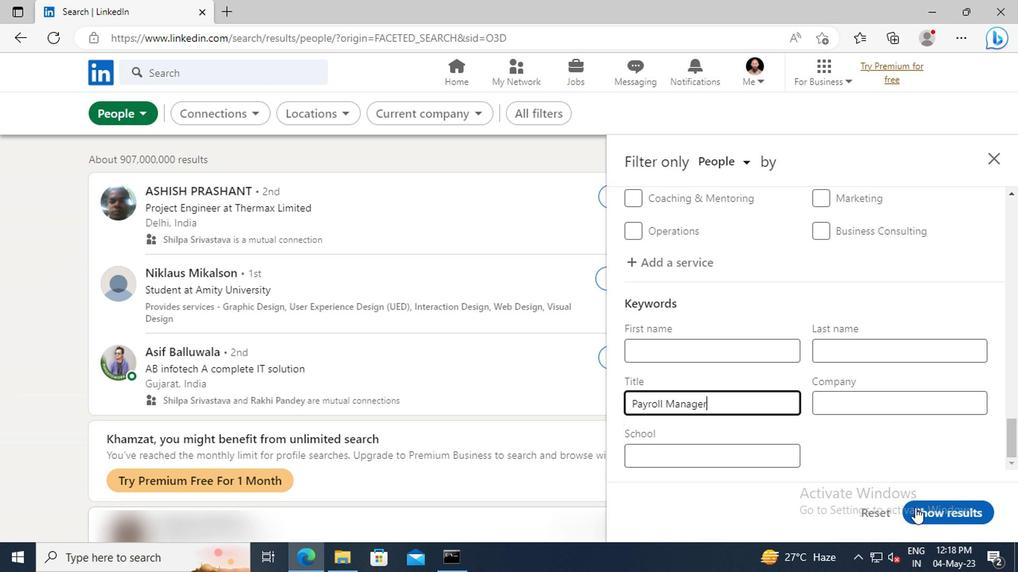 
